 Task: Find connections with filter location Kālāvad with filter topic #Jobvacancywith filter profile language German with filter current company NES Fircroft with filter school North-Eastern Hill University with filter industry Metal Ore Mining with filter service category Filing with filter keywords title Title Researcher
Action: Mouse moved to (168, 245)
Screenshot: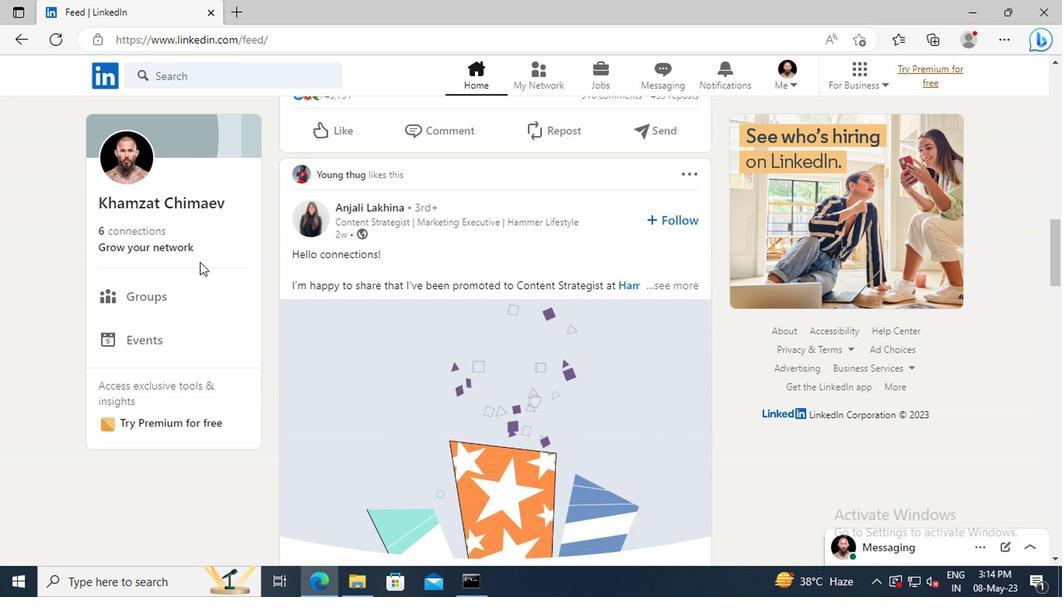 
Action: Mouse pressed left at (168, 245)
Screenshot: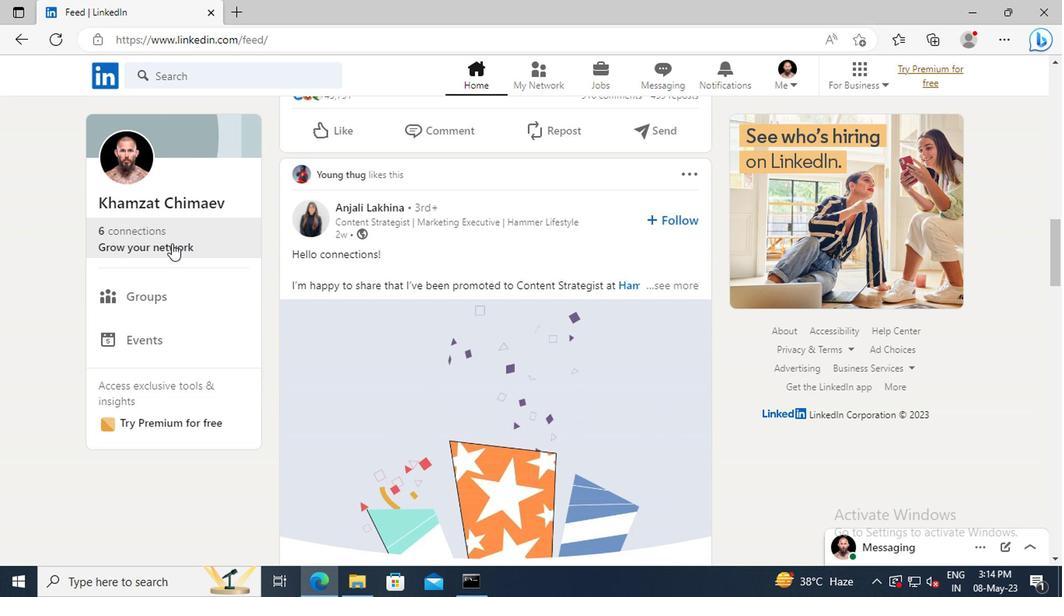 
Action: Mouse moved to (172, 164)
Screenshot: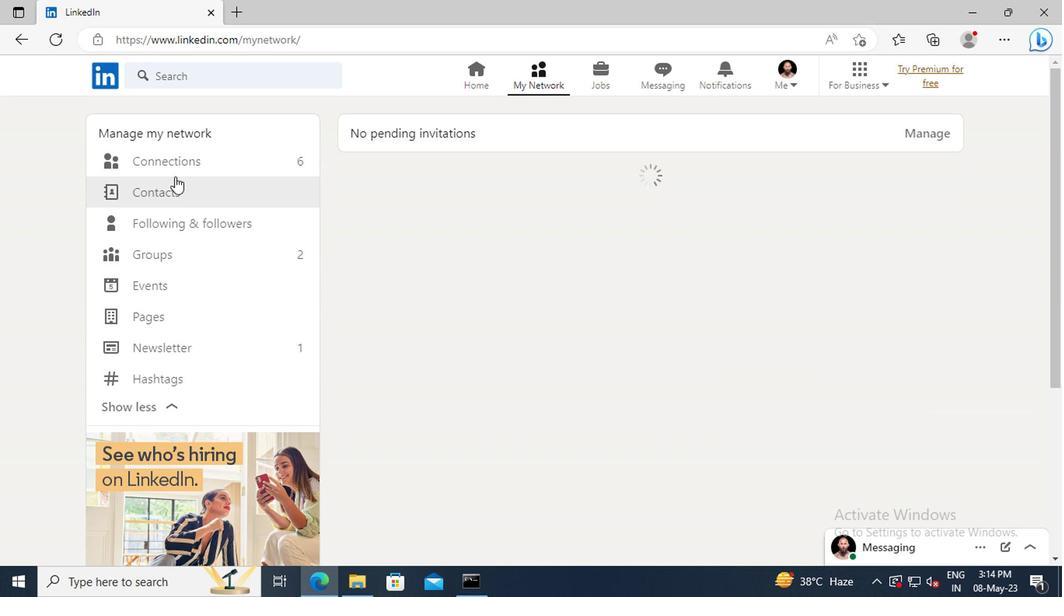 
Action: Mouse pressed left at (172, 164)
Screenshot: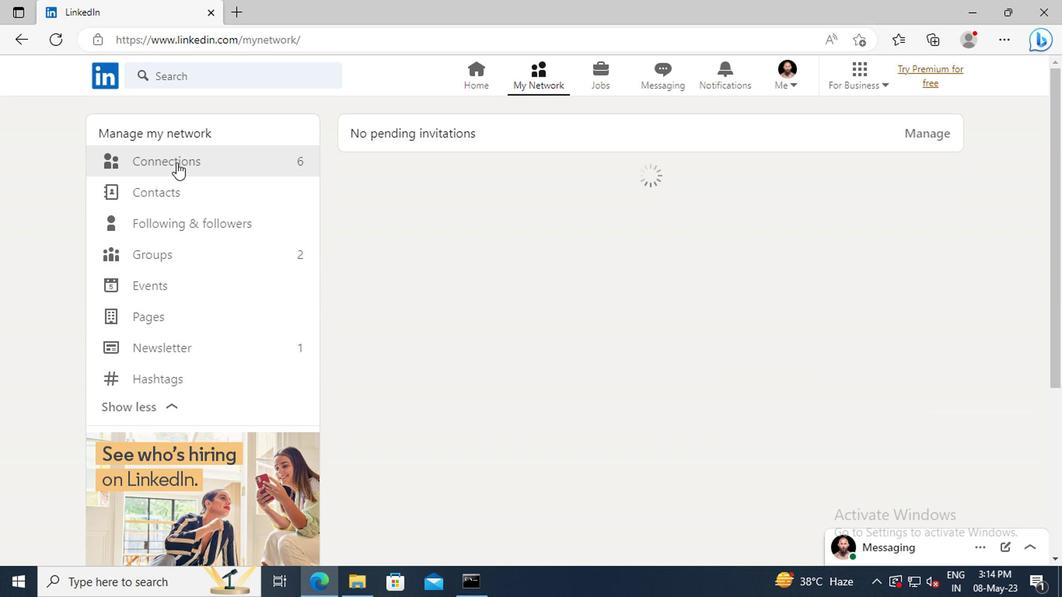 
Action: Mouse moved to (639, 166)
Screenshot: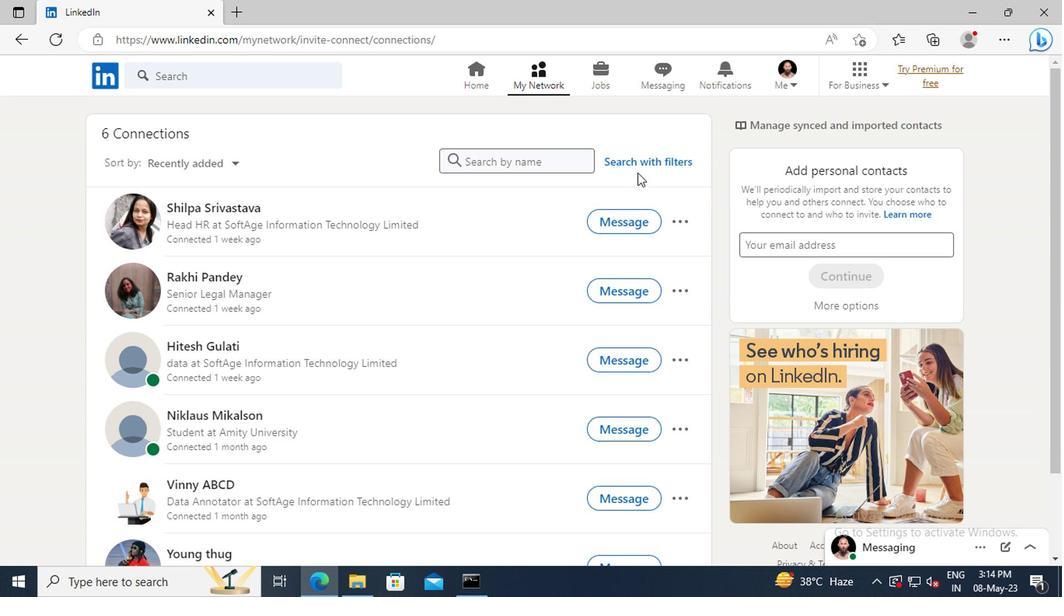 
Action: Mouse pressed left at (639, 166)
Screenshot: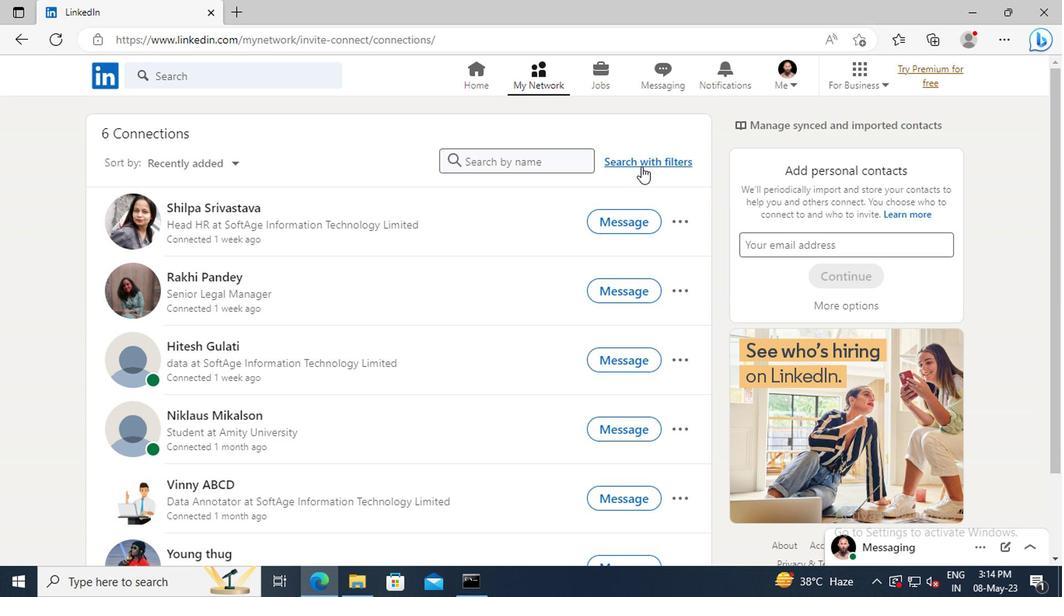 
Action: Mouse moved to (582, 121)
Screenshot: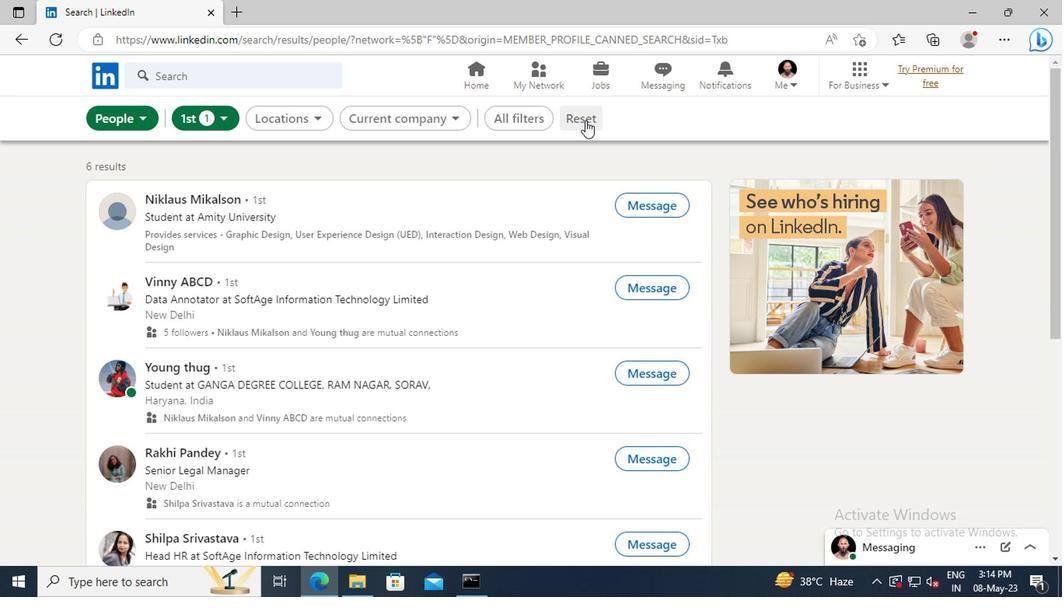 
Action: Mouse pressed left at (582, 121)
Screenshot: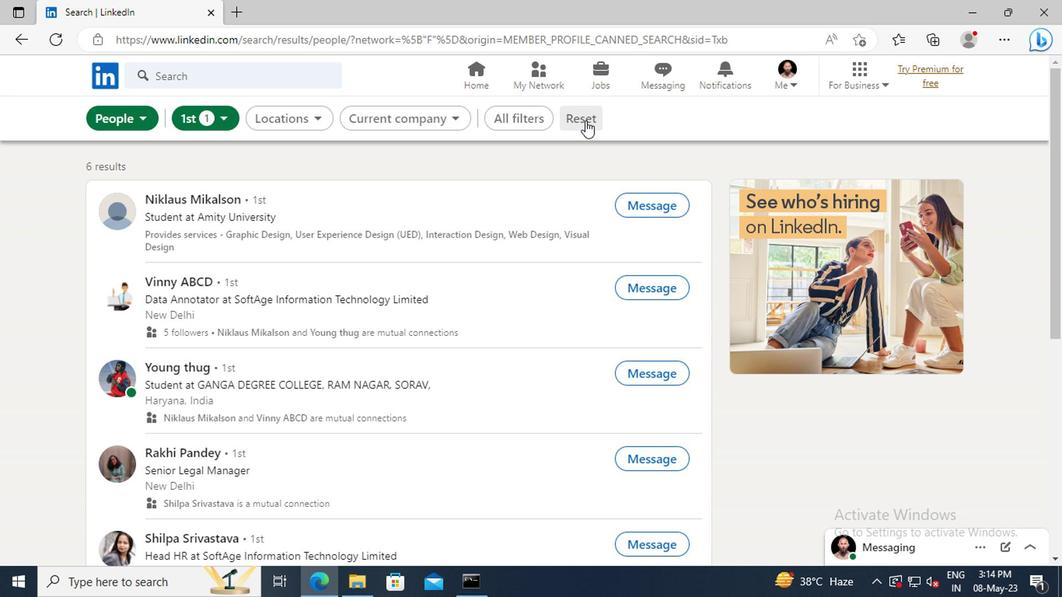 
Action: Mouse moved to (560, 122)
Screenshot: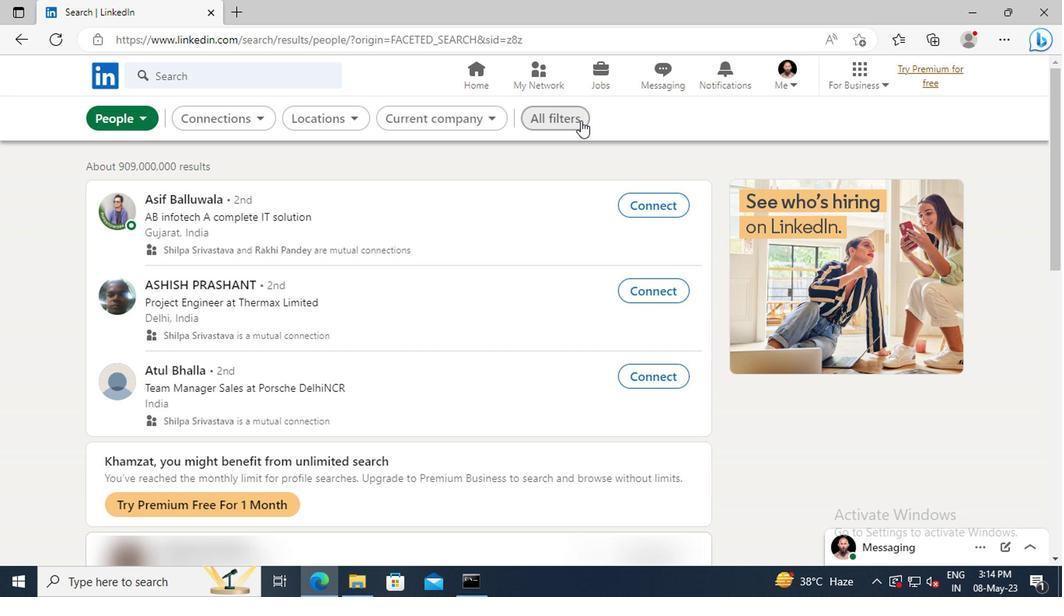 
Action: Mouse pressed left at (560, 122)
Screenshot: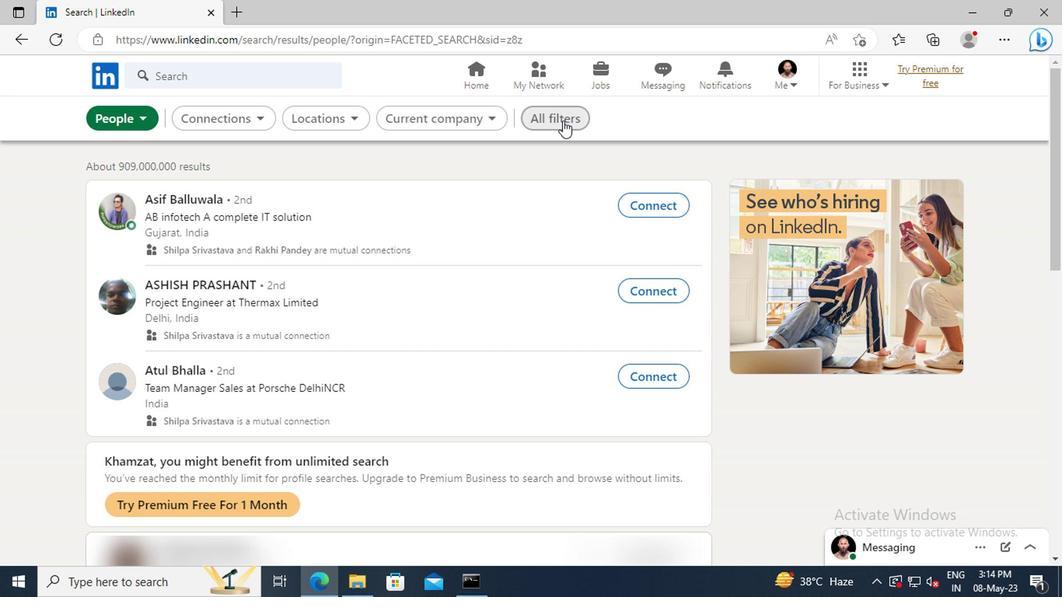 
Action: Mouse moved to (864, 311)
Screenshot: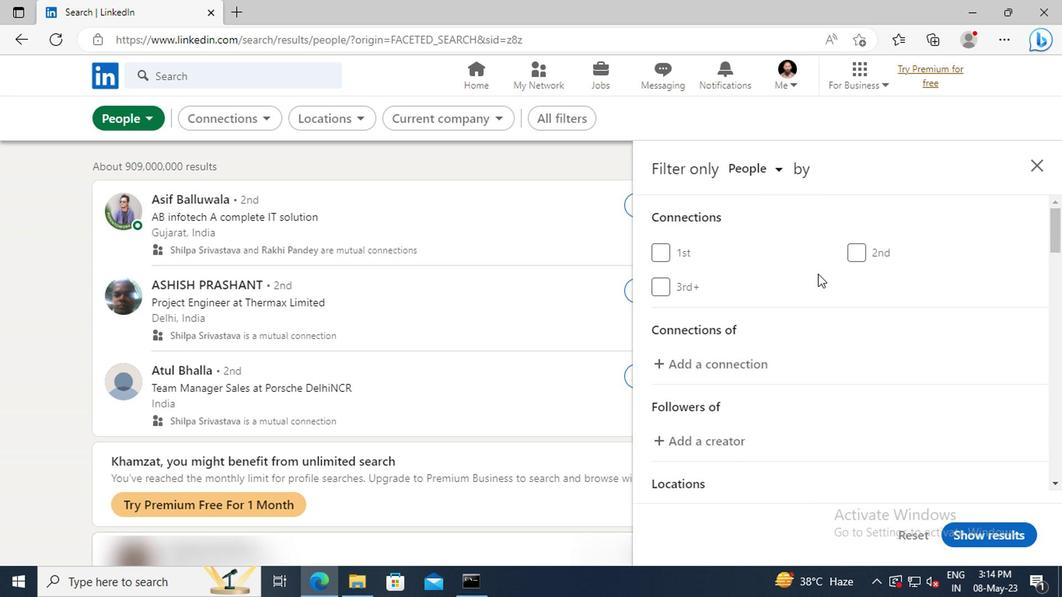 
Action: Mouse scrolled (864, 310) with delta (0, 0)
Screenshot: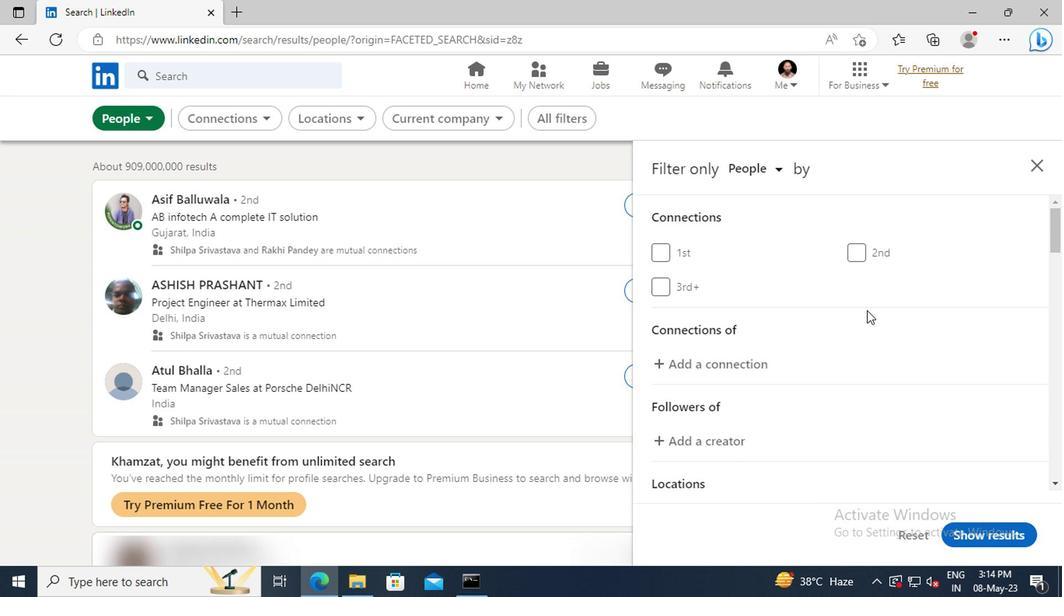 
Action: Mouse scrolled (864, 310) with delta (0, 0)
Screenshot: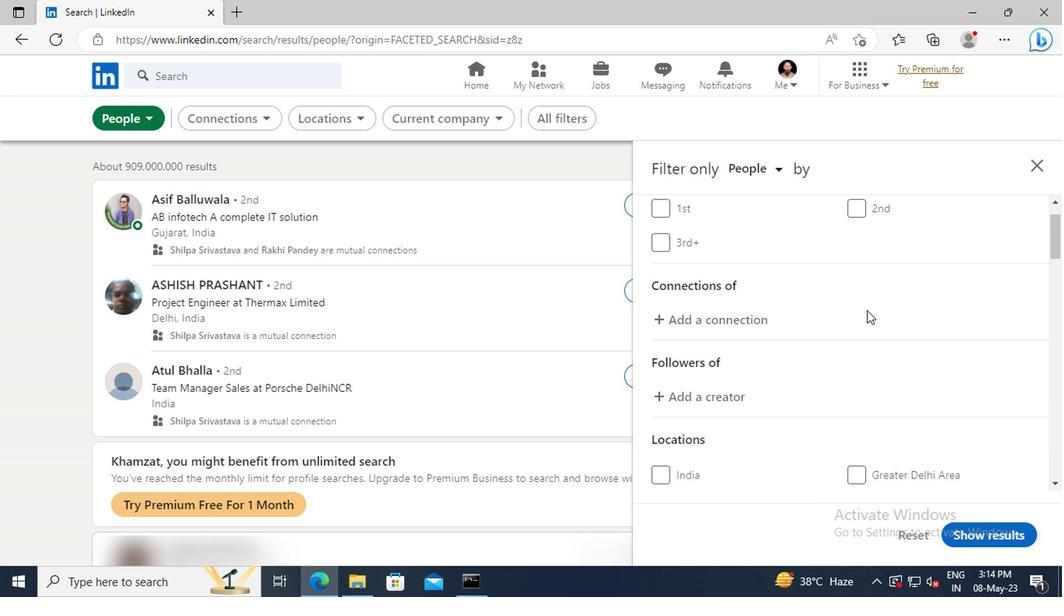 
Action: Mouse scrolled (864, 310) with delta (0, 0)
Screenshot: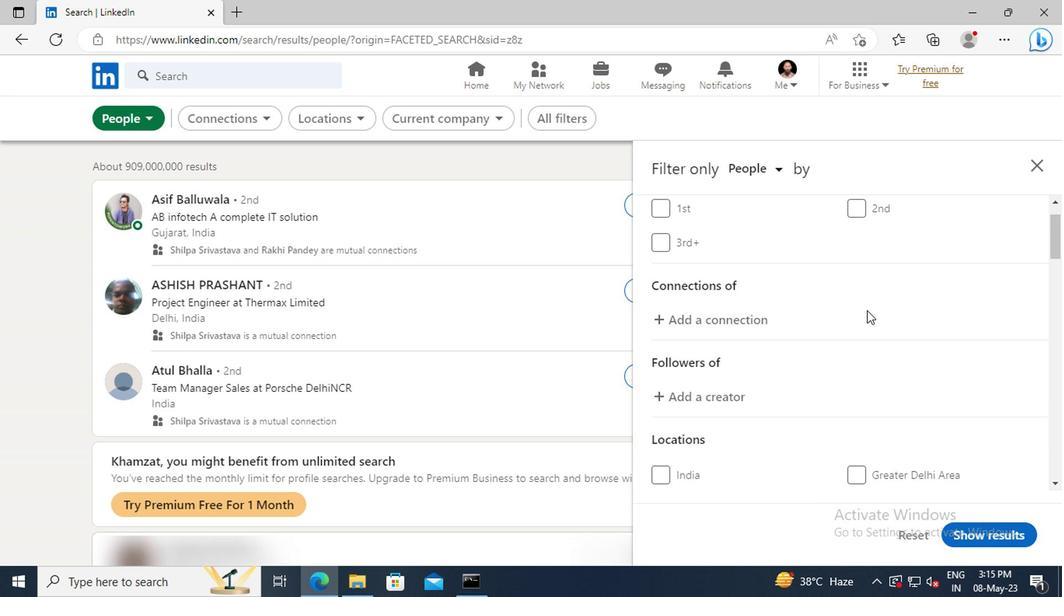 
Action: Mouse scrolled (864, 310) with delta (0, 0)
Screenshot: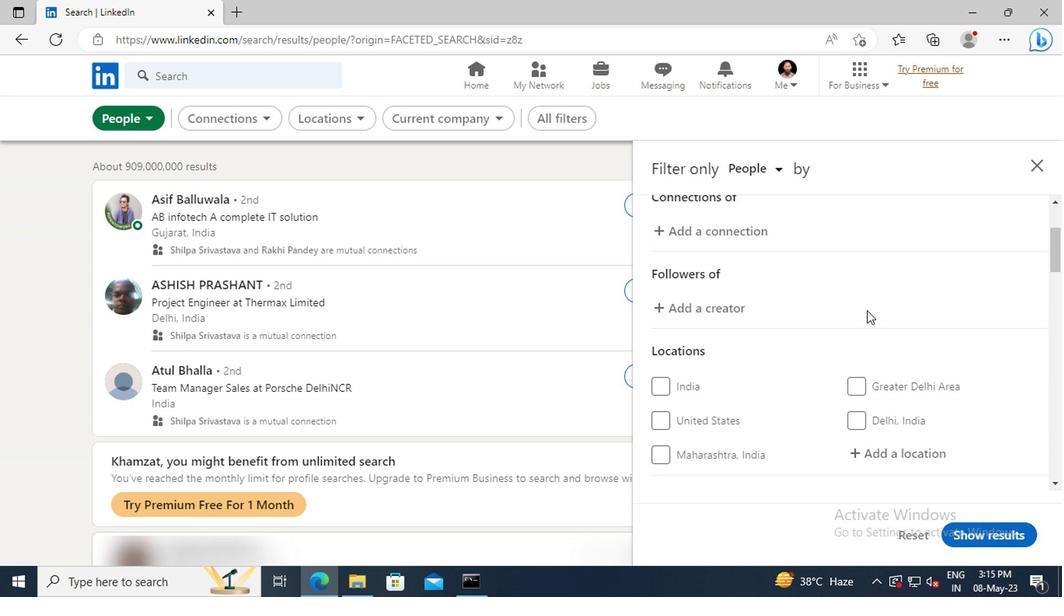 
Action: Mouse scrolled (864, 310) with delta (0, 0)
Screenshot: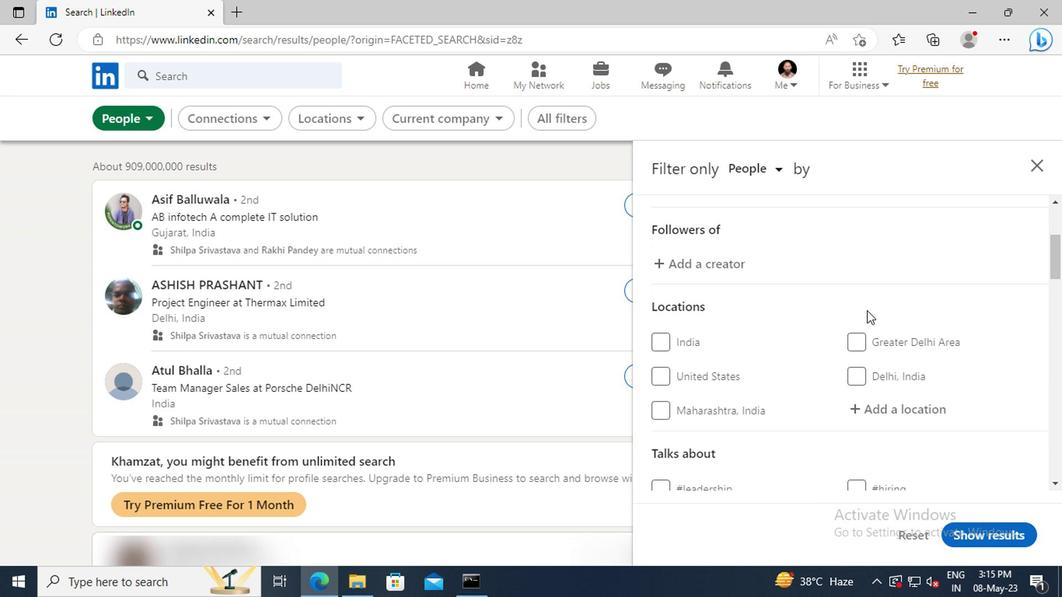 
Action: Mouse scrolled (864, 310) with delta (0, 0)
Screenshot: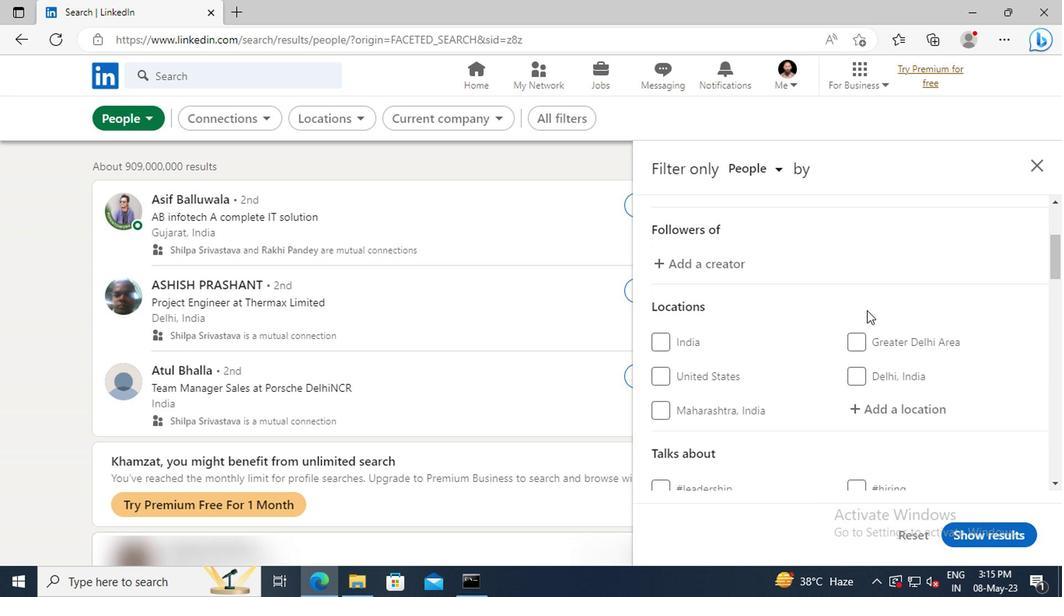 
Action: Mouse moved to (866, 321)
Screenshot: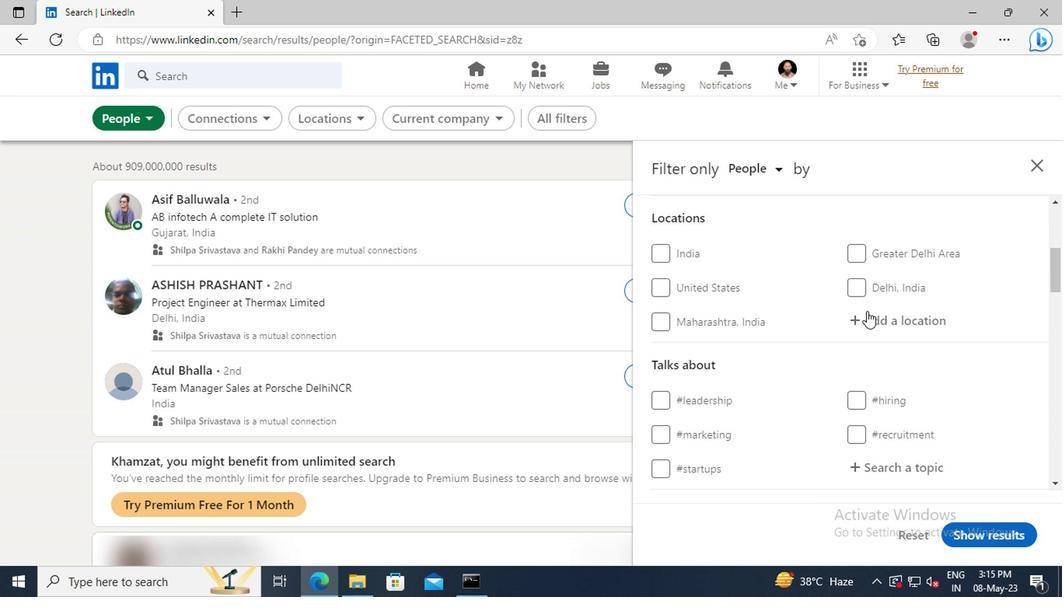 
Action: Mouse pressed left at (866, 321)
Screenshot: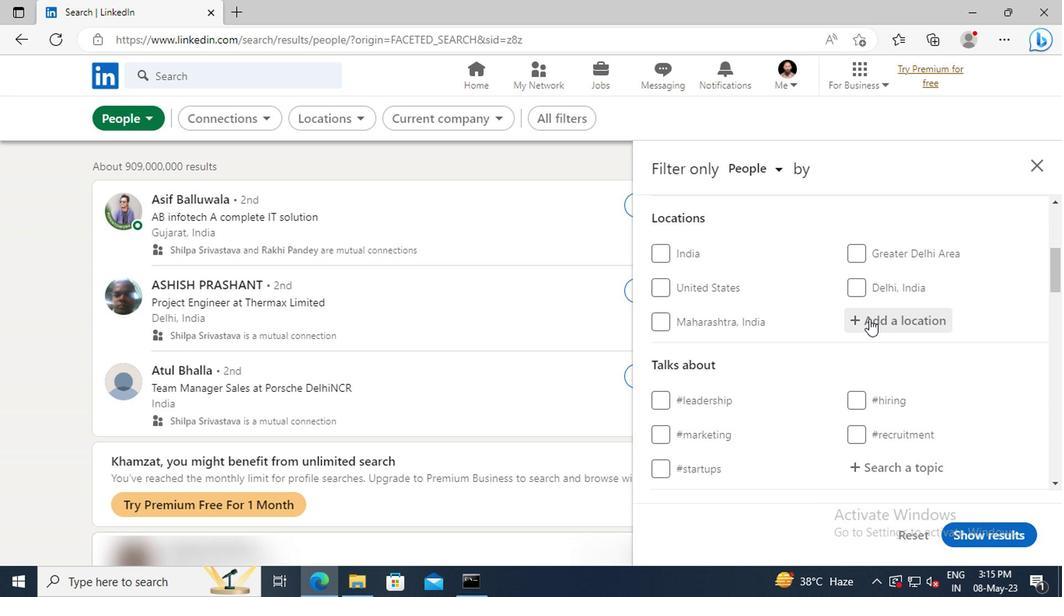 
Action: Key pressed <Key.shift>KALAVAD
Screenshot: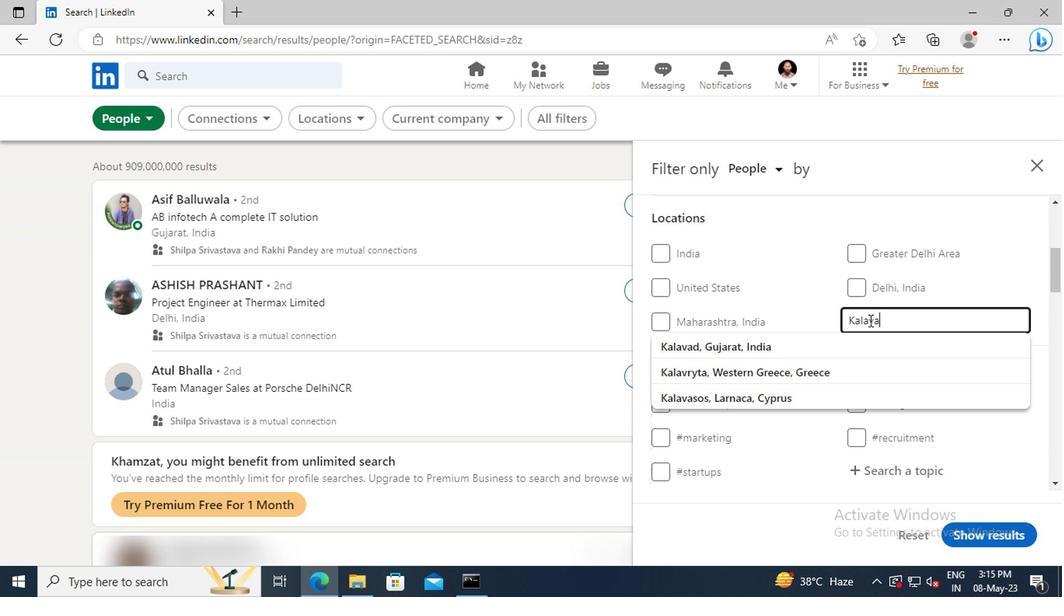 
Action: Mouse moved to (870, 349)
Screenshot: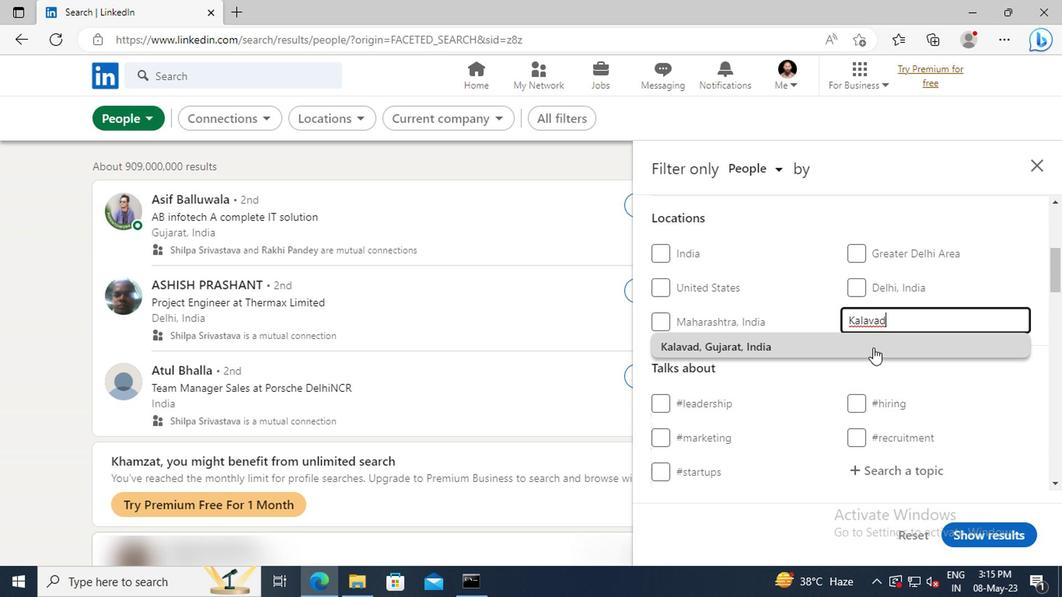 
Action: Mouse pressed left at (870, 349)
Screenshot: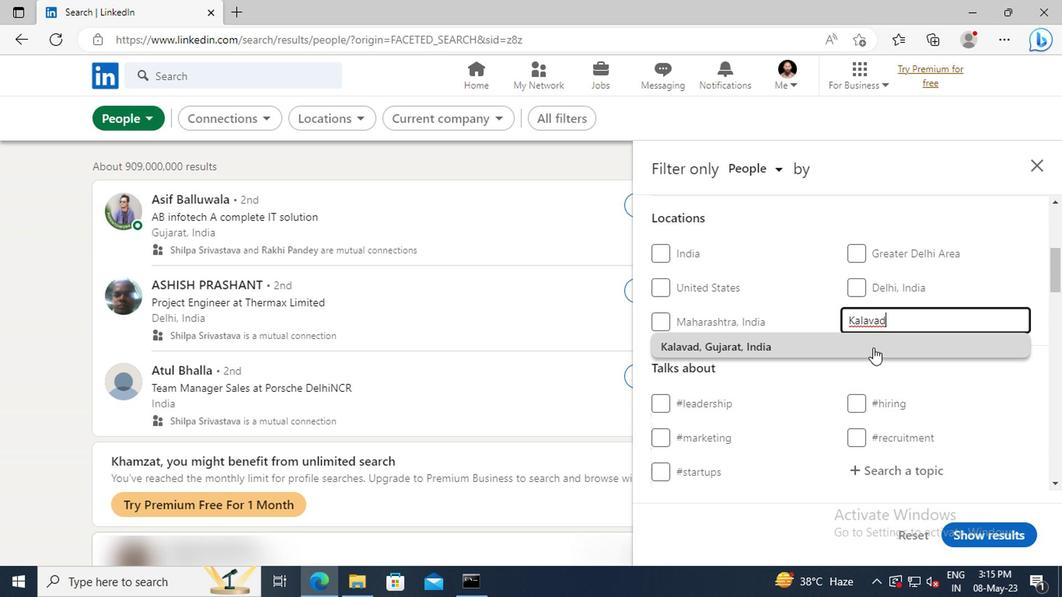 
Action: Mouse scrolled (870, 348) with delta (0, 0)
Screenshot: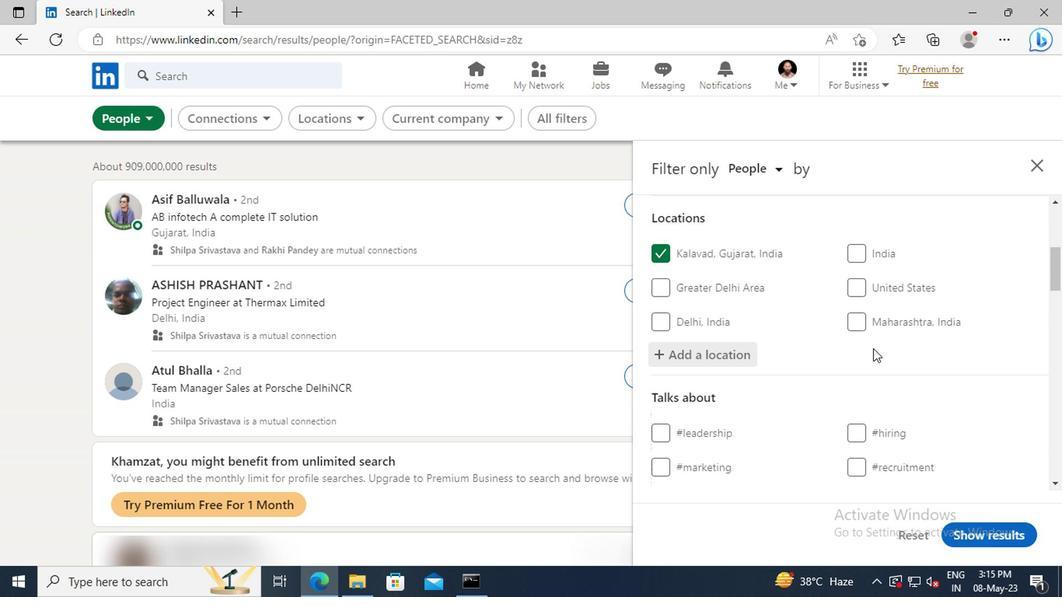 
Action: Mouse scrolled (870, 348) with delta (0, 0)
Screenshot: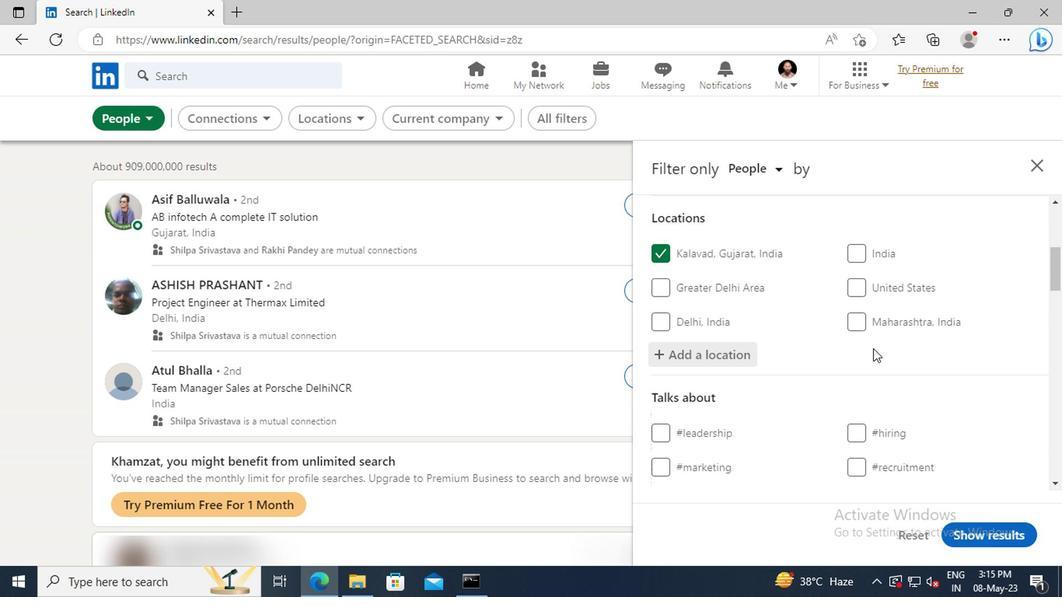 
Action: Mouse scrolled (870, 348) with delta (0, 0)
Screenshot: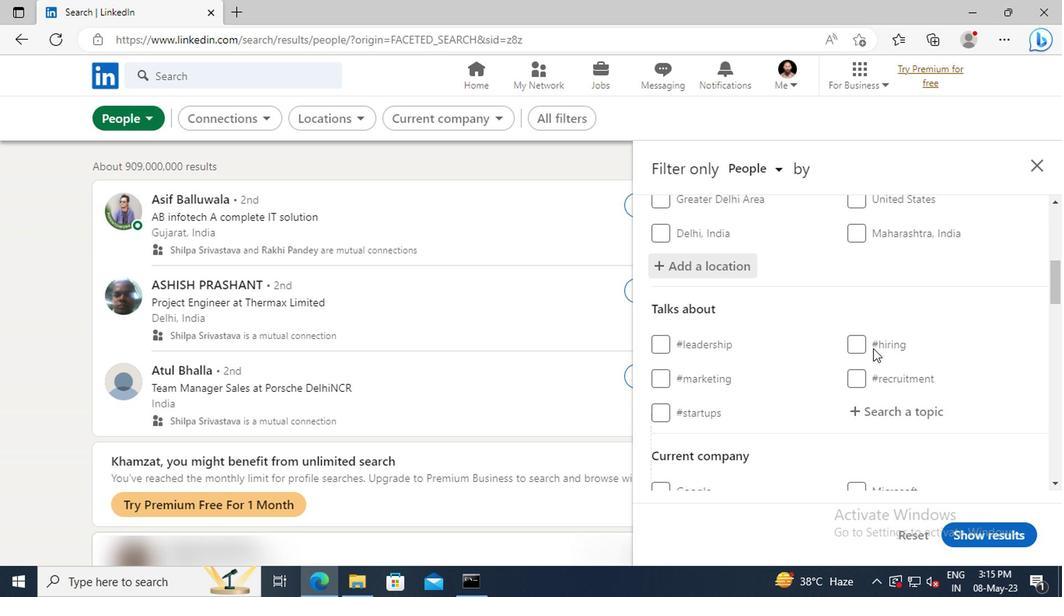 
Action: Mouse moved to (870, 361)
Screenshot: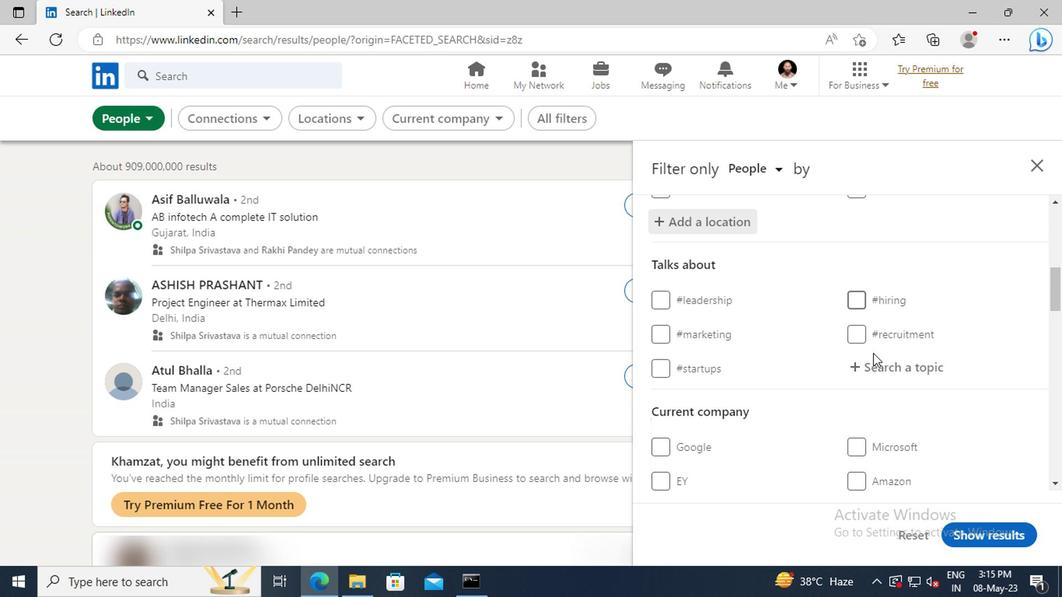 
Action: Mouse pressed left at (870, 361)
Screenshot: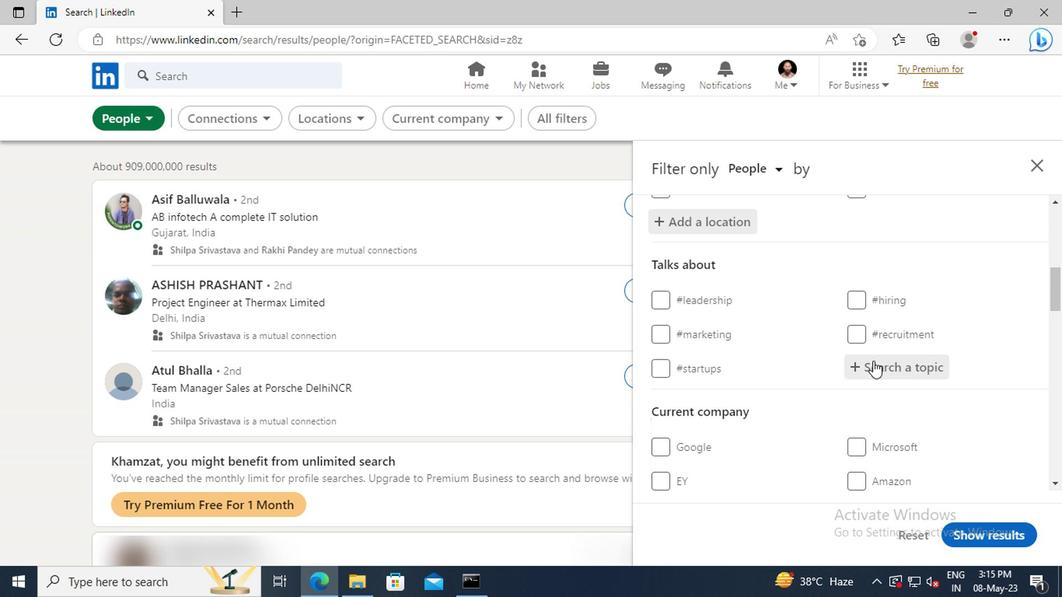 
Action: Key pressed <Key.shift>JOBVAC
Screenshot: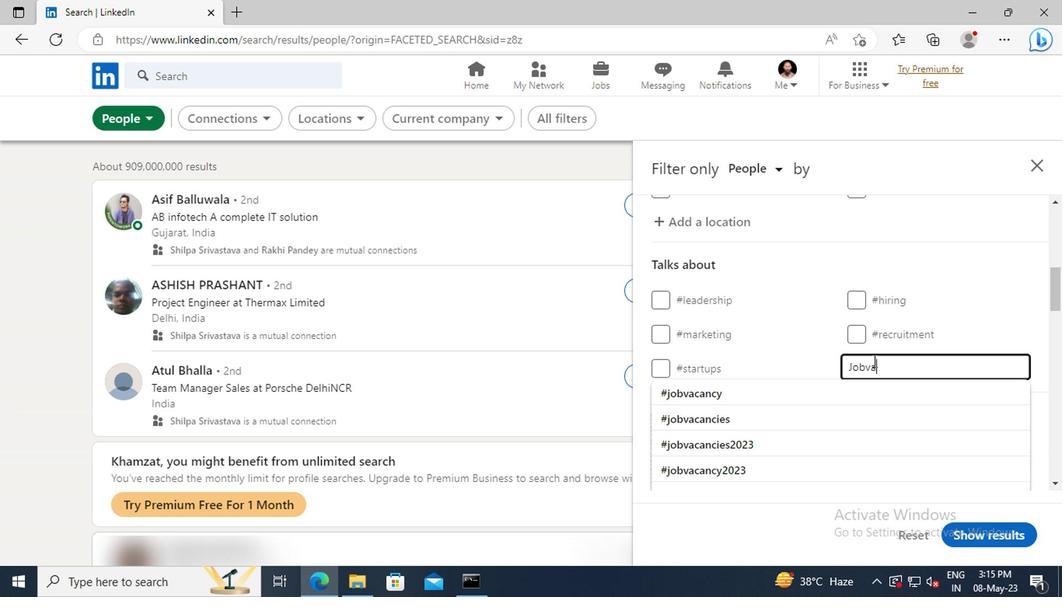 
Action: Mouse moved to (876, 390)
Screenshot: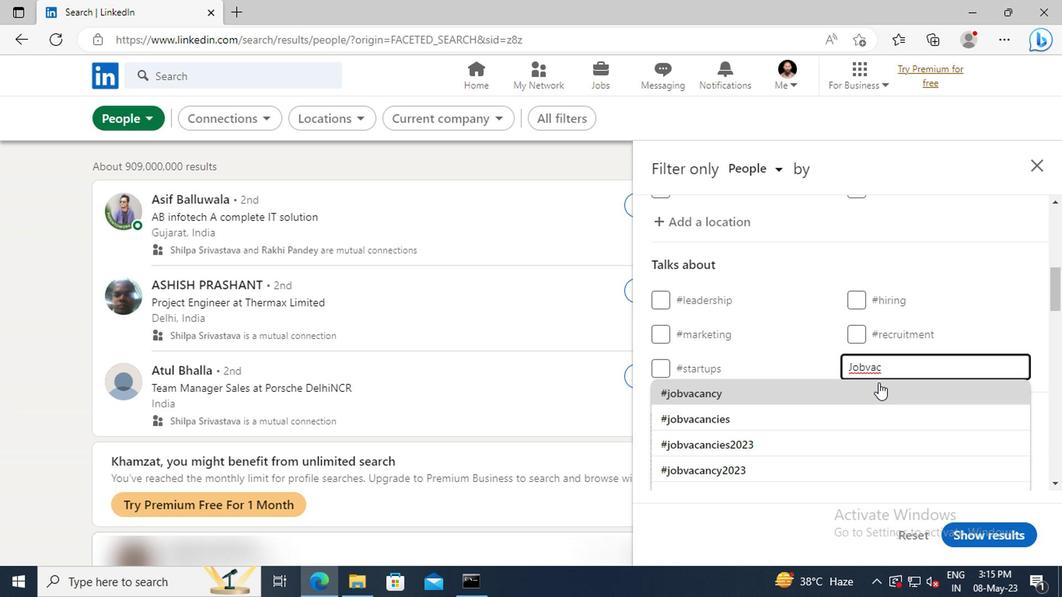
Action: Mouse pressed left at (876, 390)
Screenshot: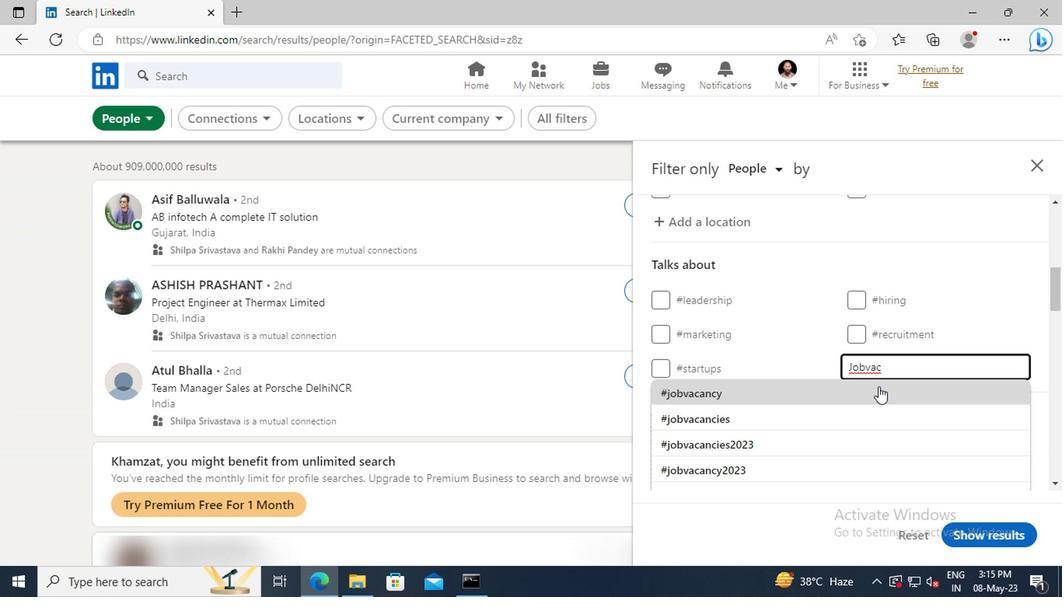 
Action: Mouse scrolled (876, 389) with delta (0, -1)
Screenshot: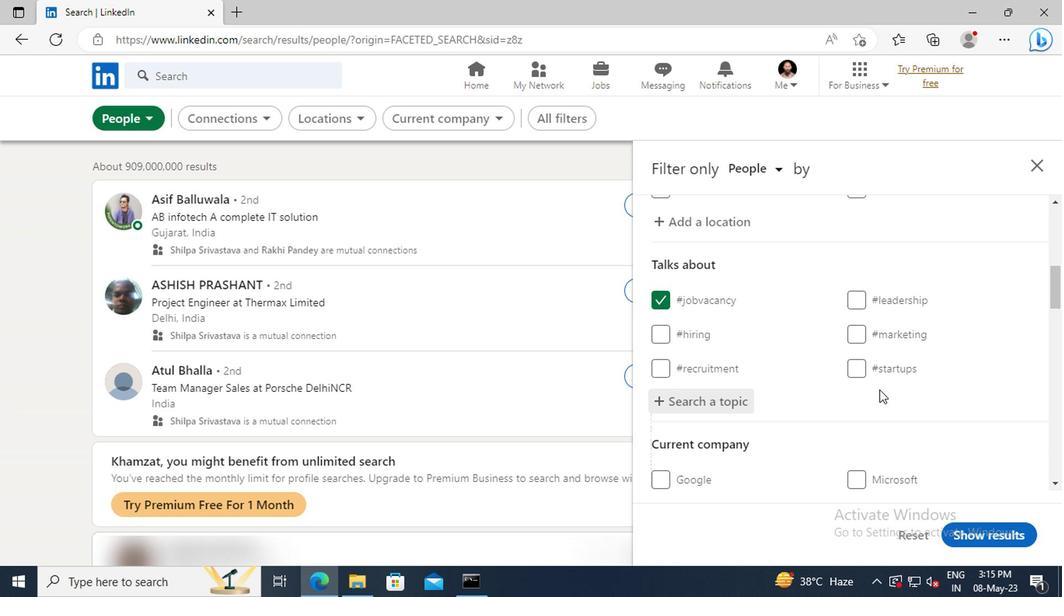 
Action: Mouse scrolled (876, 389) with delta (0, -1)
Screenshot: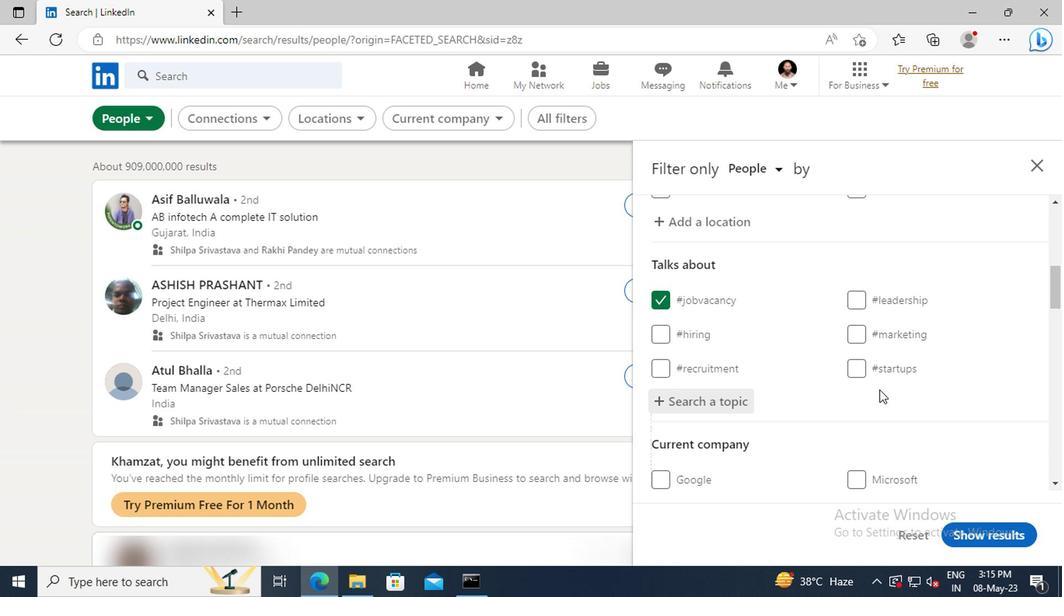 
Action: Mouse scrolled (876, 389) with delta (0, -1)
Screenshot: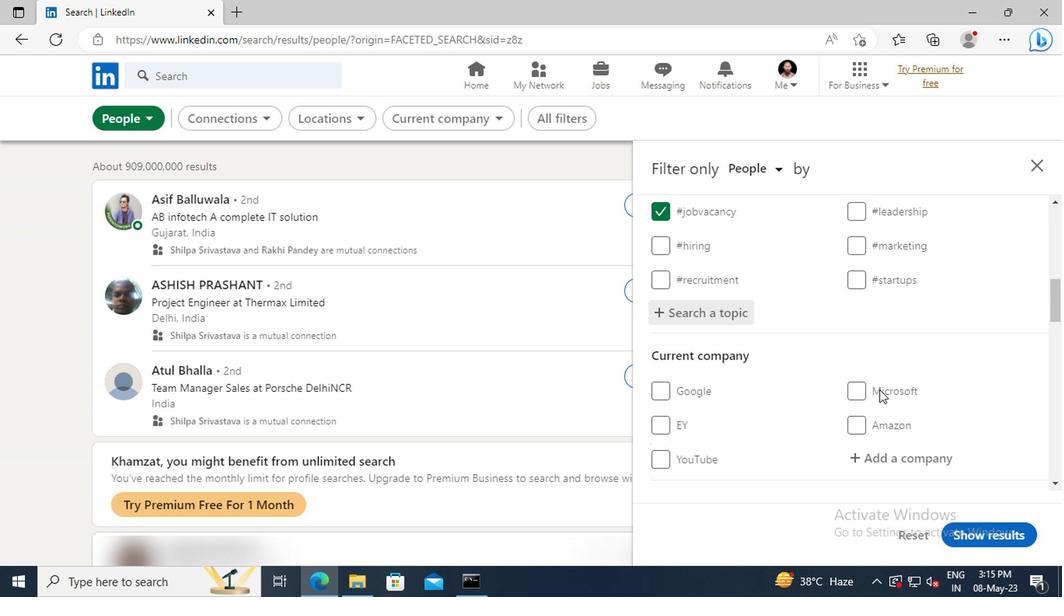 
Action: Mouse scrolled (876, 389) with delta (0, -1)
Screenshot: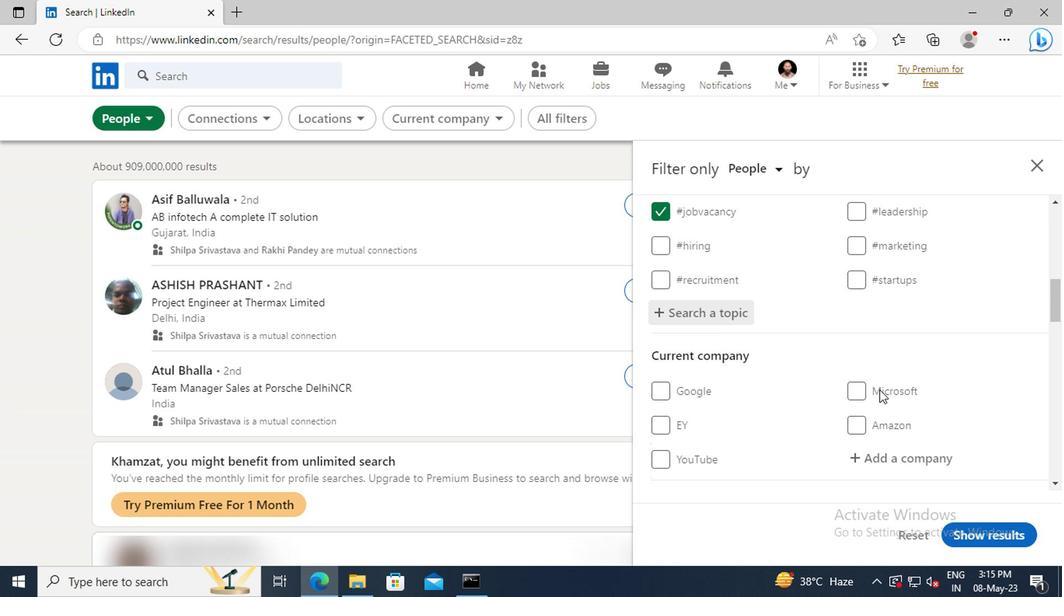 
Action: Mouse scrolled (876, 389) with delta (0, -1)
Screenshot: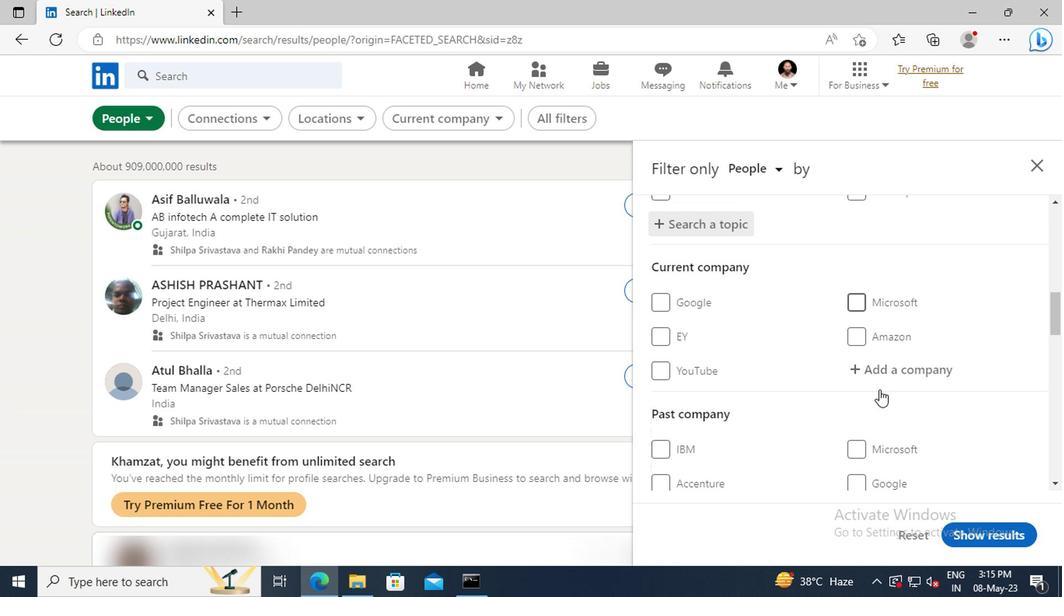 
Action: Mouse scrolled (876, 389) with delta (0, -1)
Screenshot: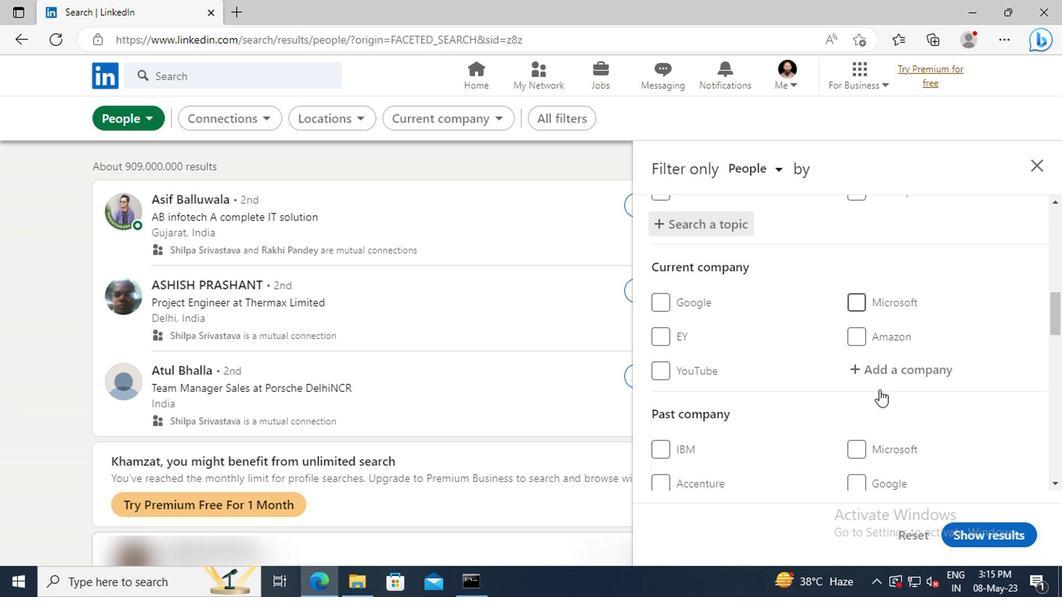 
Action: Mouse scrolled (876, 389) with delta (0, -1)
Screenshot: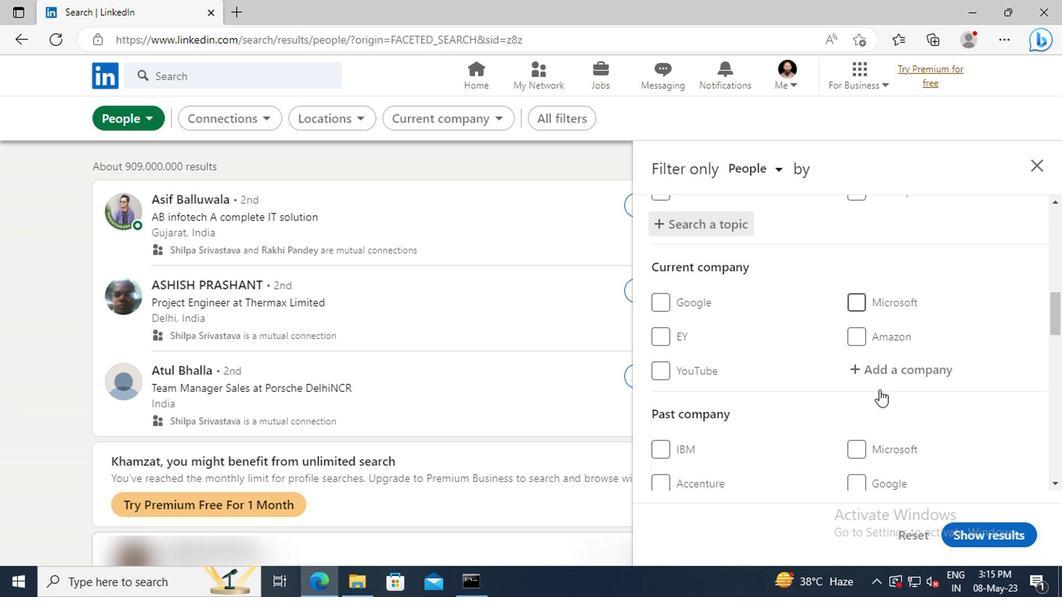 
Action: Mouse scrolled (876, 389) with delta (0, -1)
Screenshot: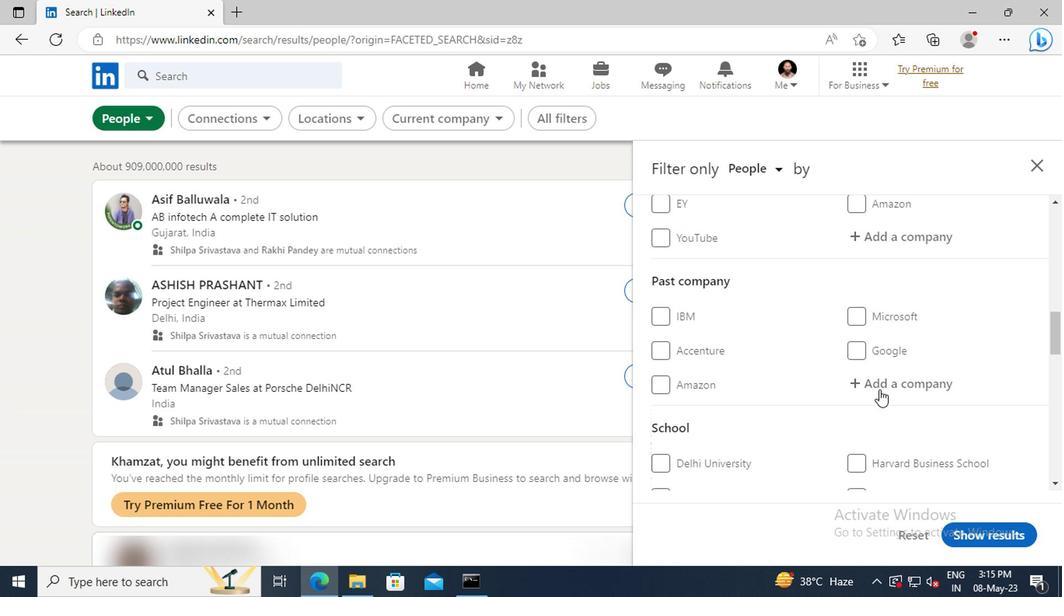 
Action: Mouse scrolled (876, 389) with delta (0, -1)
Screenshot: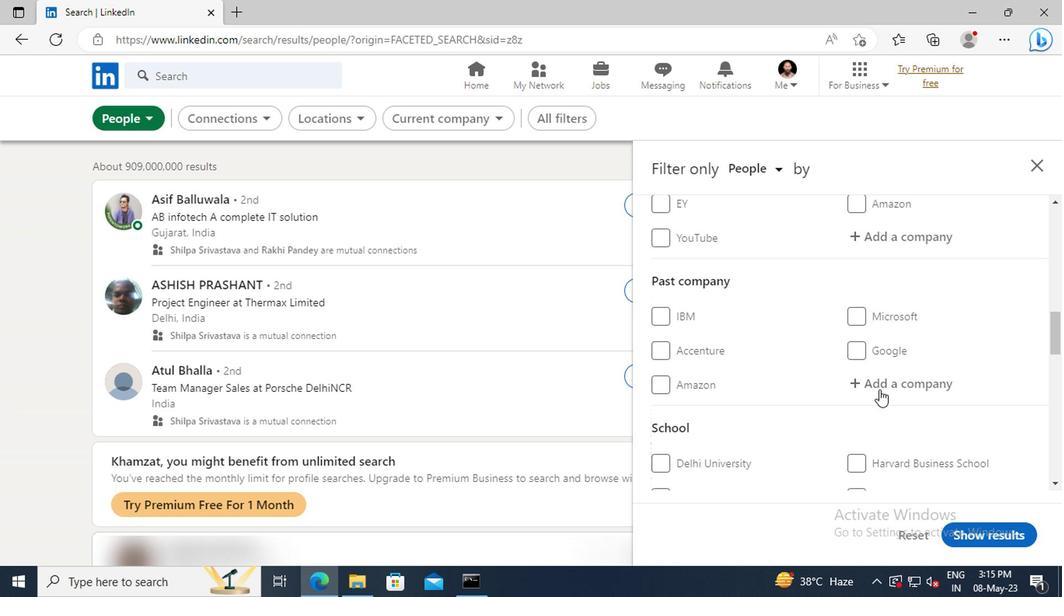 
Action: Mouse scrolled (876, 389) with delta (0, -1)
Screenshot: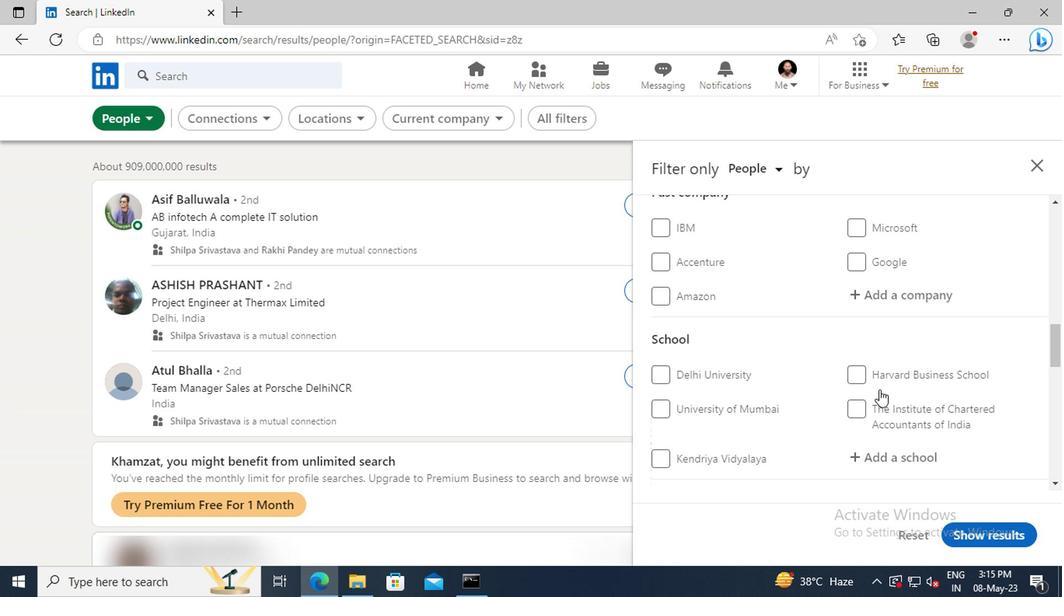 
Action: Mouse scrolled (876, 389) with delta (0, -1)
Screenshot: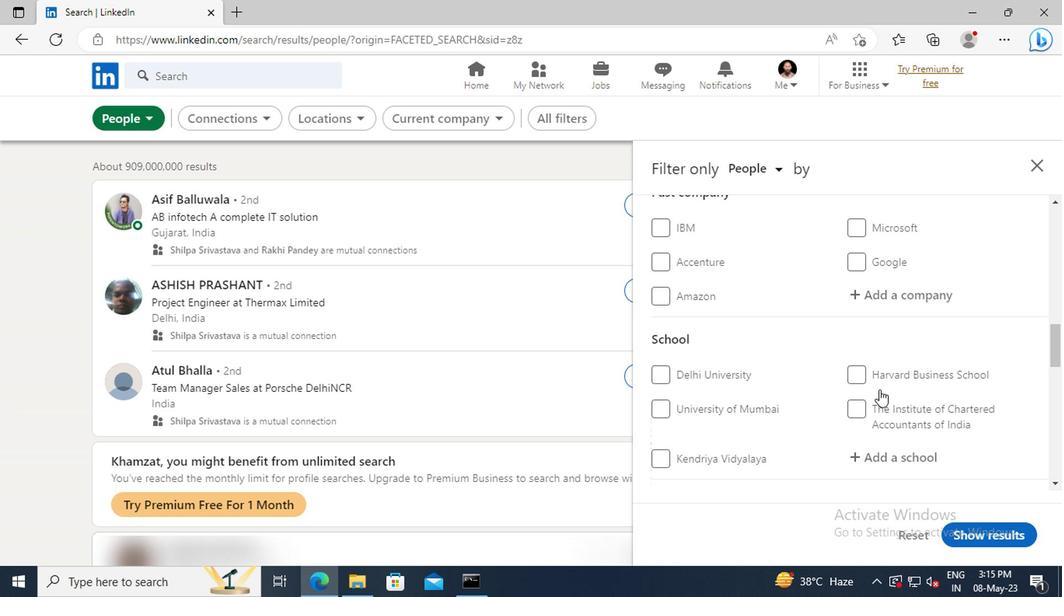 
Action: Mouse scrolled (876, 389) with delta (0, -1)
Screenshot: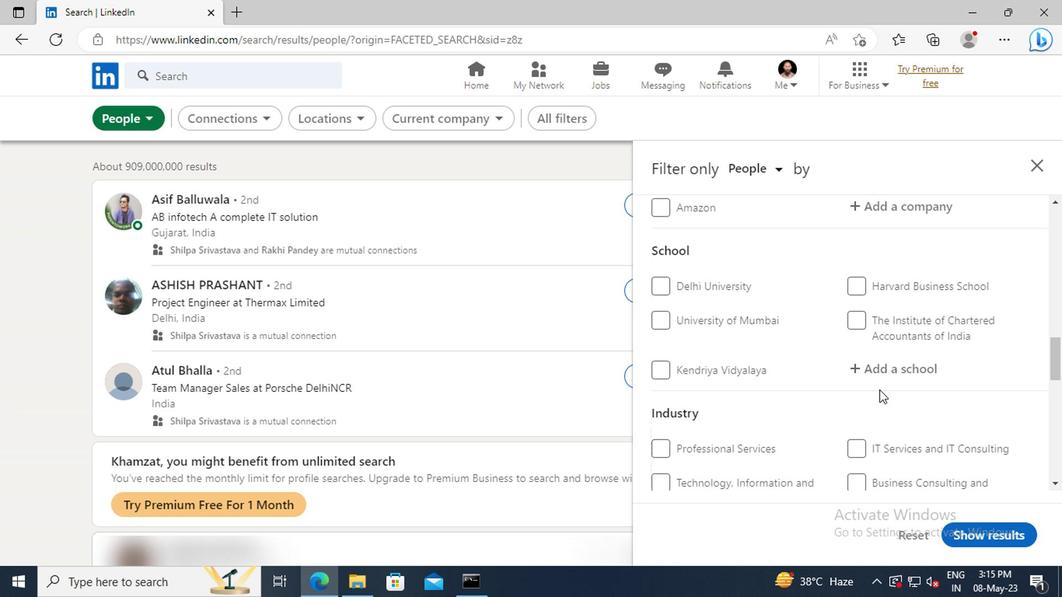 
Action: Mouse scrolled (876, 389) with delta (0, -1)
Screenshot: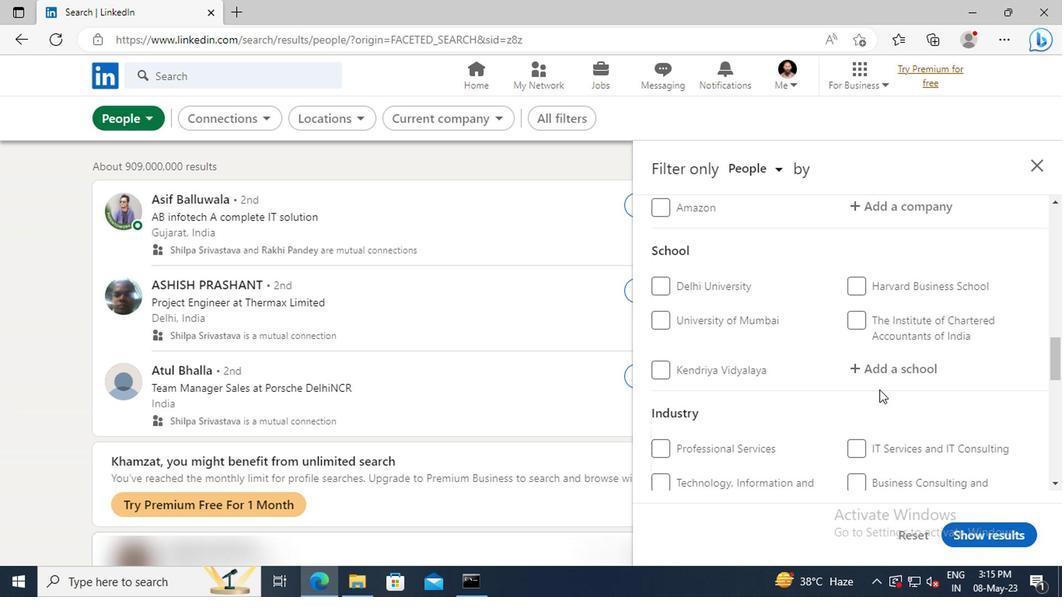 
Action: Mouse scrolled (876, 389) with delta (0, -1)
Screenshot: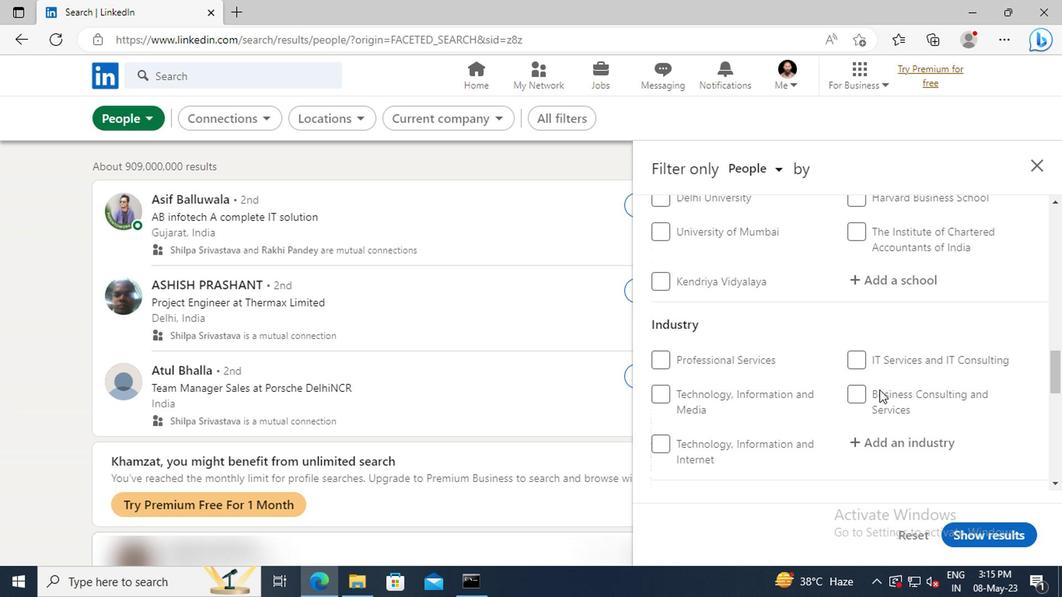 
Action: Mouse scrolled (876, 389) with delta (0, -1)
Screenshot: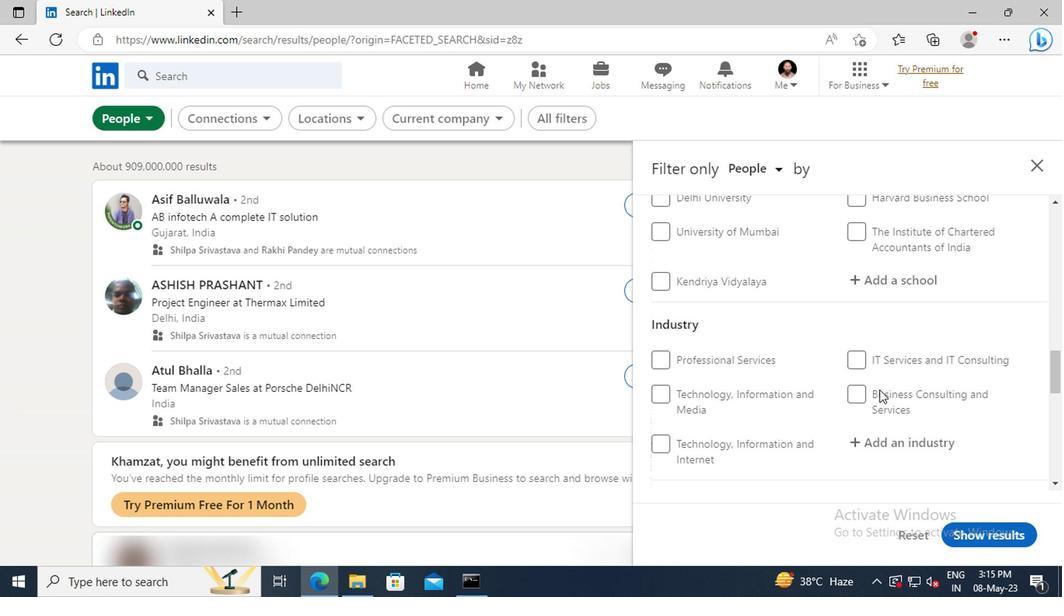 
Action: Mouse scrolled (876, 389) with delta (0, -1)
Screenshot: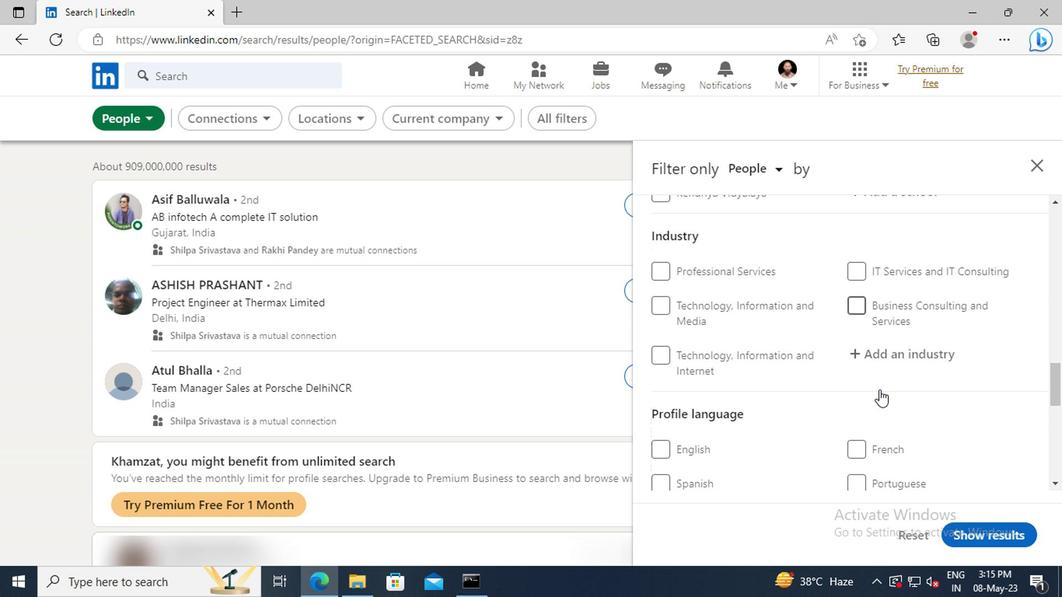 
Action: Mouse scrolled (876, 389) with delta (0, -1)
Screenshot: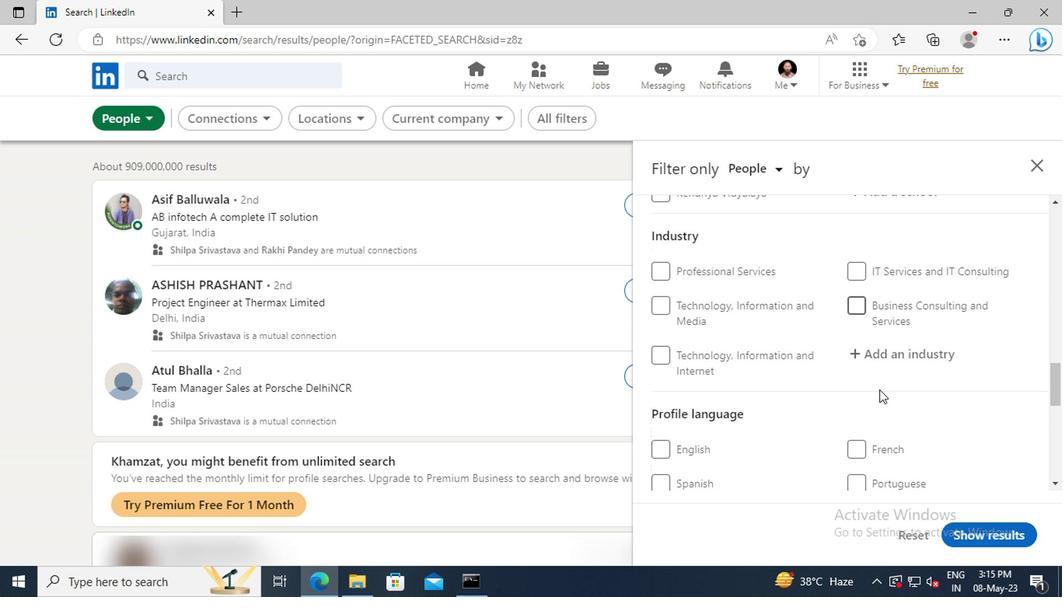 
Action: Mouse moved to (661, 430)
Screenshot: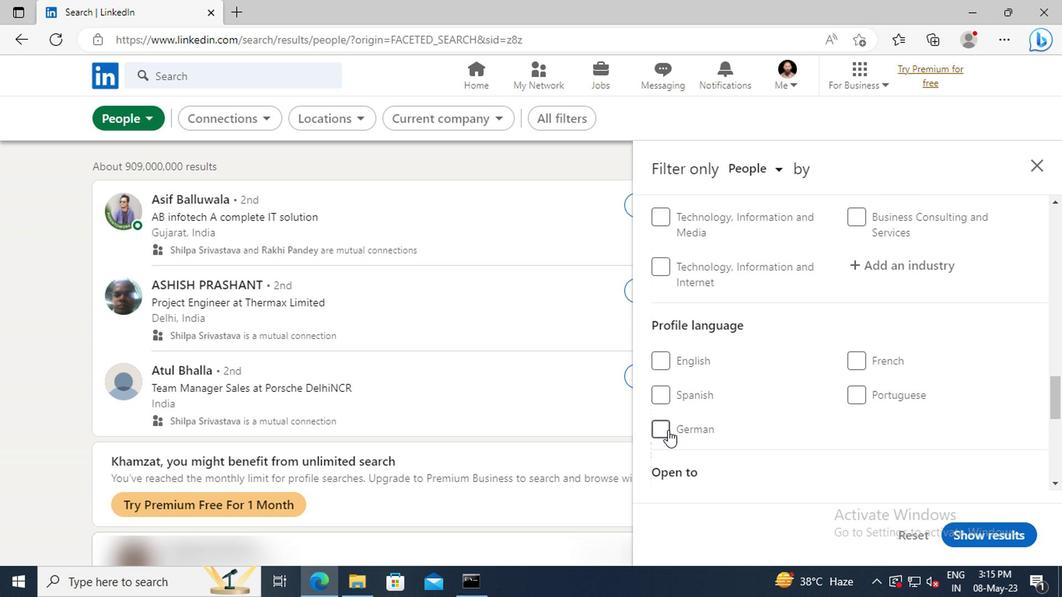 
Action: Mouse pressed left at (661, 430)
Screenshot: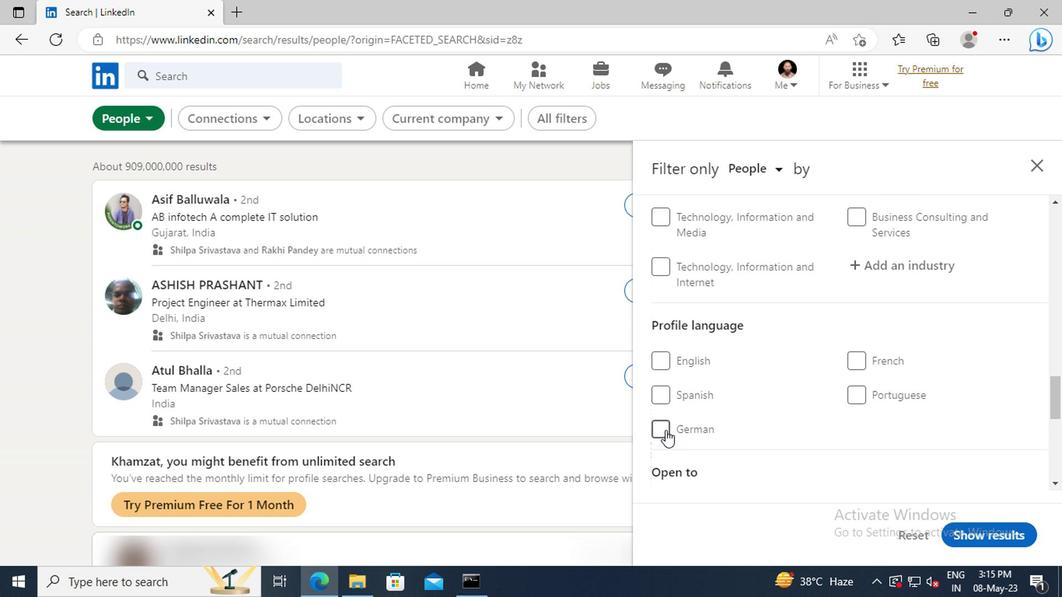 
Action: Mouse moved to (868, 394)
Screenshot: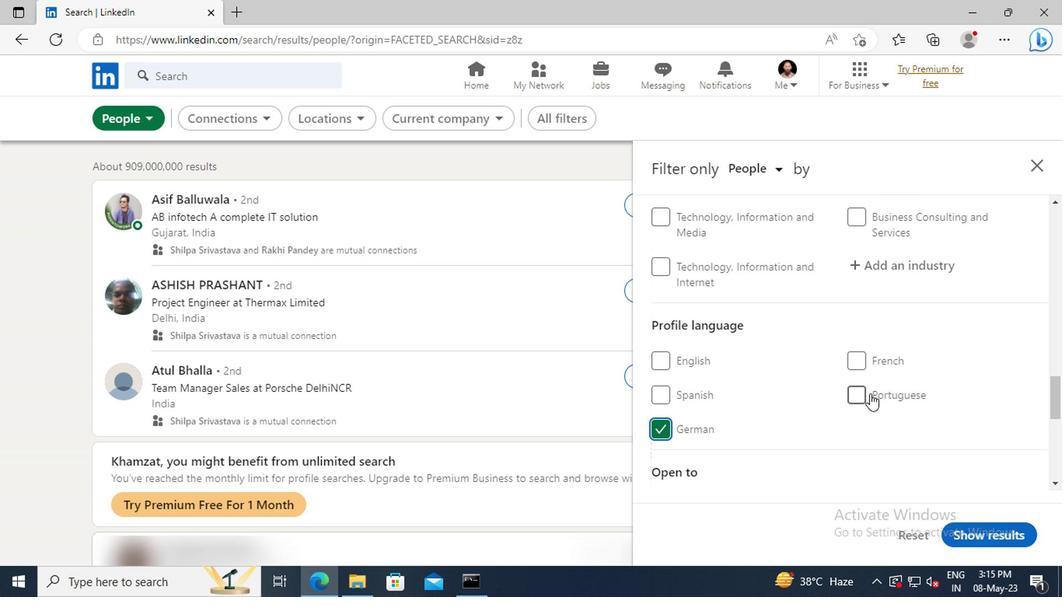 
Action: Mouse scrolled (868, 395) with delta (0, 1)
Screenshot: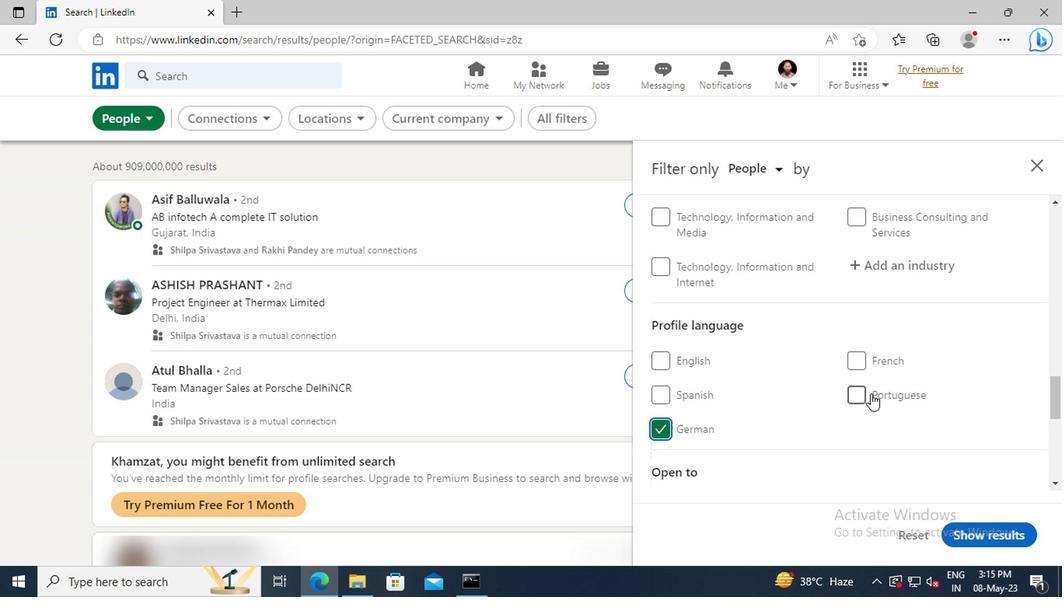 
Action: Mouse scrolled (868, 395) with delta (0, 1)
Screenshot: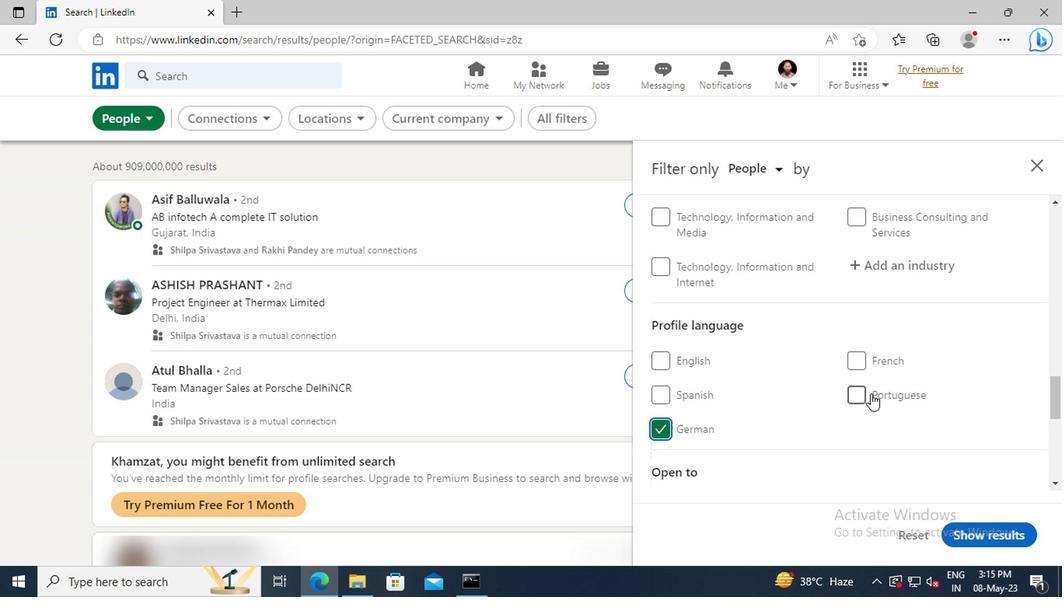 
Action: Mouse scrolled (868, 395) with delta (0, 1)
Screenshot: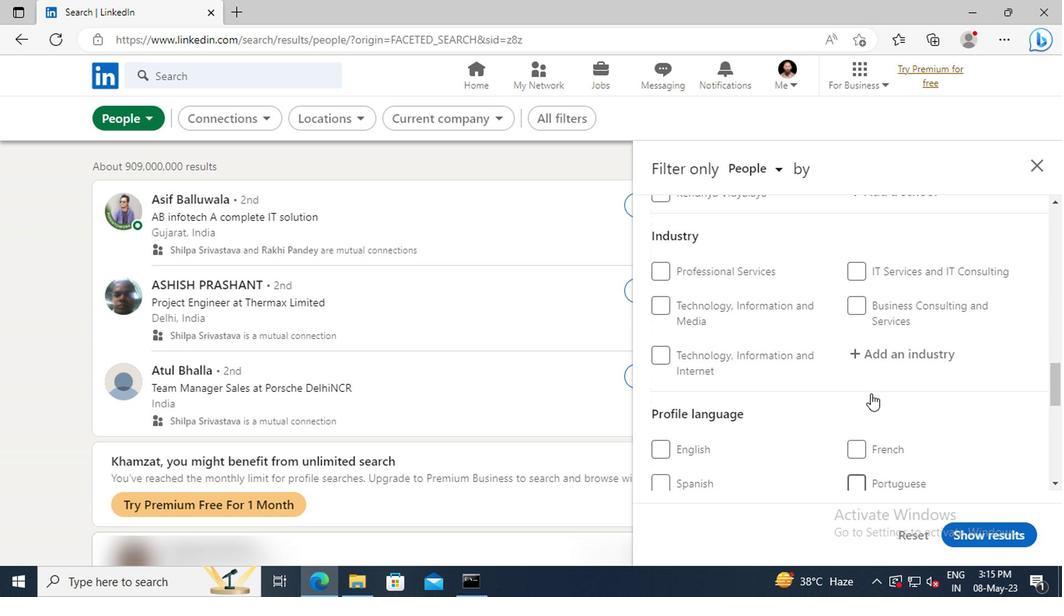 
Action: Mouse scrolled (868, 395) with delta (0, 1)
Screenshot: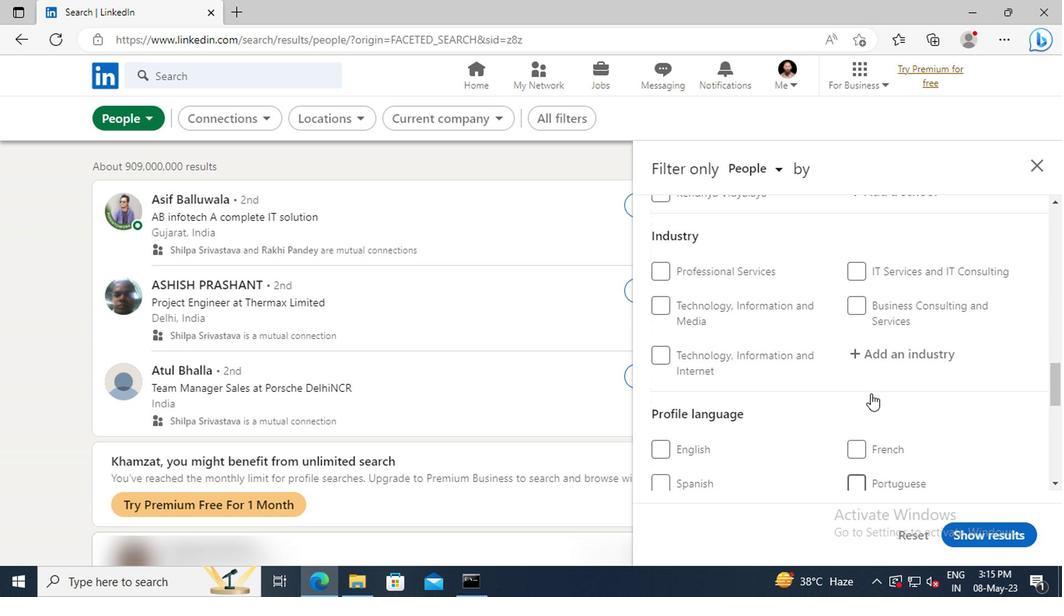 
Action: Mouse scrolled (868, 395) with delta (0, 1)
Screenshot: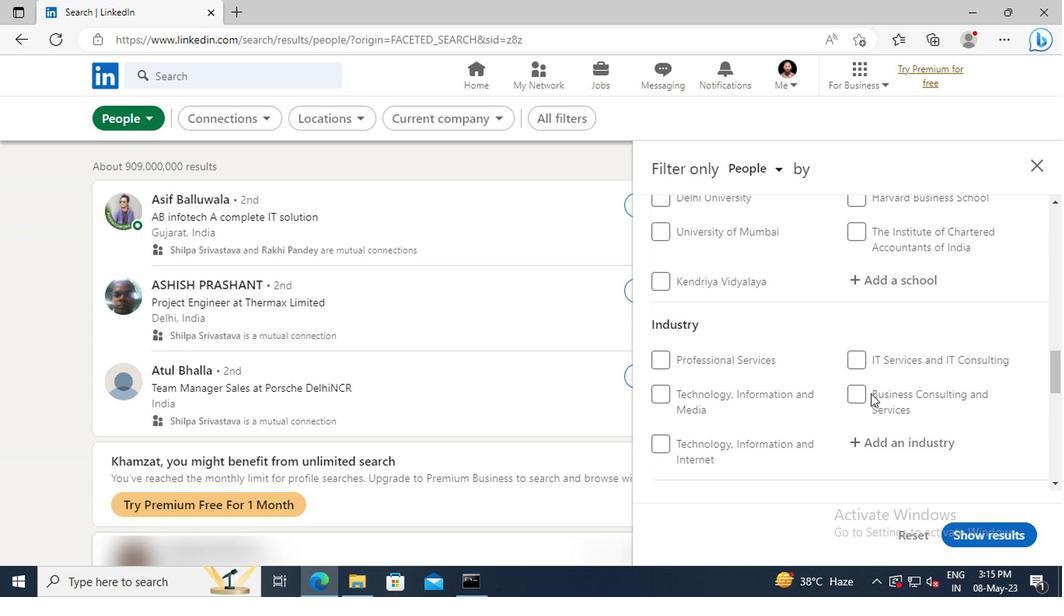 
Action: Mouse scrolled (868, 395) with delta (0, 1)
Screenshot: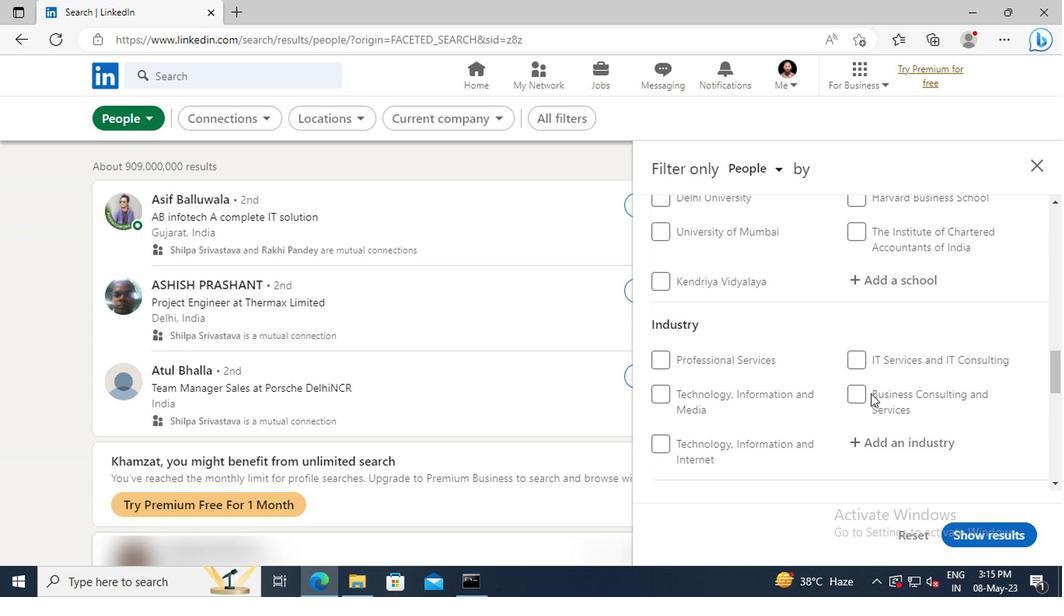 
Action: Mouse scrolled (868, 395) with delta (0, 1)
Screenshot: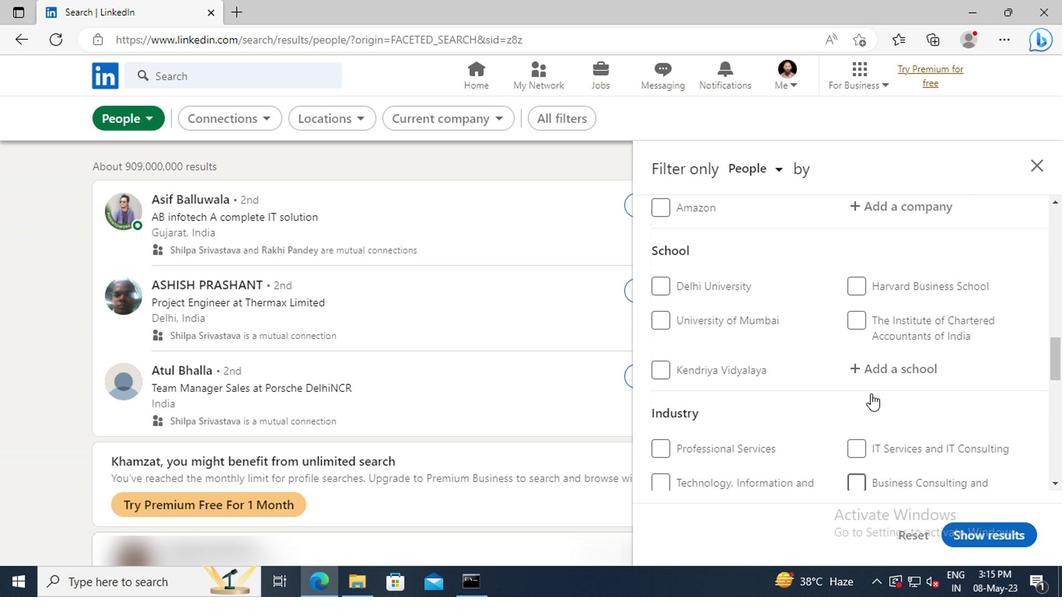 
Action: Mouse scrolled (868, 395) with delta (0, 1)
Screenshot: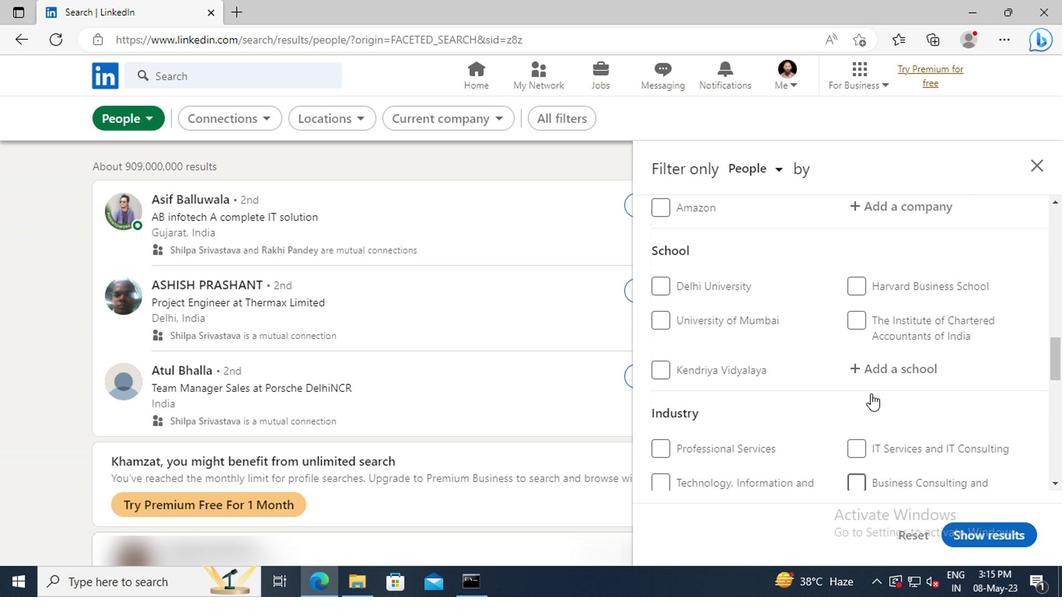 
Action: Mouse scrolled (868, 395) with delta (0, 1)
Screenshot: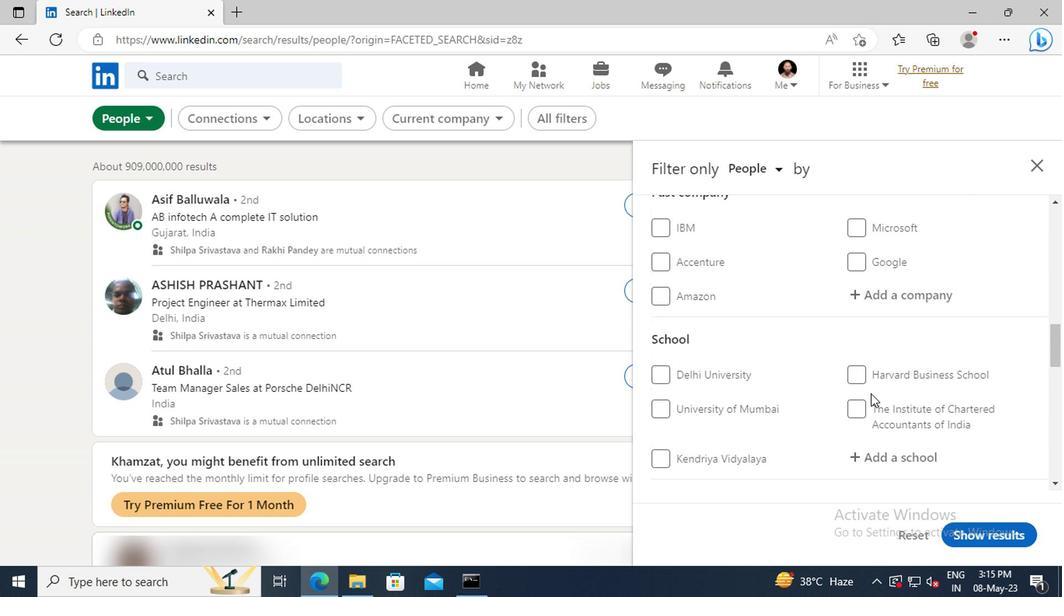 
Action: Mouse scrolled (868, 395) with delta (0, 1)
Screenshot: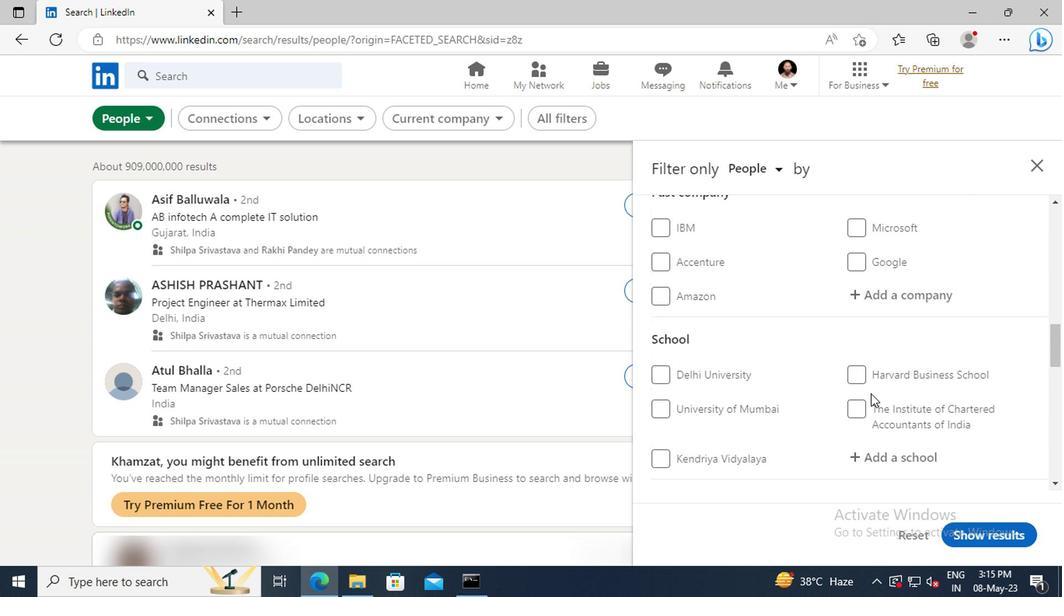 
Action: Mouse moved to (868, 393)
Screenshot: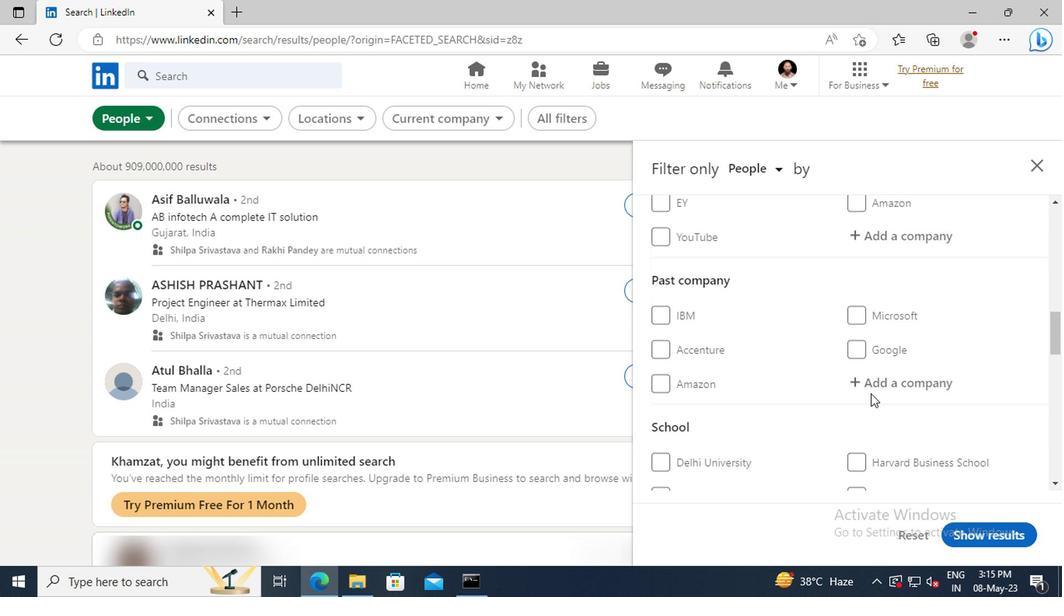 
Action: Mouse scrolled (868, 394) with delta (0, 0)
Screenshot: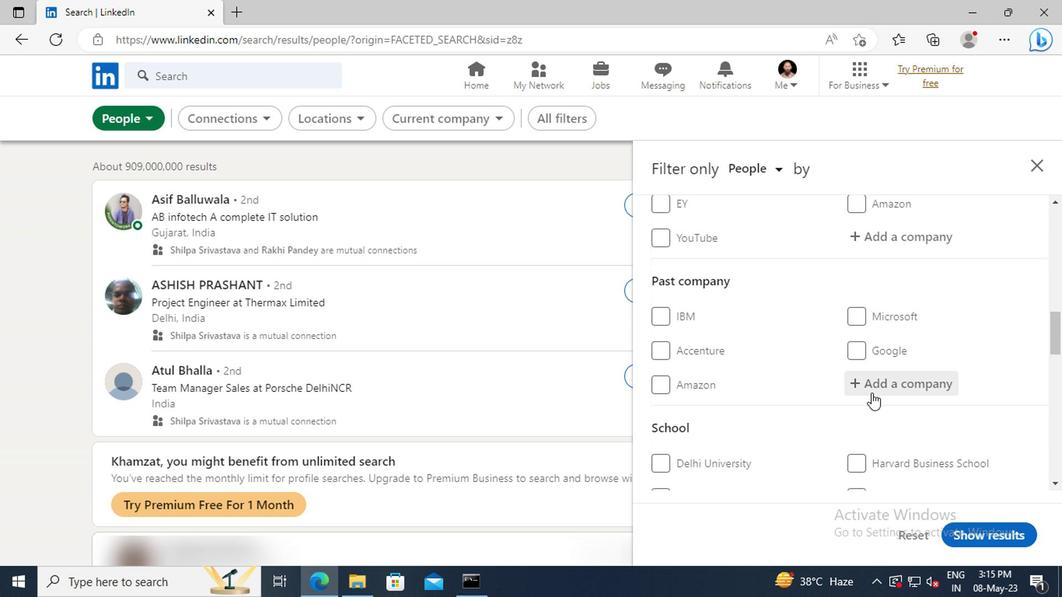 
Action: Mouse scrolled (868, 394) with delta (0, 0)
Screenshot: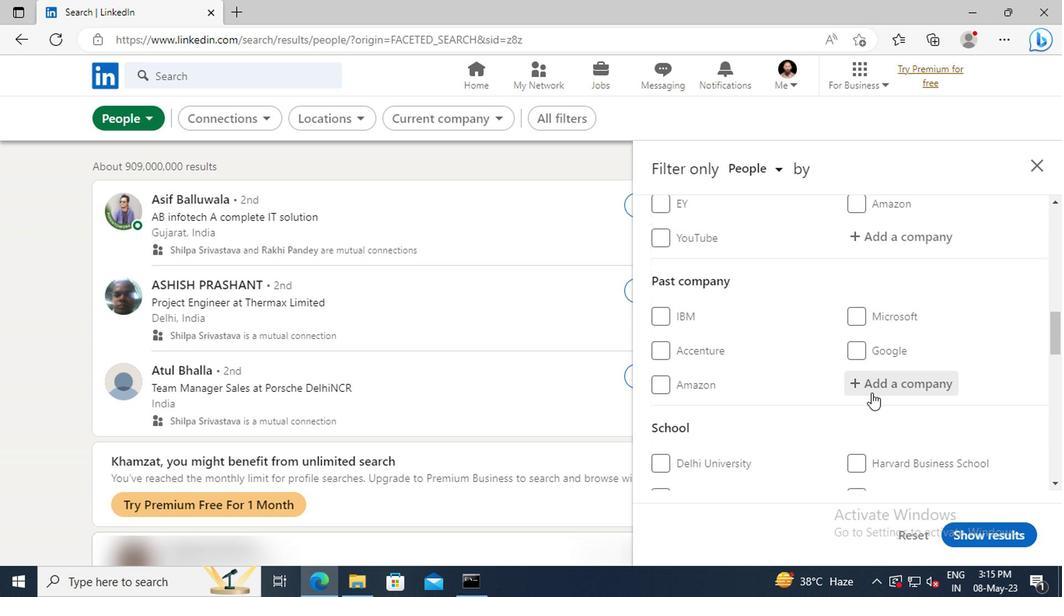 
Action: Mouse scrolled (868, 394) with delta (0, 0)
Screenshot: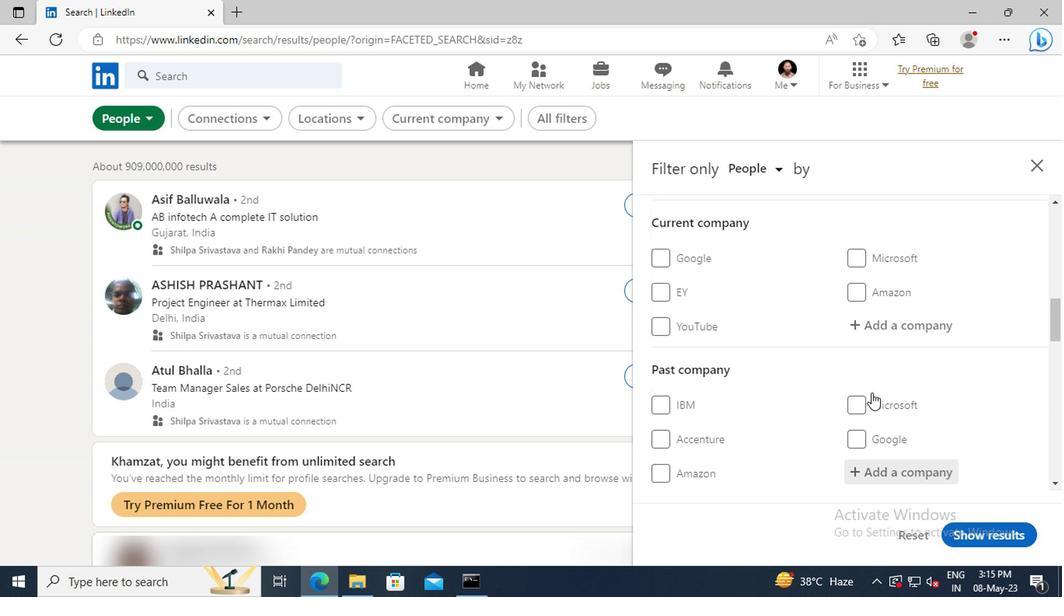 
Action: Mouse moved to (871, 373)
Screenshot: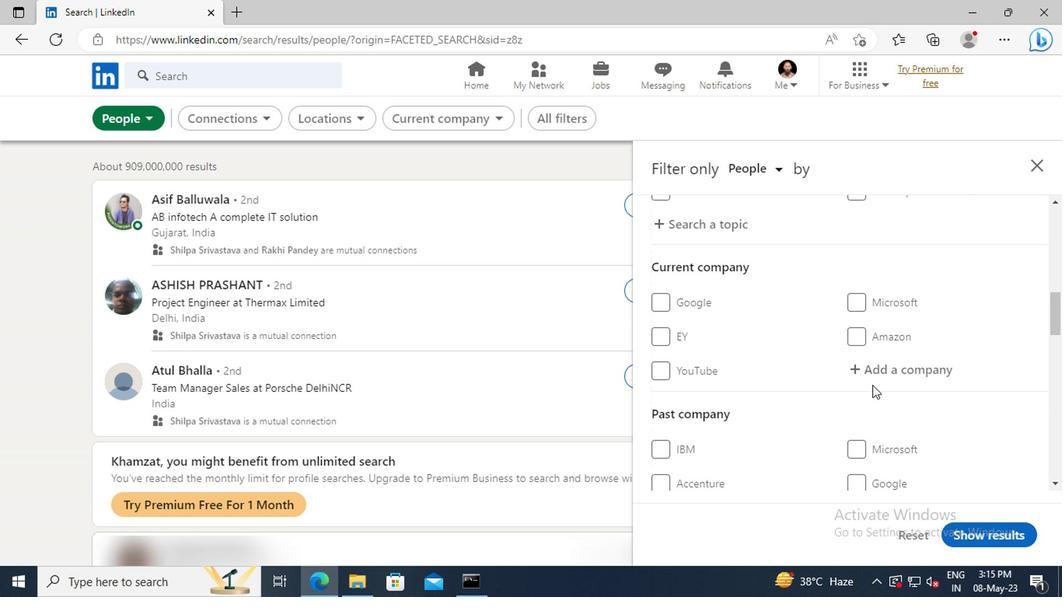 
Action: Mouse pressed left at (871, 373)
Screenshot: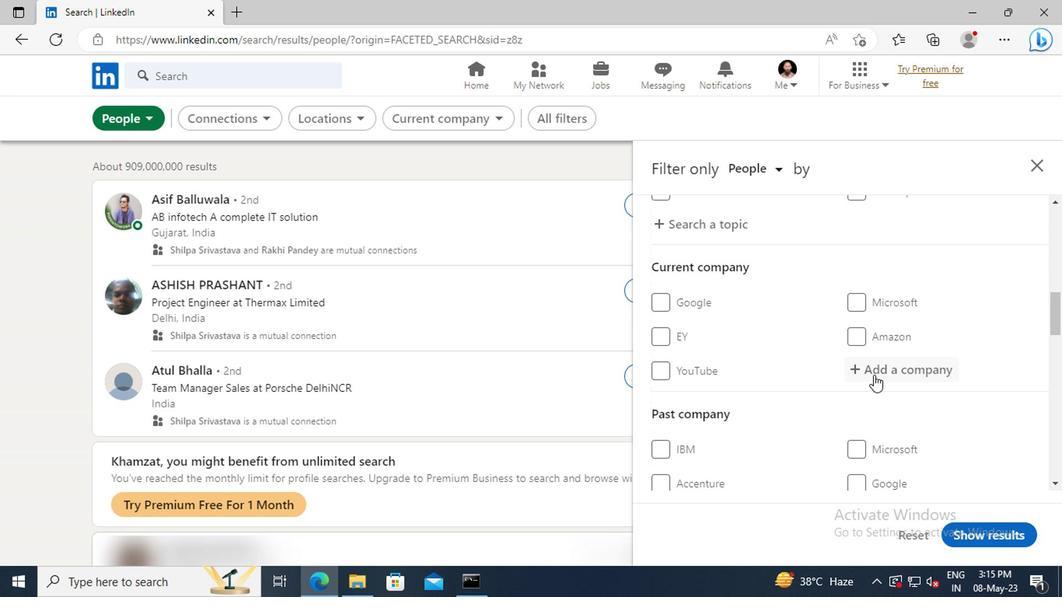 
Action: Key pressed <Key.shift>NES<Key.space><Key.shift>FIRC
Screenshot: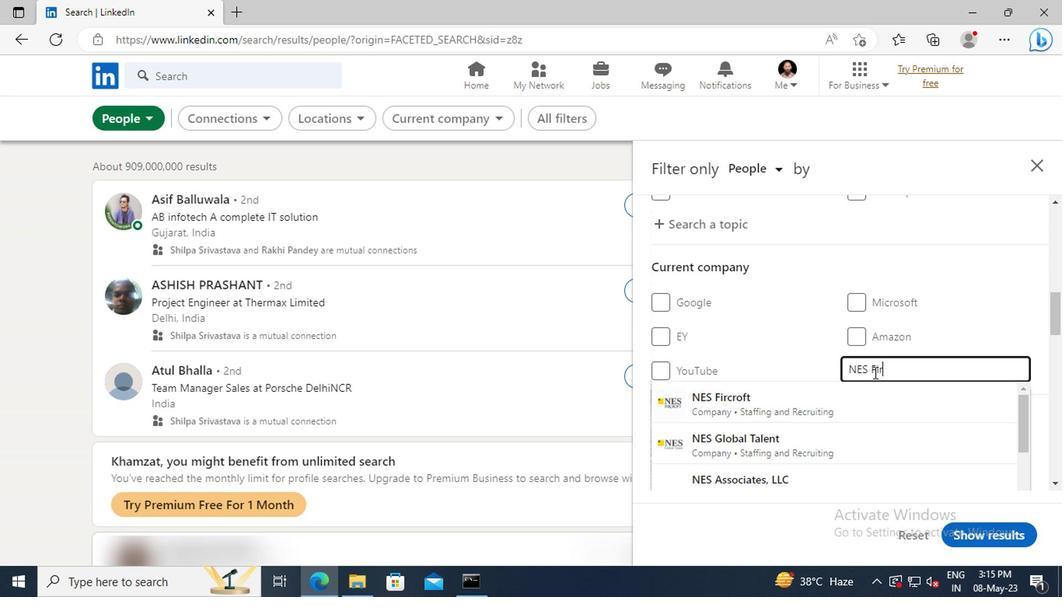 
Action: Mouse moved to (879, 394)
Screenshot: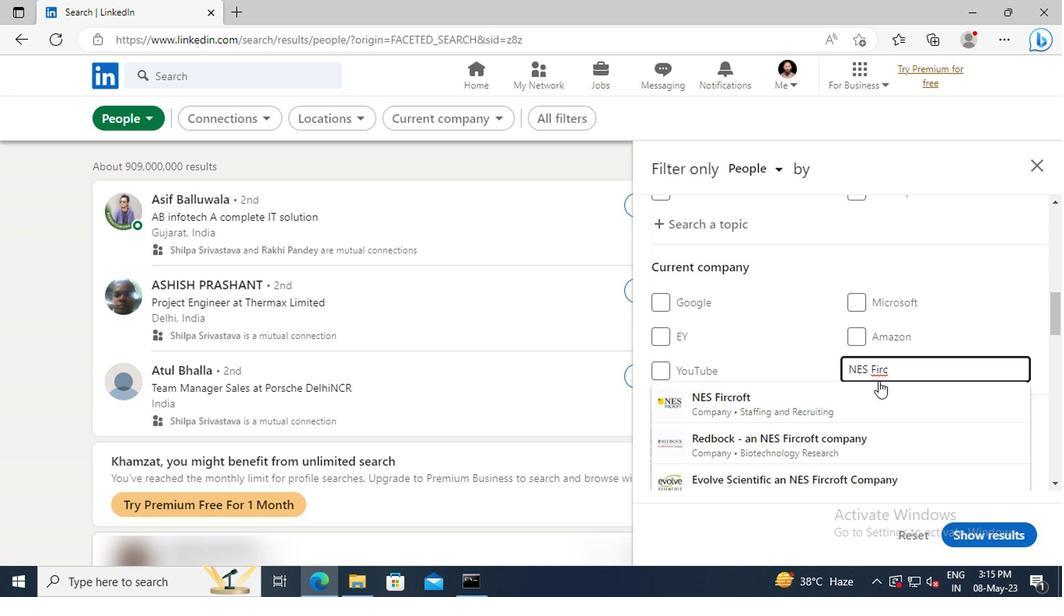 
Action: Mouse pressed left at (879, 394)
Screenshot: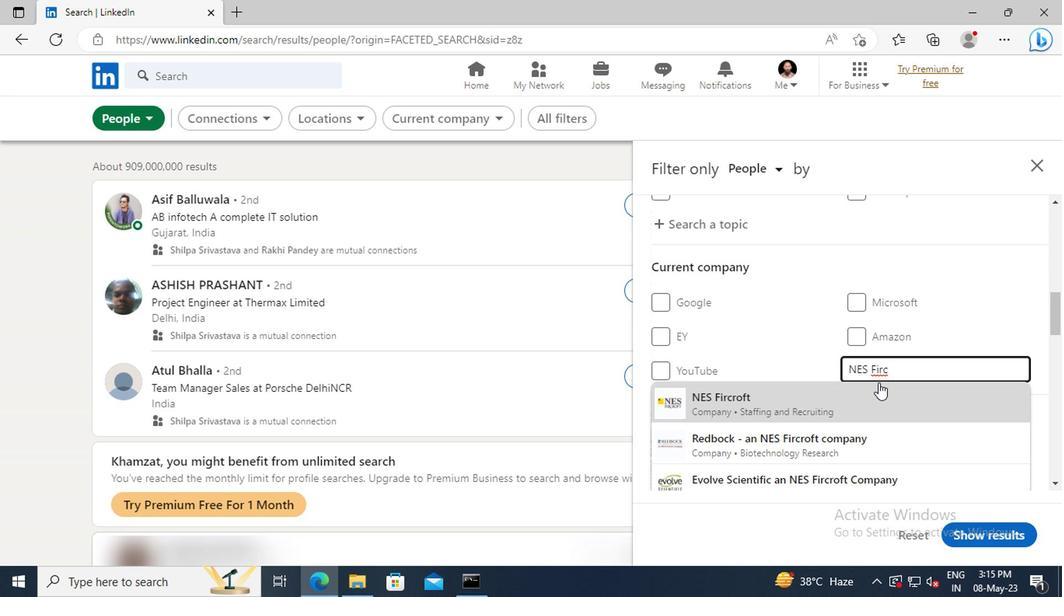 
Action: Mouse scrolled (879, 393) with delta (0, 0)
Screenshot: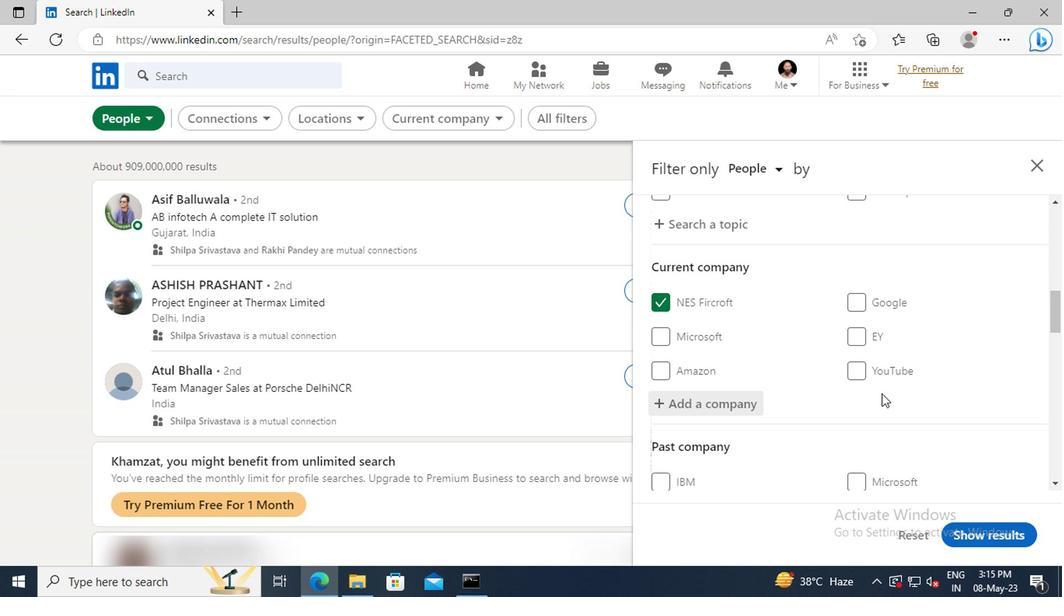 
Action: Mouse scrolled (879, 393) with delta (0, 0)
Screenshot: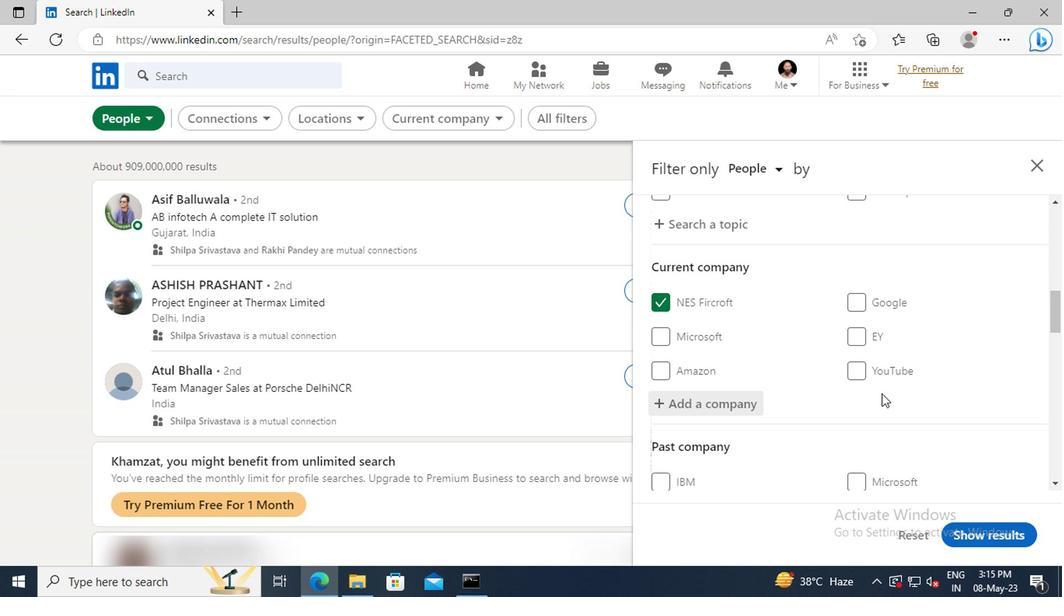 
Action: Mouse moved to (862, 376)
Screenshot: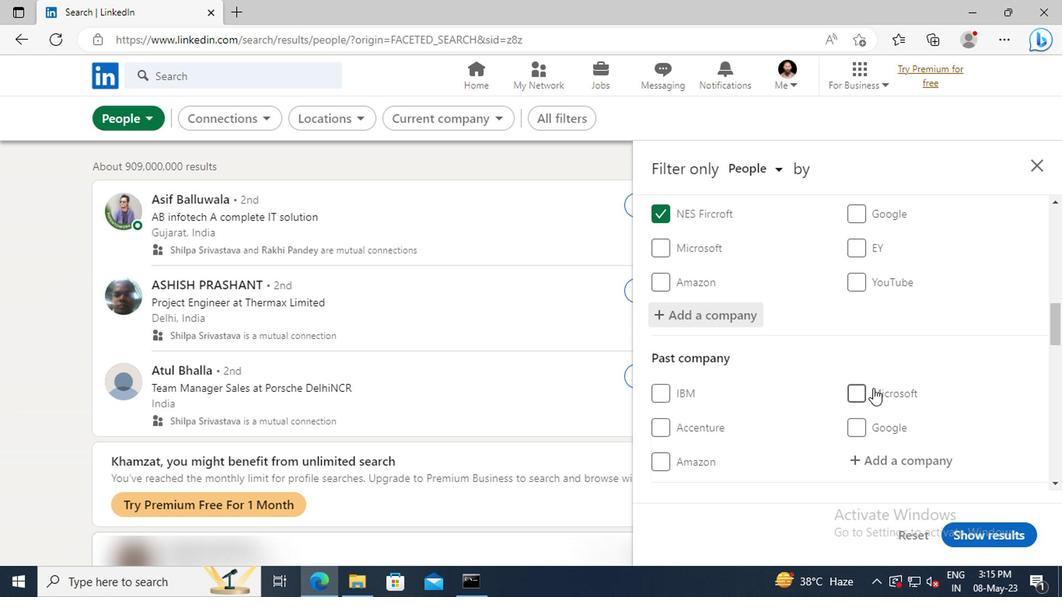 
Action: Mouse scrolled (862, 375) with delta (0, 0)
Screenshot: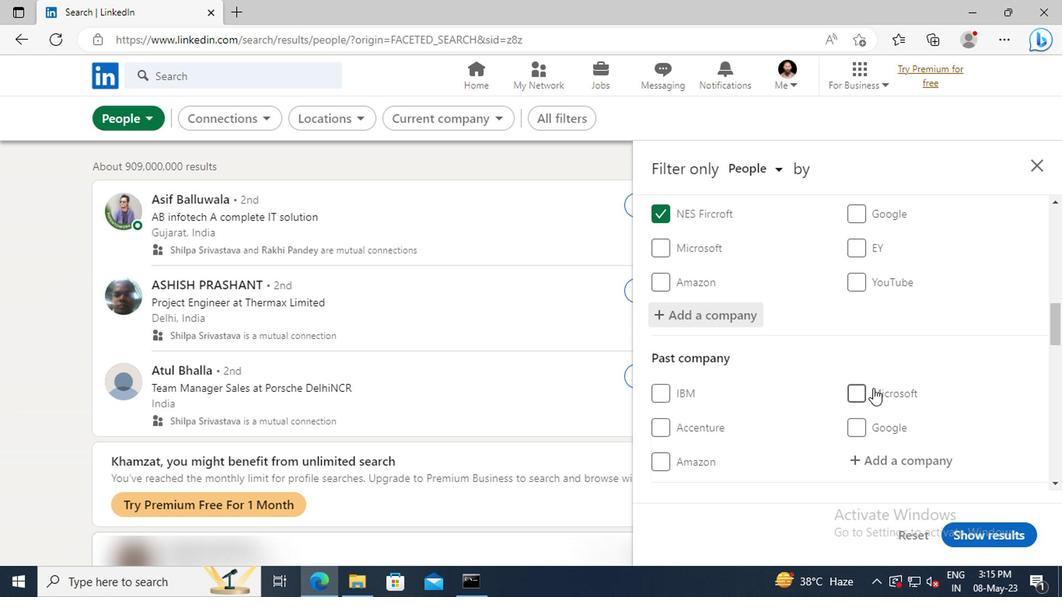 
Action: Mouse moved to (862, 375)
Screenshot: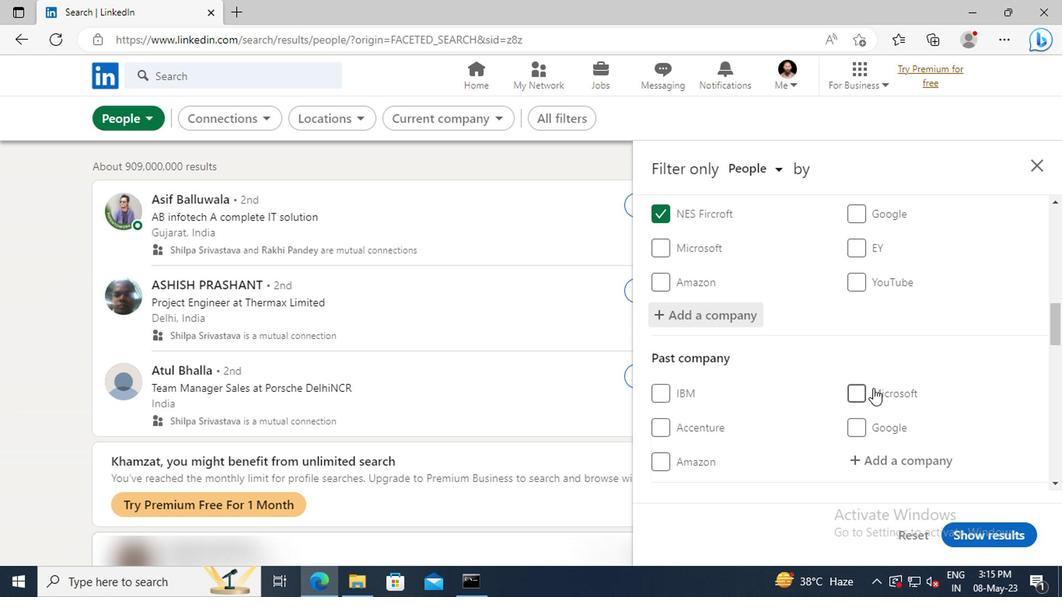 
Action: Mouse scrolled (862, 375) with delta (0, 0)
Screenshot: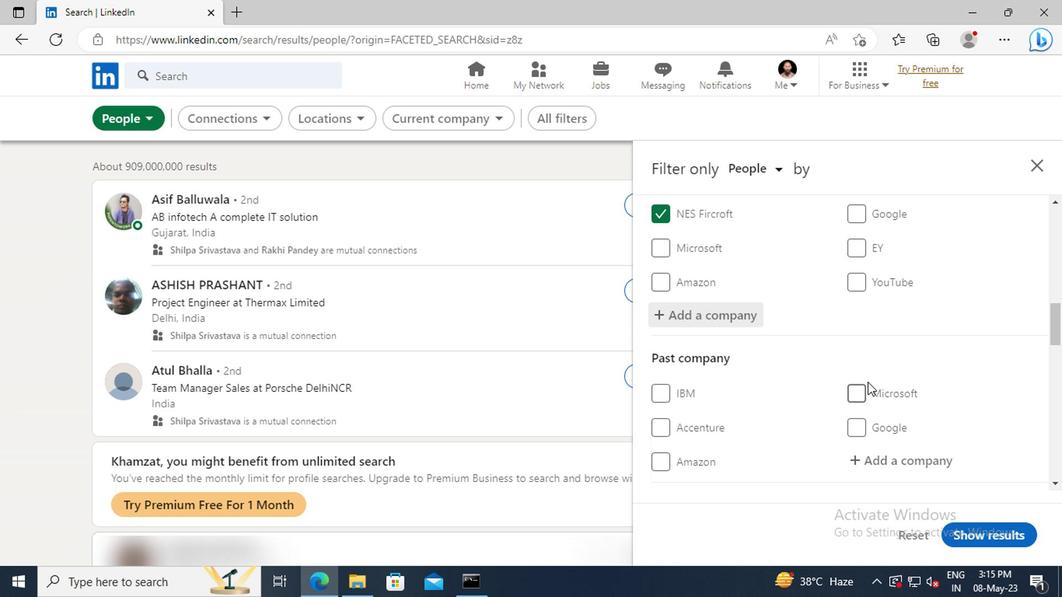 
Action: Mouse moved to (862, 372)
Screenshot: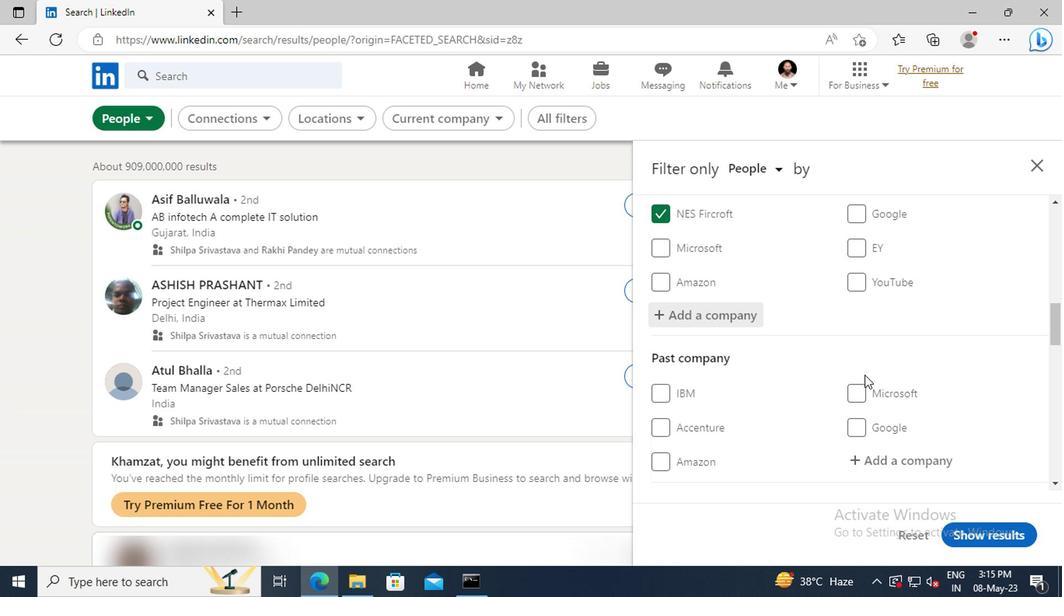
Action: Mouse scrolled (862, 371) with delta (0, 0)
Screenshot: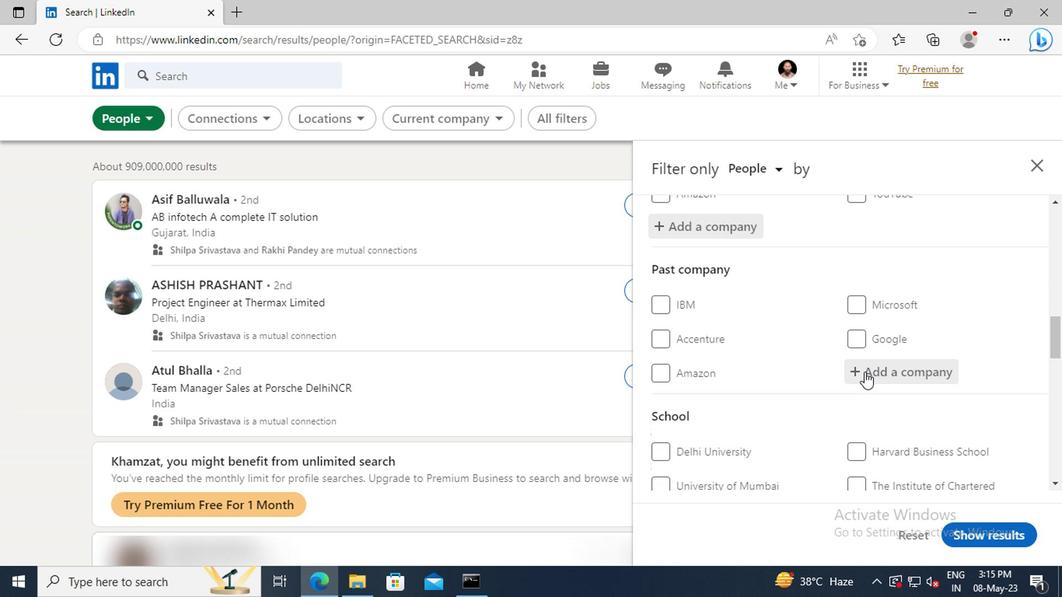 
Action: Mouse scrolled (862, 371) with delta (0, 0)
Screenshot: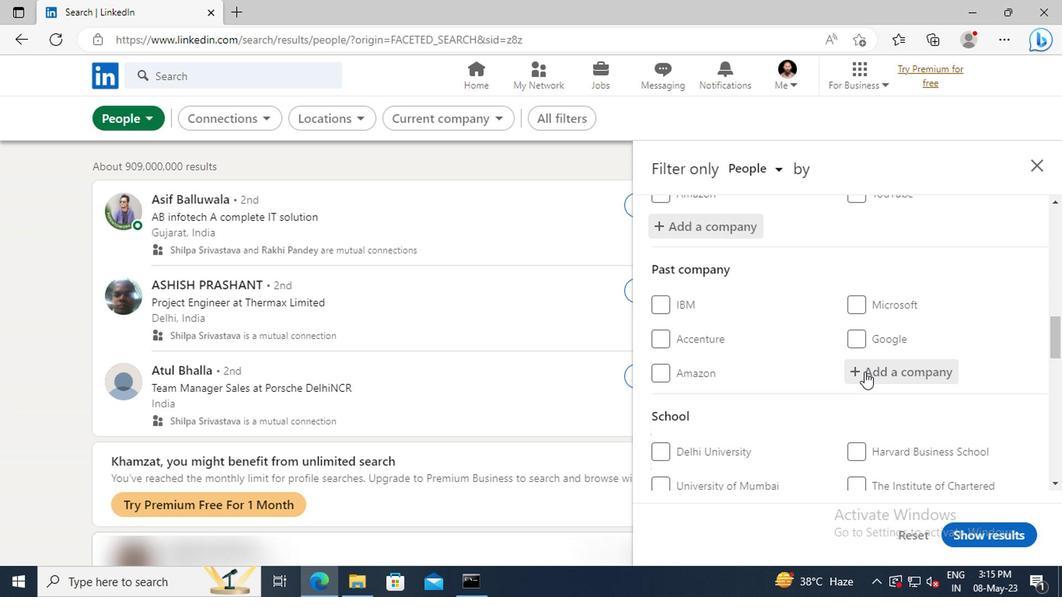 
Action: Mouse scrolled (862, 371) with delta (0, 0)
Screenshot: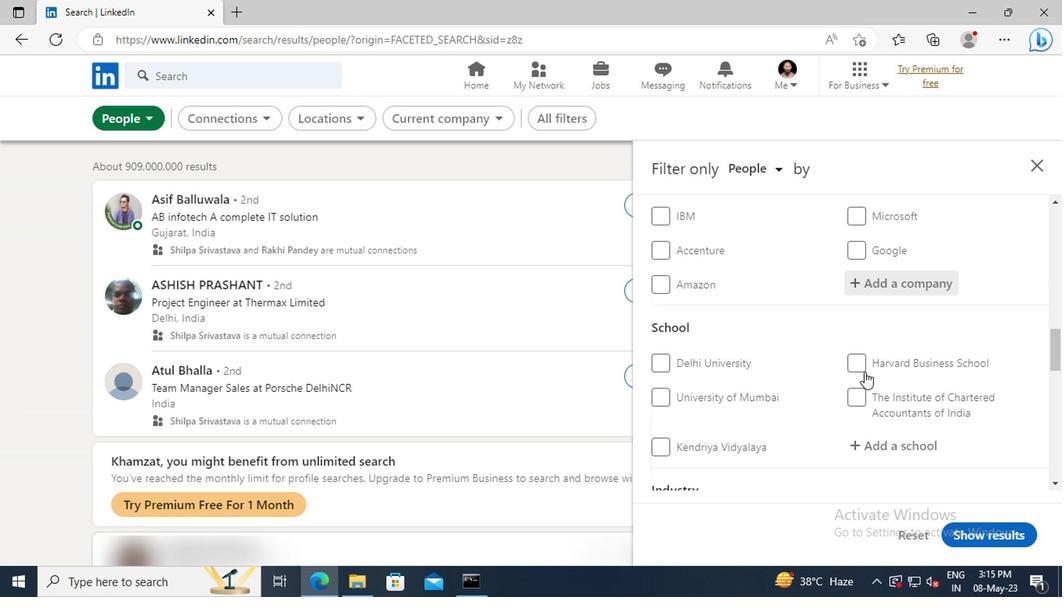 
Action: Mouse scrolled (862, 371) with delta (0, 0)
Screenshot: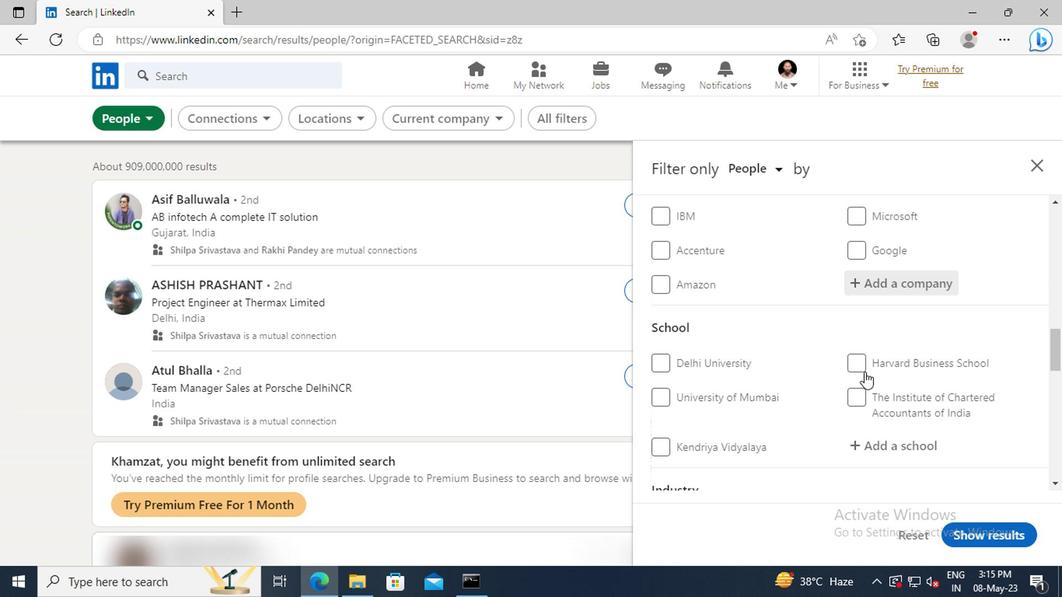 
Action: Mouse moved to (866, 365)
Screenshot: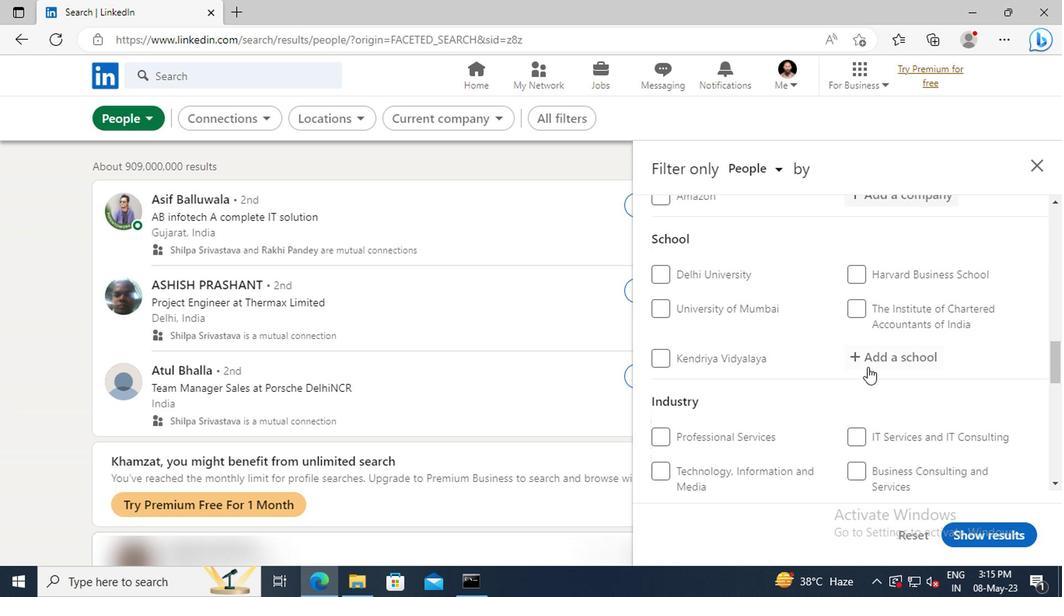 
Action: Mouse pressed left at (866, 365)
Screenshot: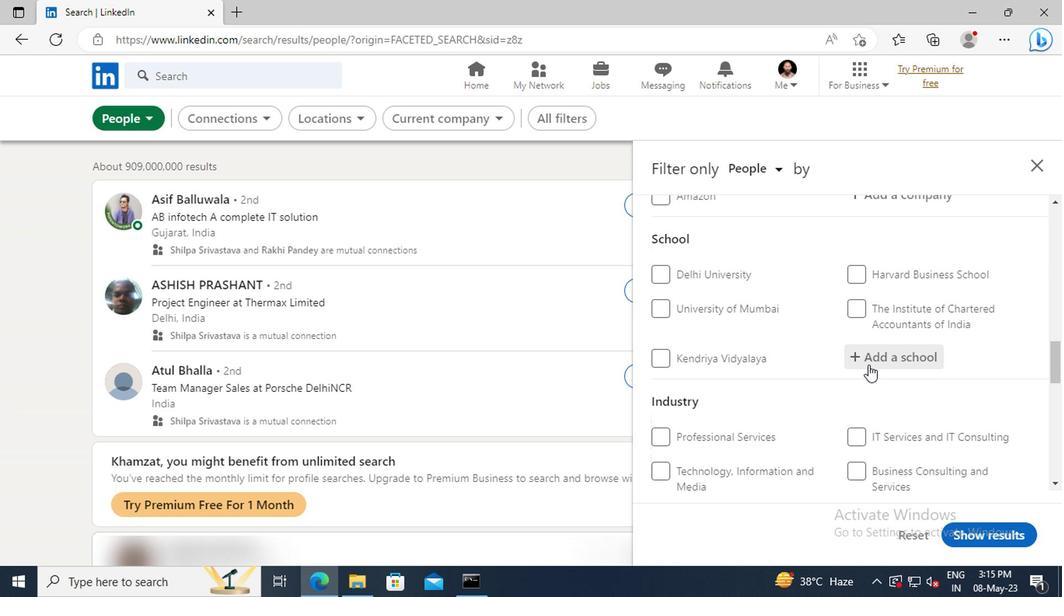 
Action: Key pressed <Key.shift>NORTH-<Key.shift>EAS
Screenshot: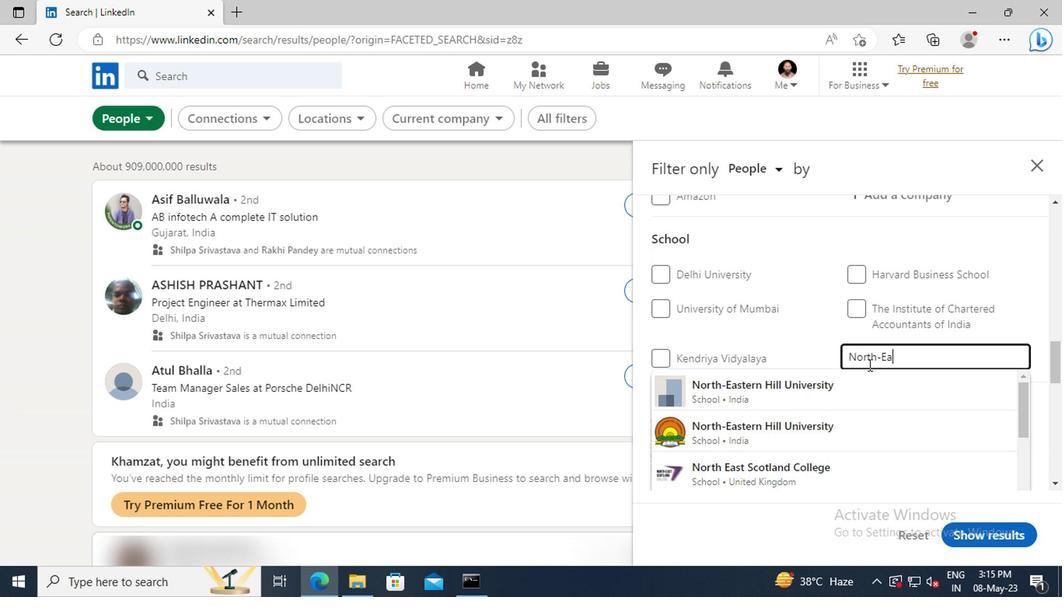 
Action: Mouse moved to (871, 379)
Screenshot: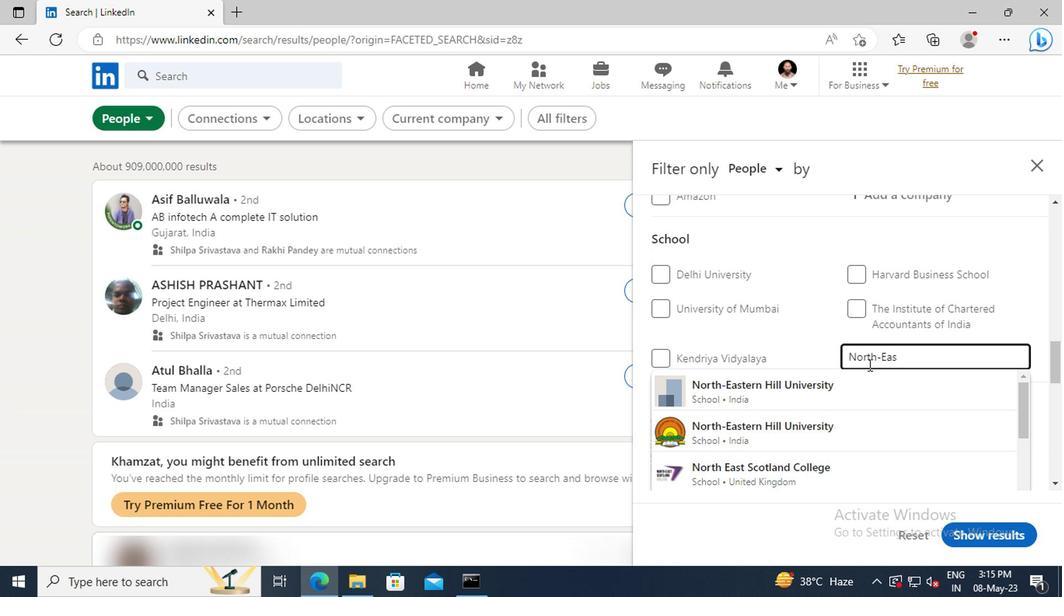 
Action: Mouse pressed left at (871, 379)
Screenshot: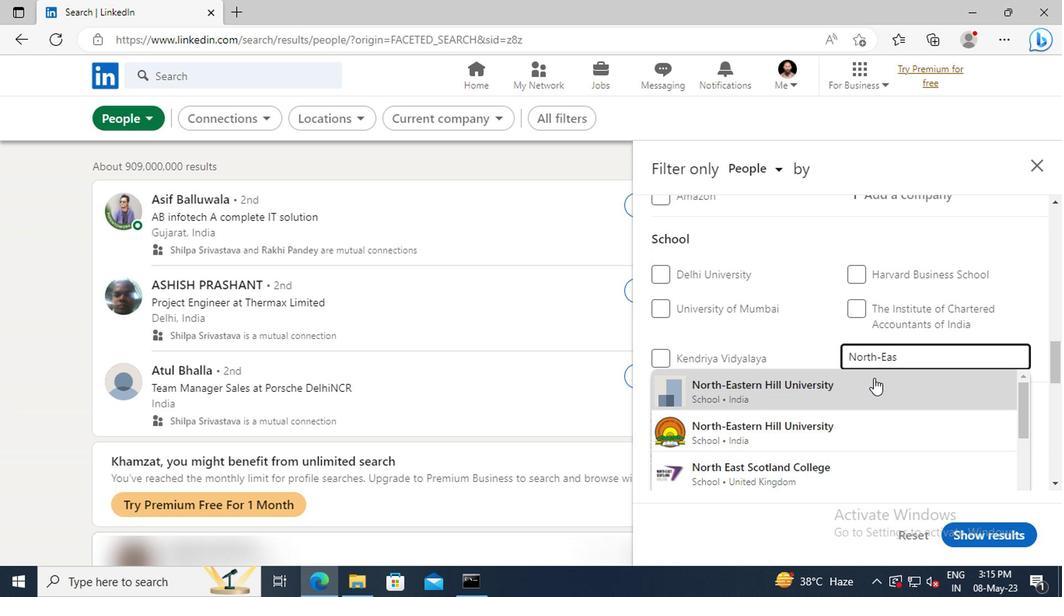 
Action: Mouse scrolled (871, 377) with delta (0, -1)
Screenshot: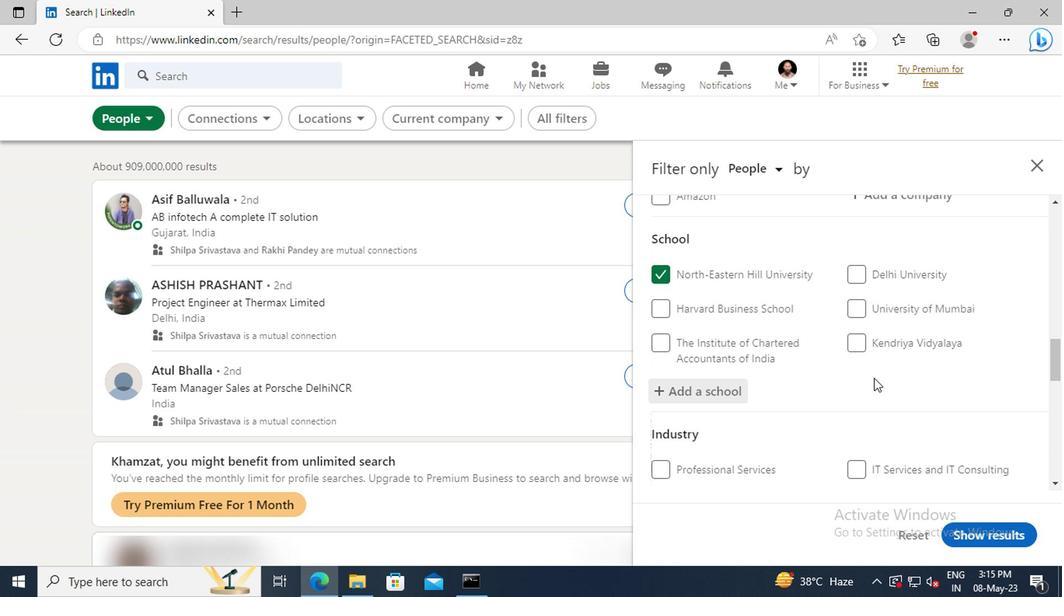 
Action: Mouse scrolled (871, 377) with delta (0, -1)
Screenshot: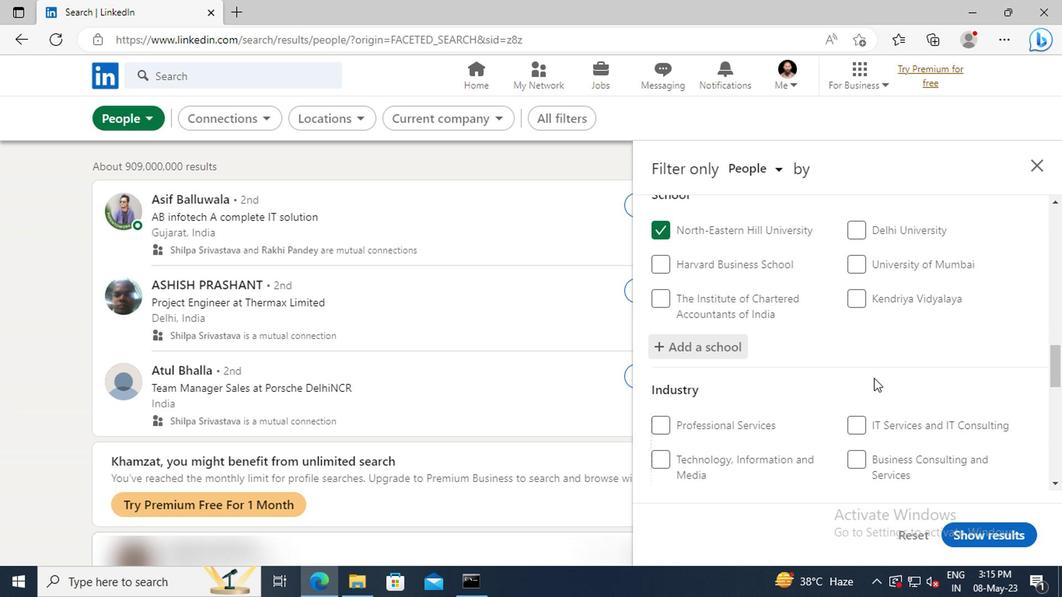 
Action: Mouse scrolled (871, 377) with delta (0, -1)
Screenshot: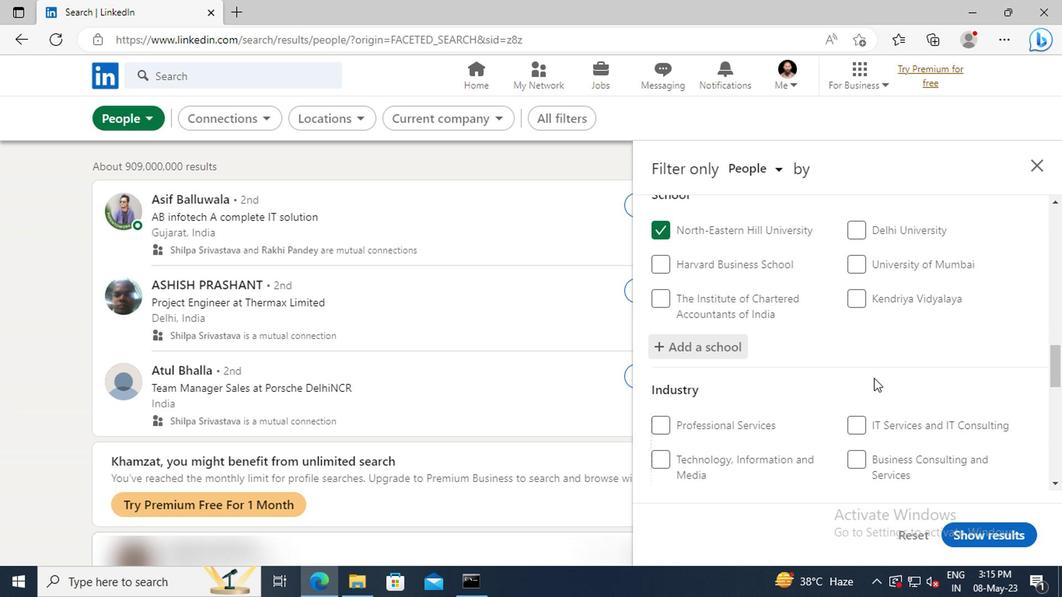 
Action: Mouse scrolled (871, 377) with delta (0, -1)
Screenshot: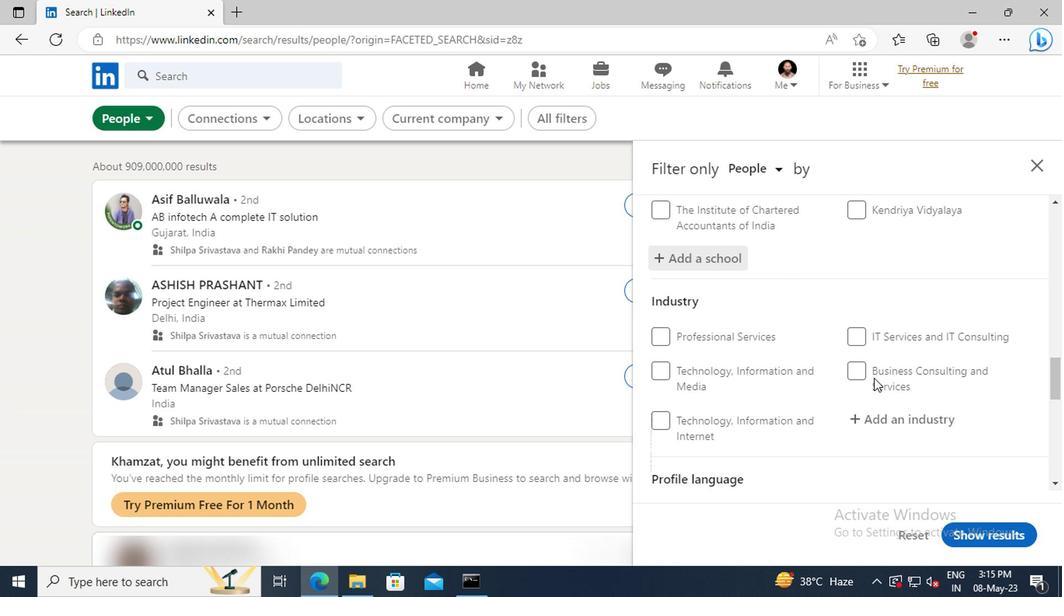 
Action: Mouse pressed left at (871, 379)
Screenshot: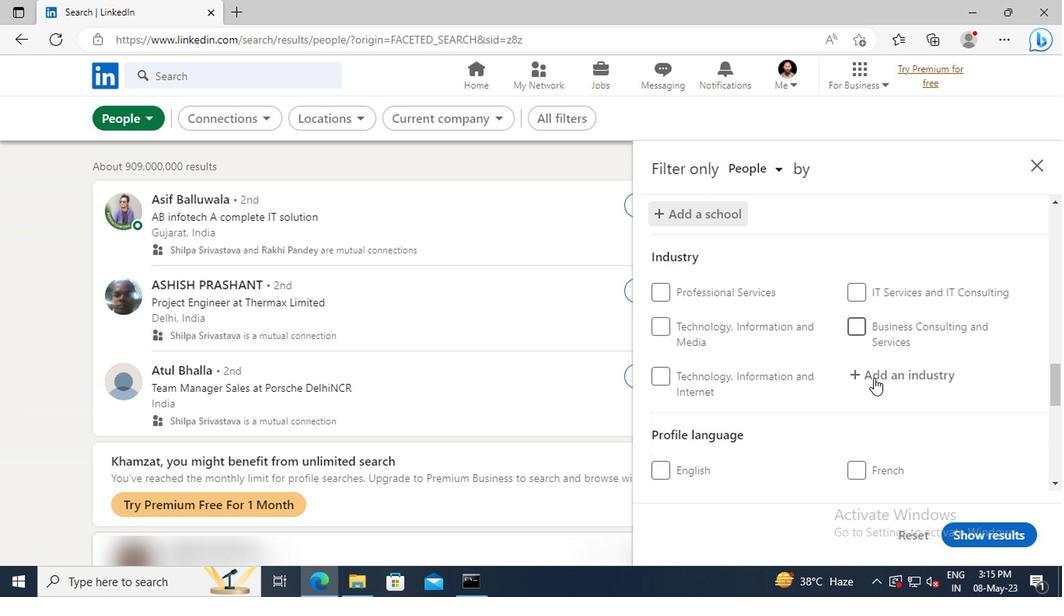 
Action: Key pressed <Key.shift>METAL<Key.space><Key.shift>ORE
Screenshot: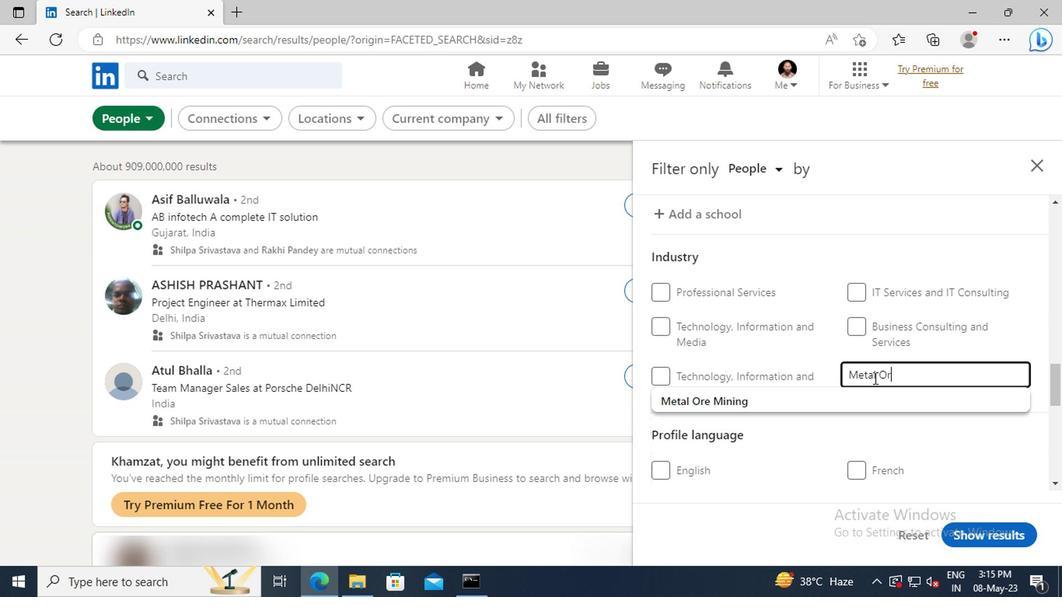
Action: Mouse moved to (878, 395)
Screenshot: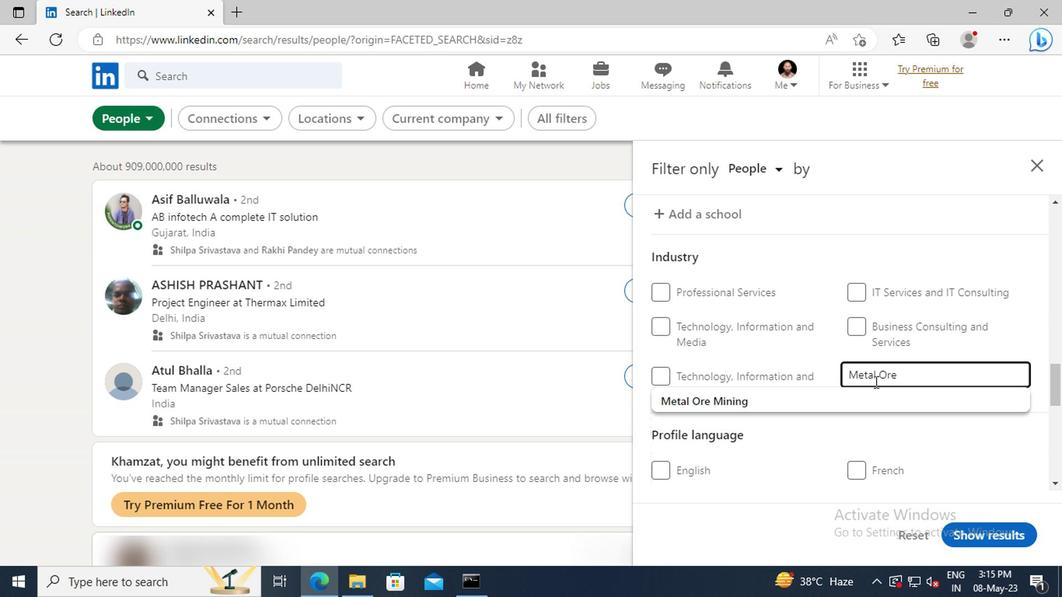 
Action: Mouse pressed left at (878, 395)
Screenshot: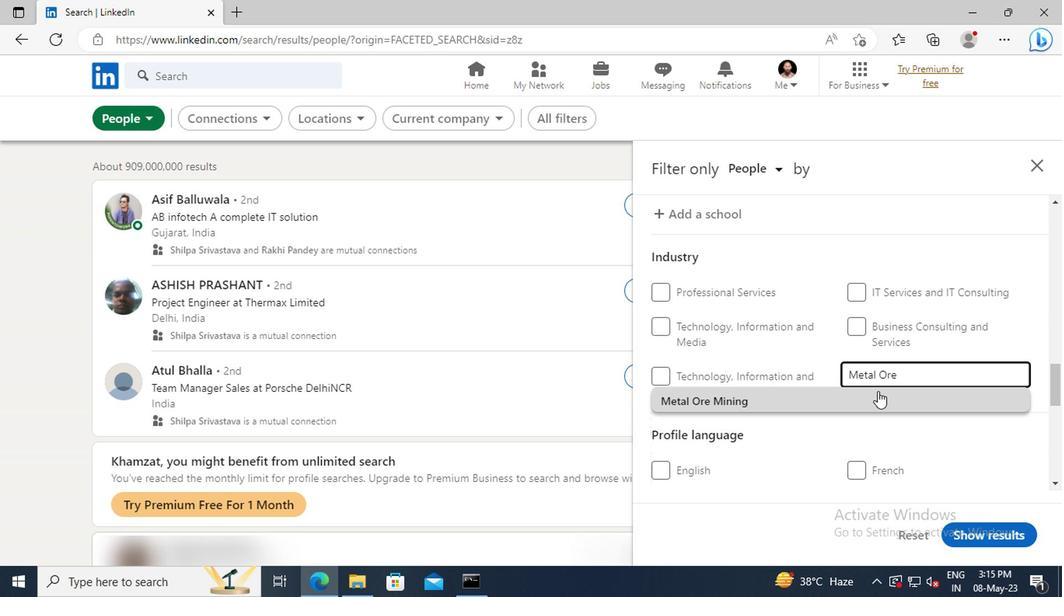 
Action: Mouse moved to (879, 396)
Screenshot: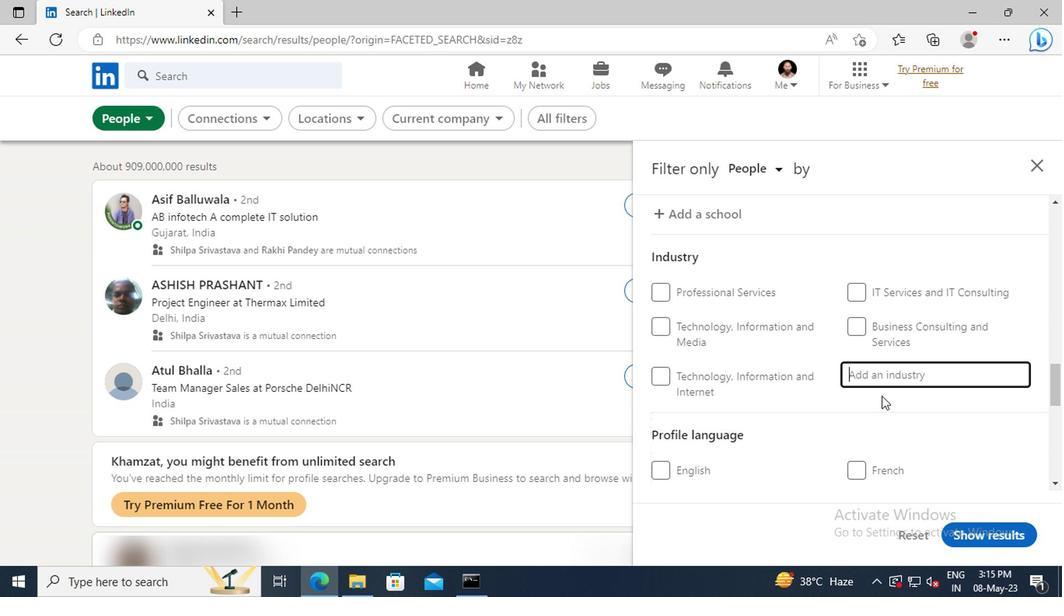 
Action: Mouse scrolled (879, 395) with delta (0, -1)
Screenshot: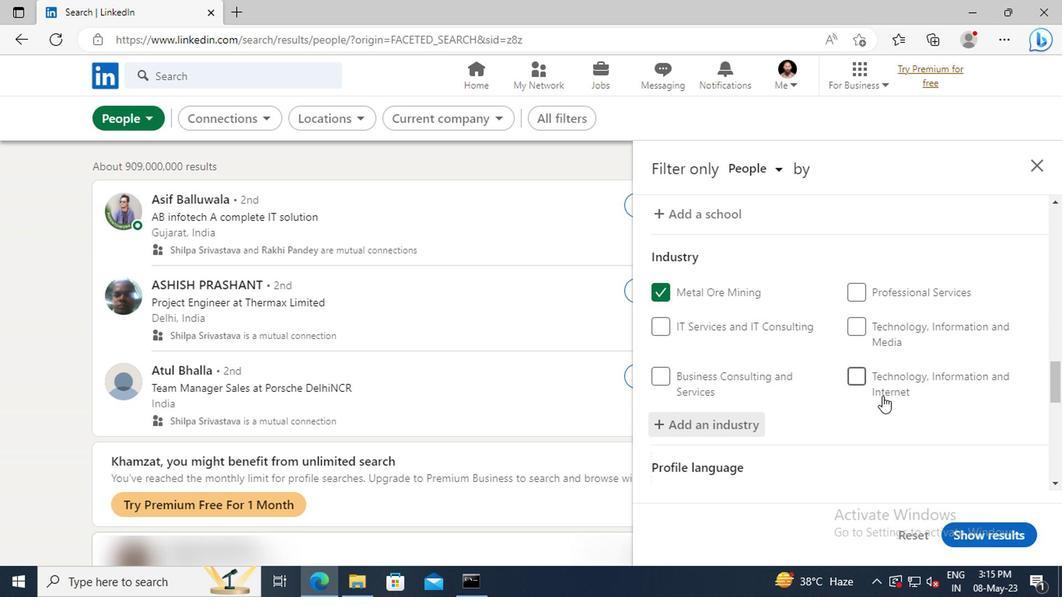 
Action: Mouse scrolled (879, 395) with delta (0, -1)
Screenshot: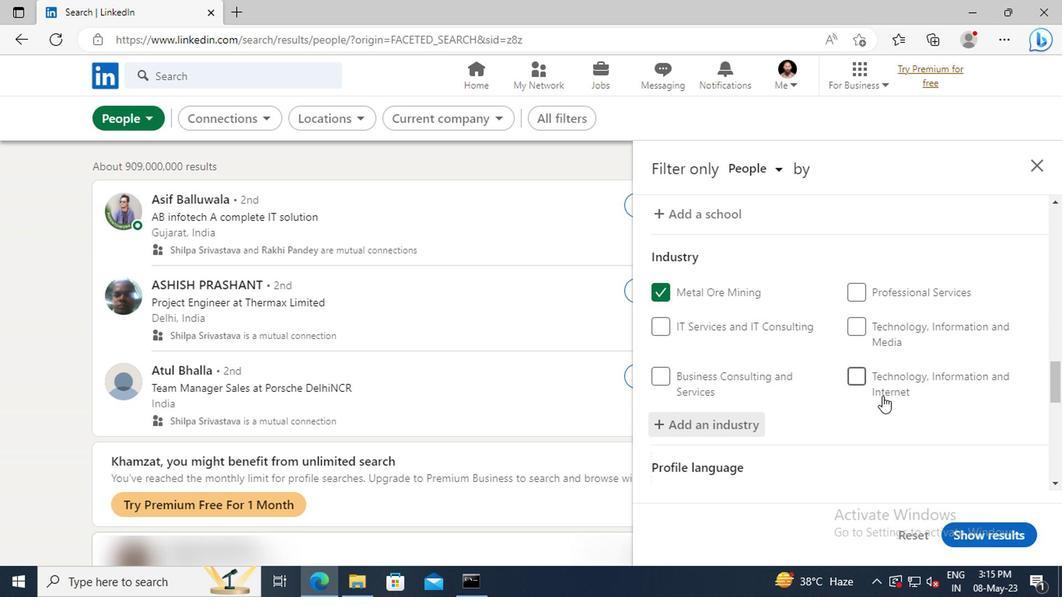 
Action: Mouse moved to (881, 395)
Screenshot: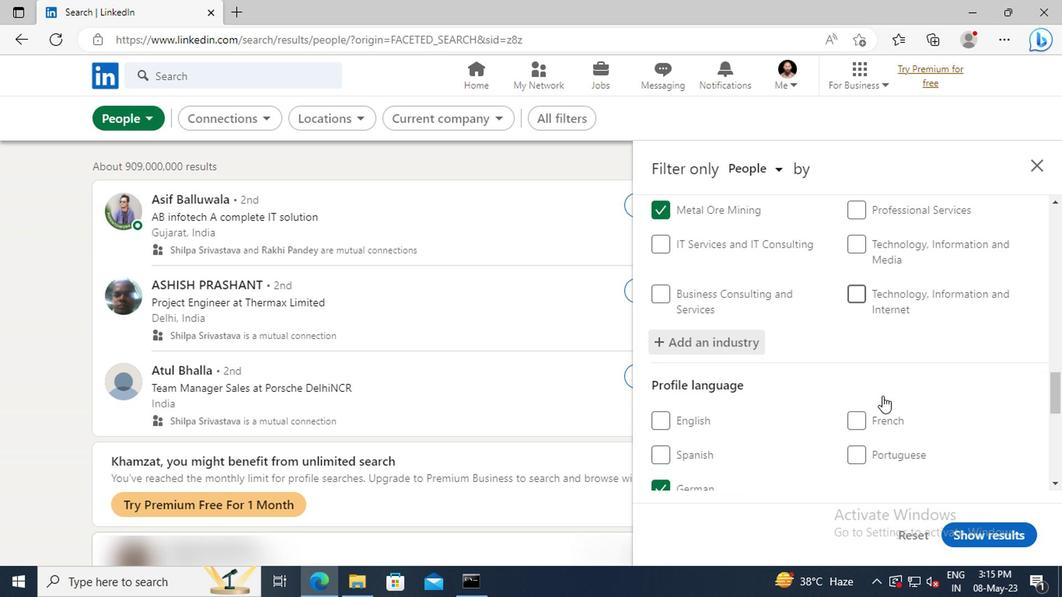 
Action: Mouse scrolled (881, 394) with delta (0, -1)
Screenshot: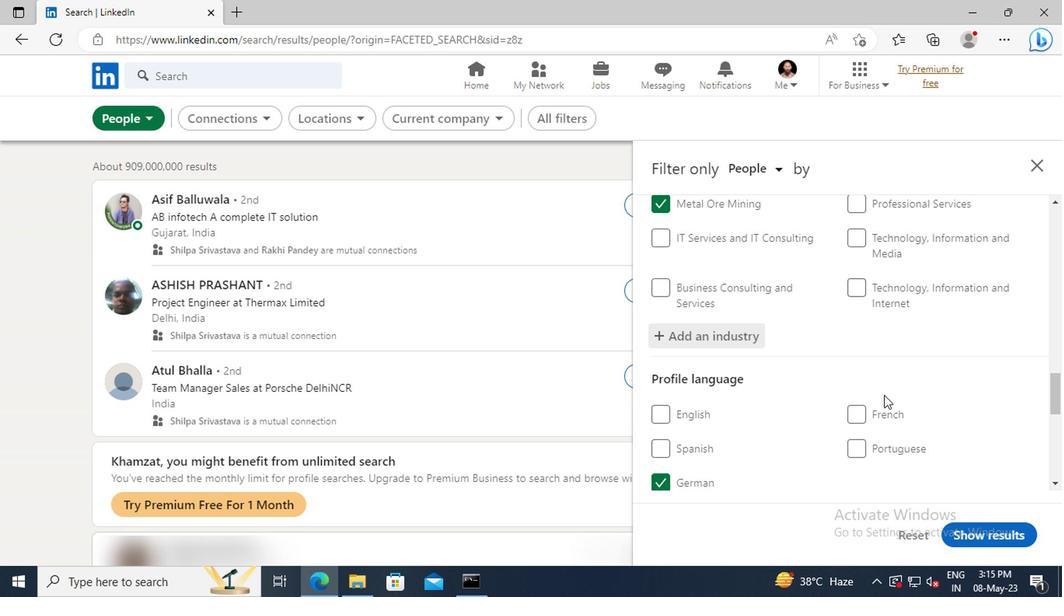 
Action: Mouse moved to (881, 391)
Screenshot: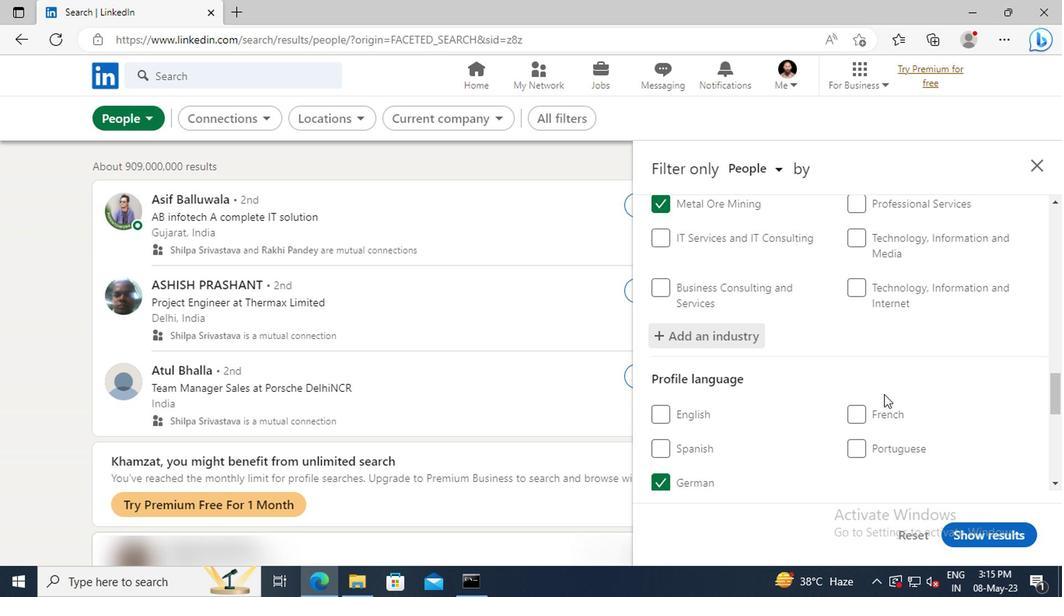 
Action: Mouse scrolled (881, 390) with delta (0, 0)
Screenshot: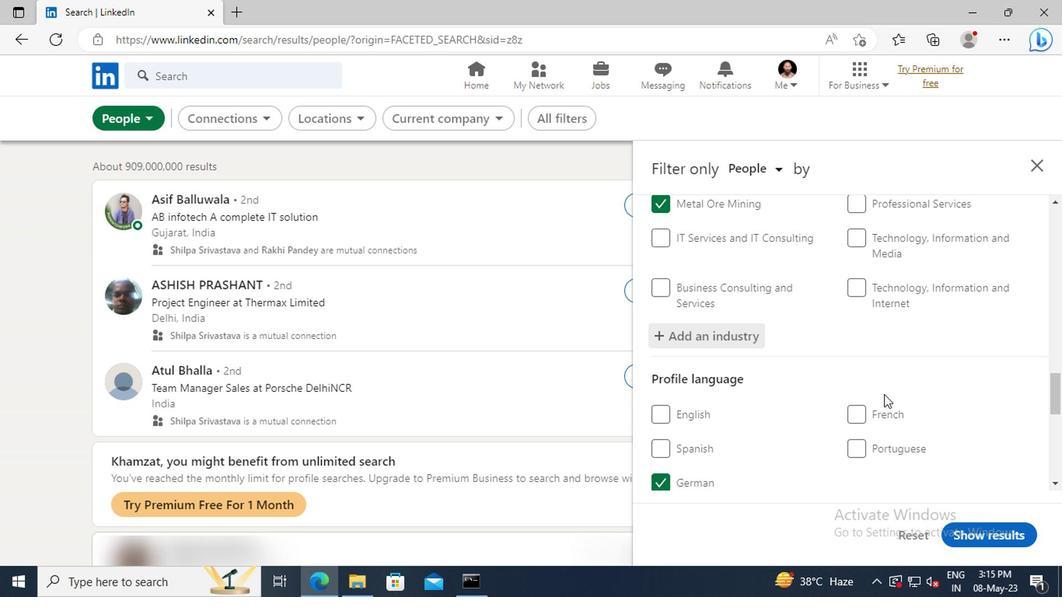 
Action: Mouse moved to (872, 371)
Screenshot: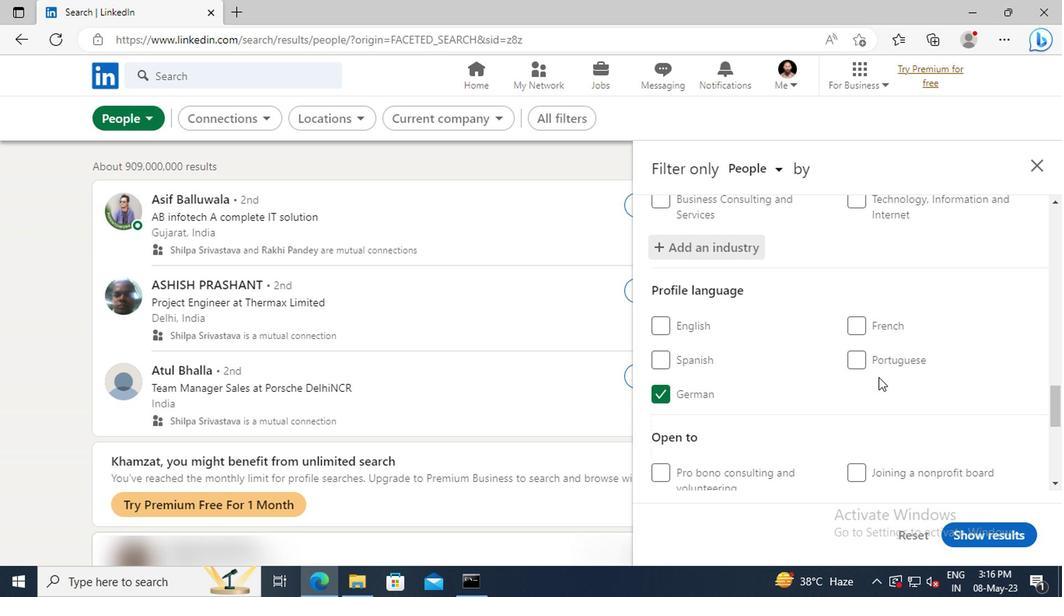 
Action: Mouse scrolled (872, 371) with delta (0, 0)
Screenshot: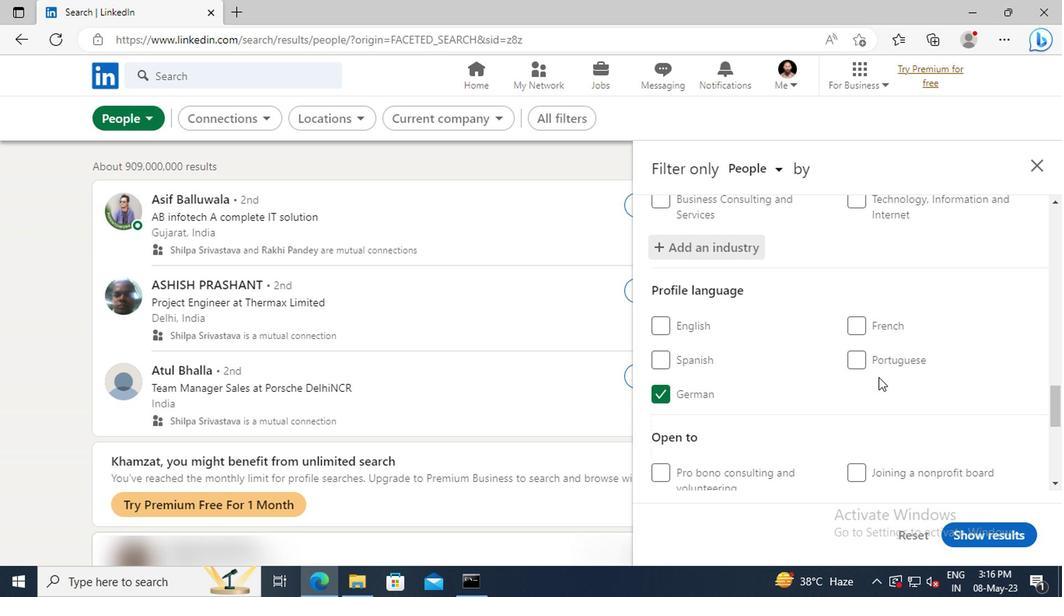 
Action: Mouse moved to (870, 368)
Screenshot: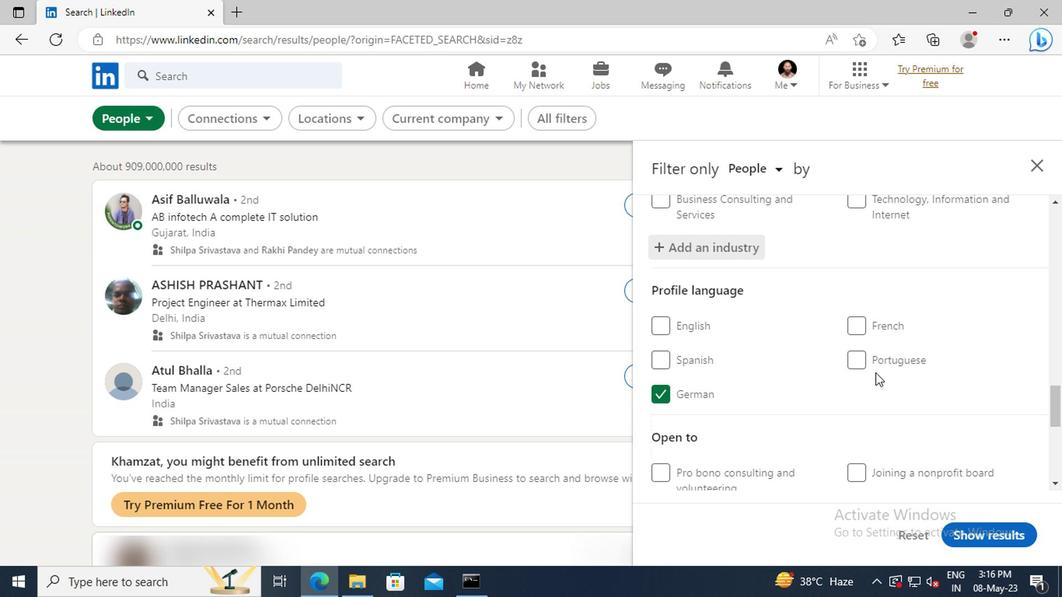 
Action: Mouse scrolled (870, 367) with delta (0, 0)
Screenshot: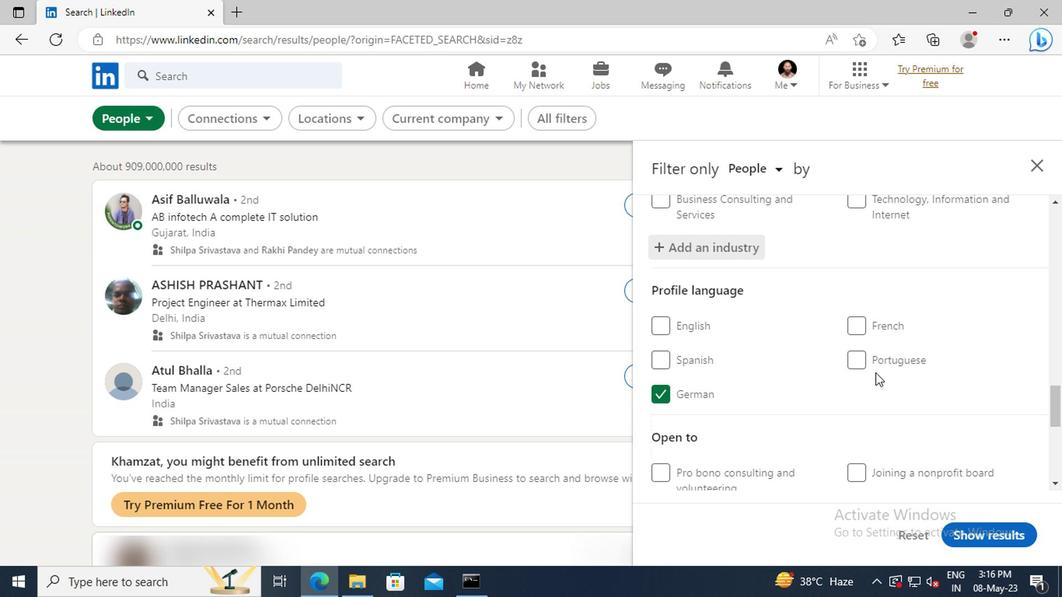 
Action: Mouse moved to (862, 349)
Screenshot: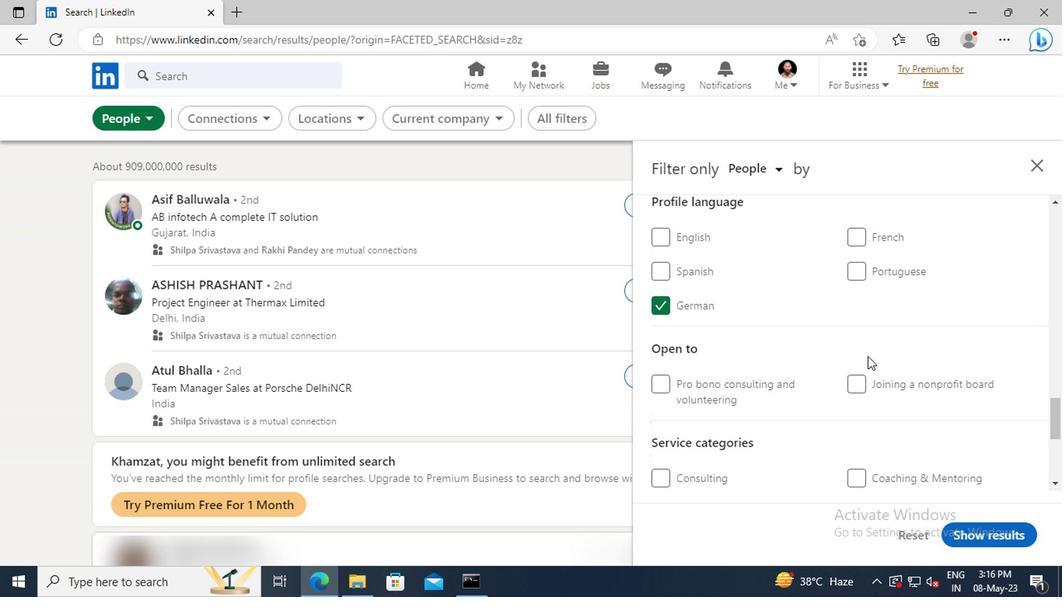 
Action: Mouse scrolled (862, 348) with delta (0, 0)
Screenshot: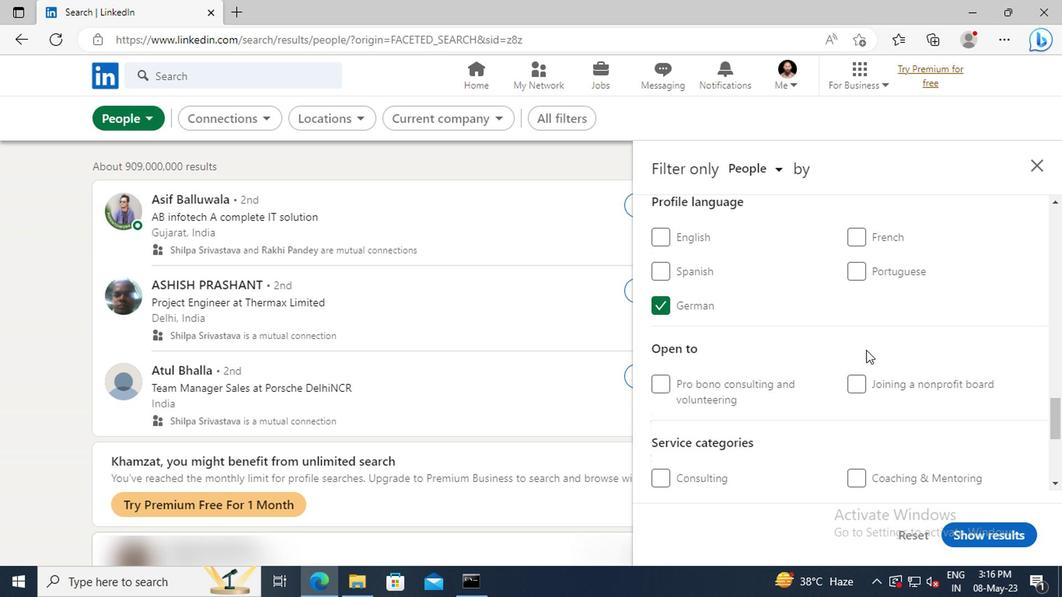 
Action: Mouse scrolled (862, 348) with delta (0, 0)
Screenshot: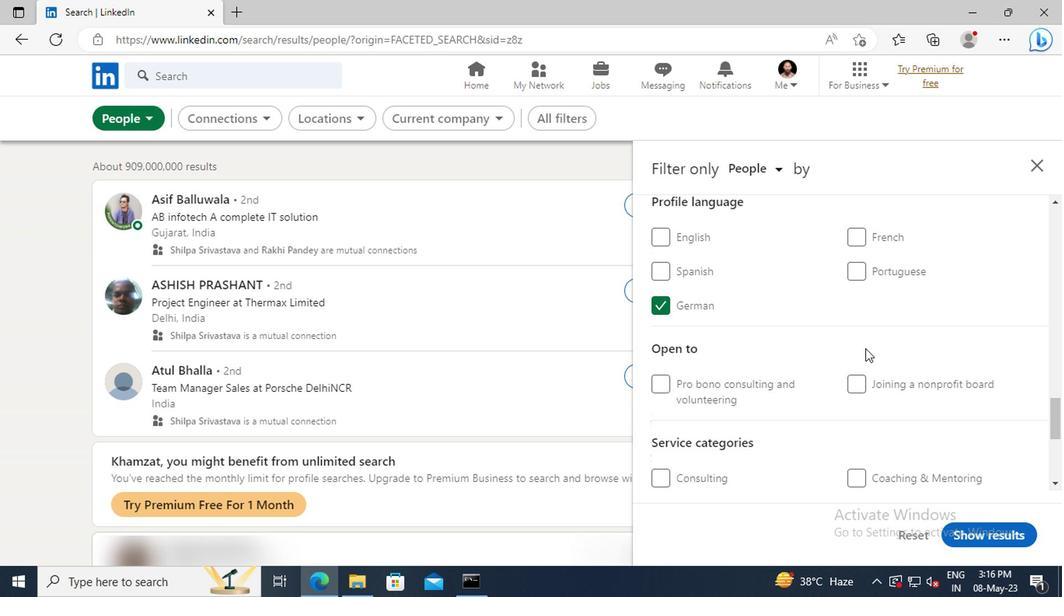 
Action: Mouse scrolled (862, 348) with delta (0, 0)
Screenshot: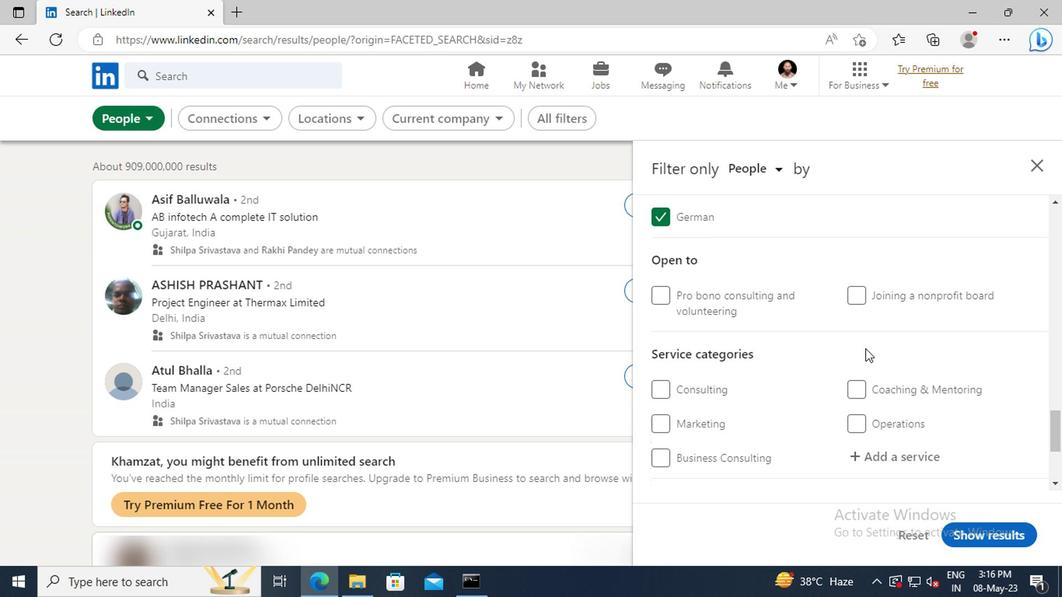 
Action: Mouse scrolled (862, 348) with delta (0, 0)
Screenshot: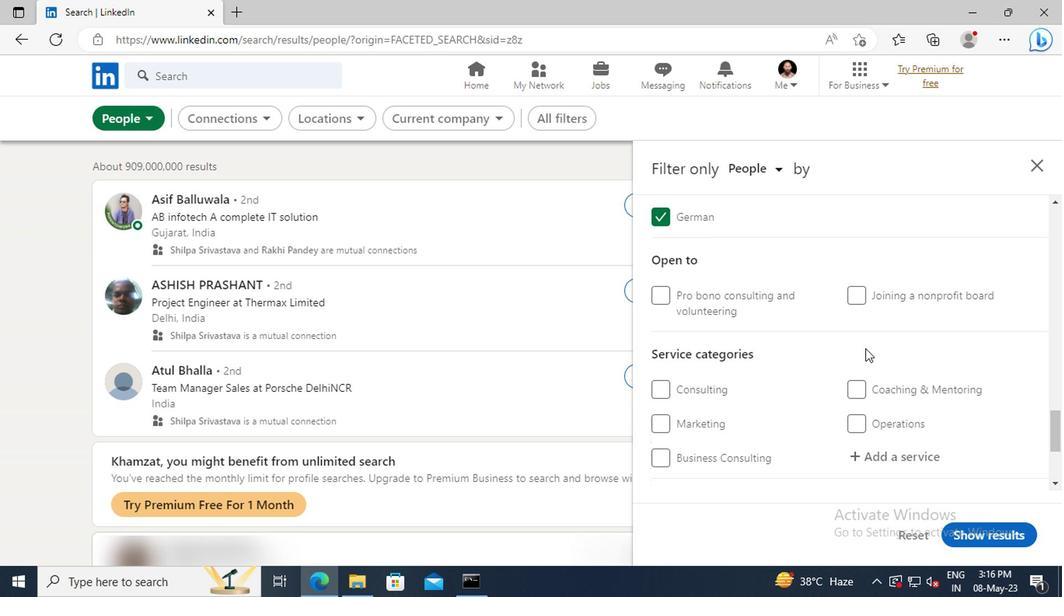 
Action: Mouse moved to (864, 364)
Screenshot: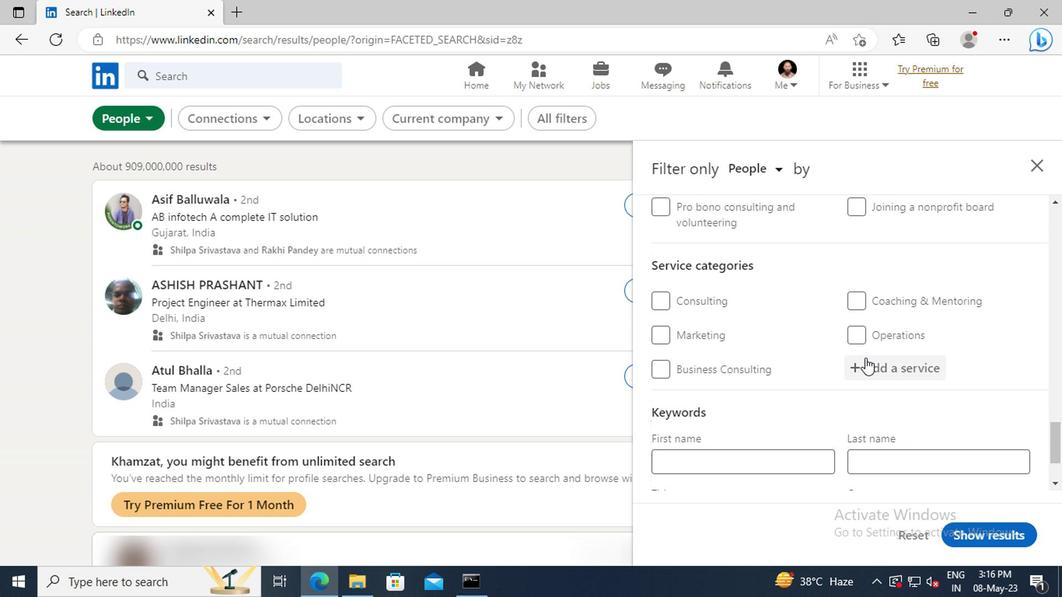 
Action: Mouse pressed left at (864, 364)
Screenshot: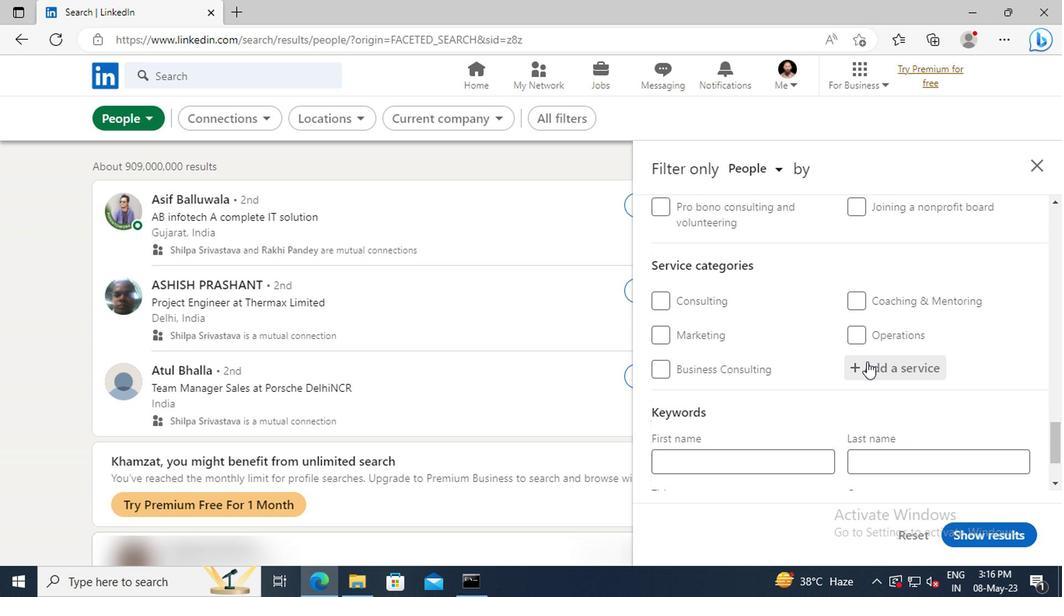 
Action: Mouse moved to (866, 365)
Screenshot: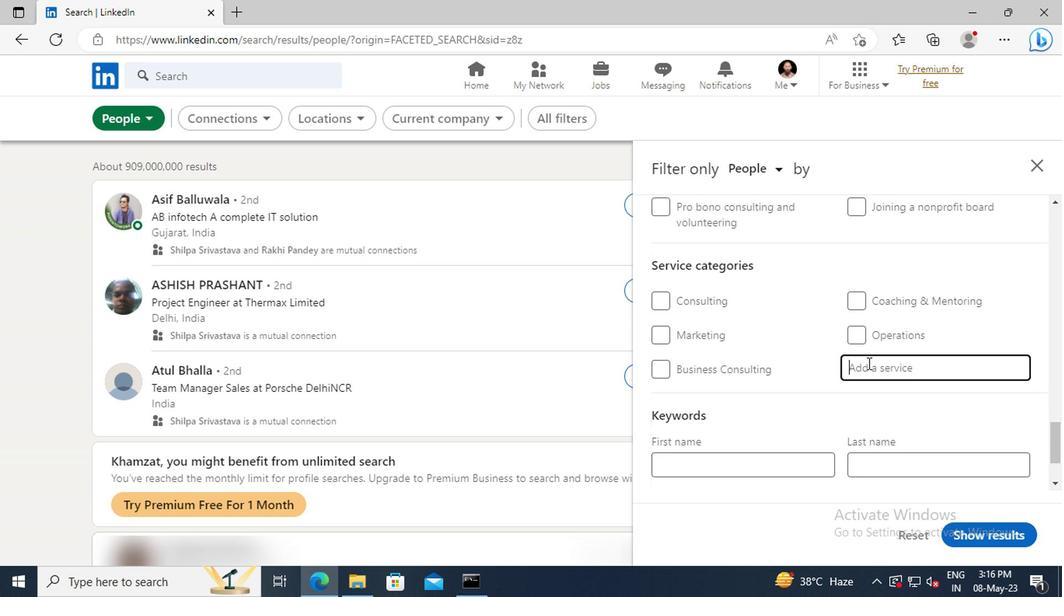 
Action: Key pressed <Key.shift>
Screenshot: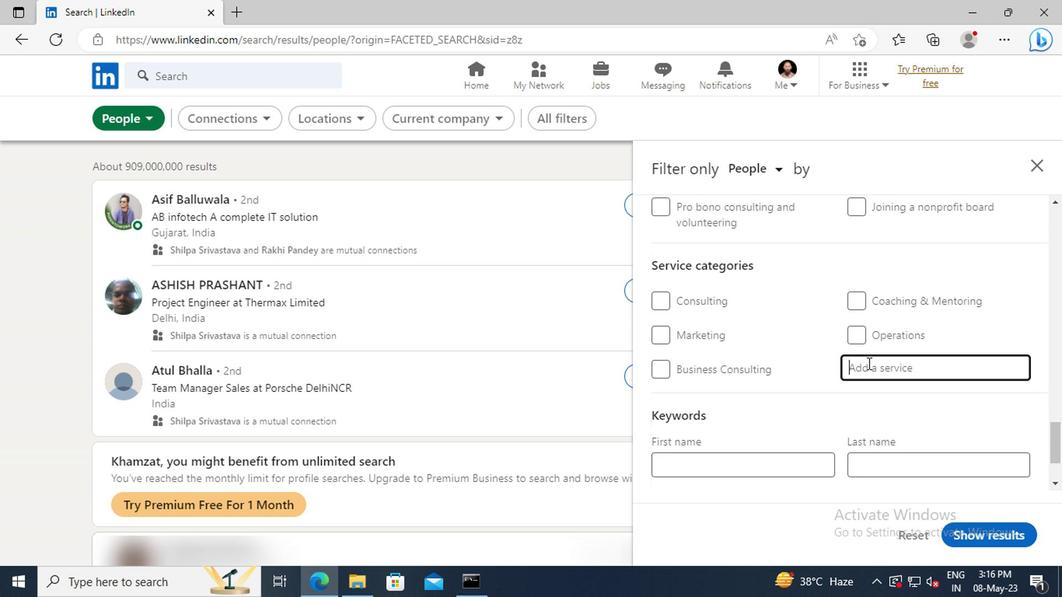 
Action: Mouse moved to (867, 366)
Screenshot: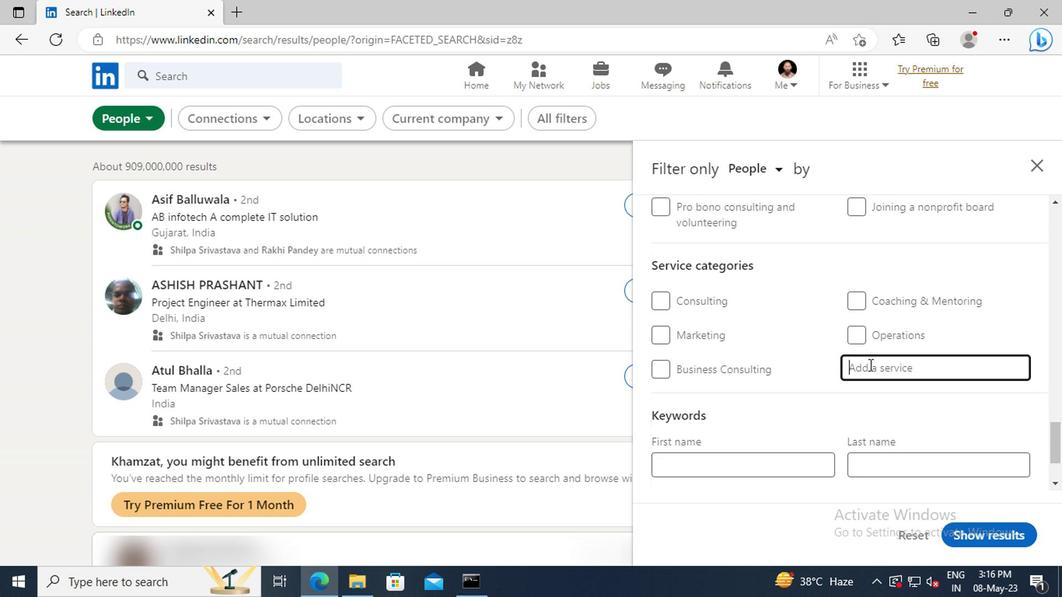 
Action: Key pressed <Key.shift><Key.shift><Key.shift><Key.shift>FILING
Screenshot: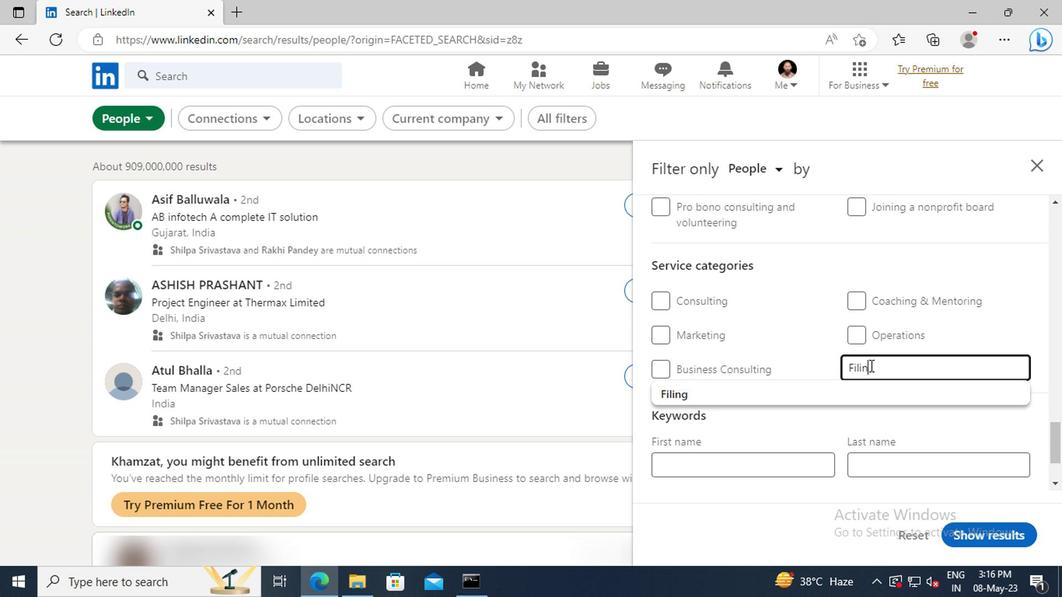
Action: Mouse moved to (869, 392)
Screenshot: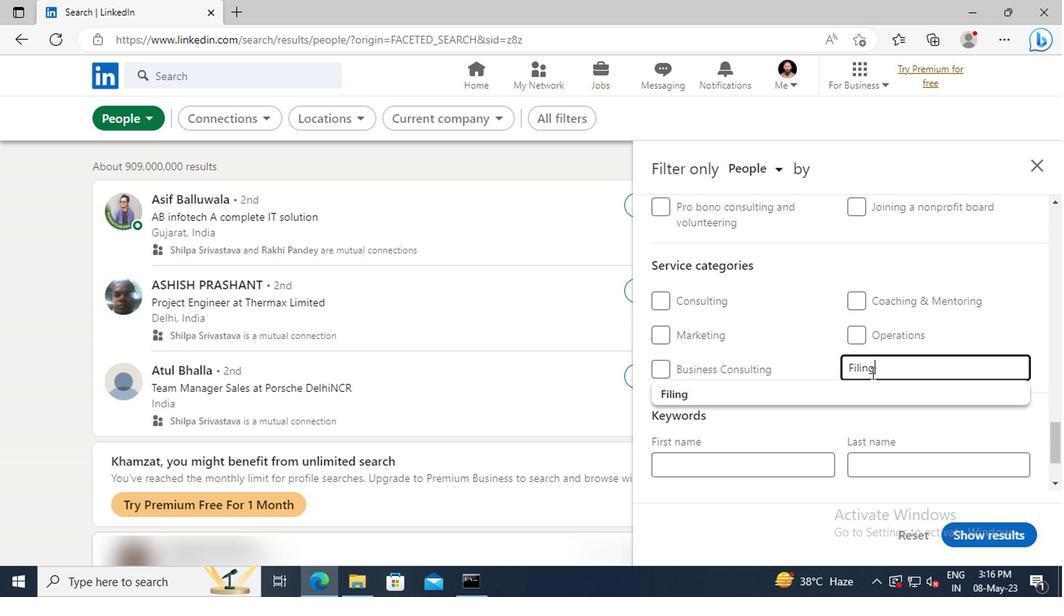 
Action: Mouse pressed left at (869, 392)
Screenshot: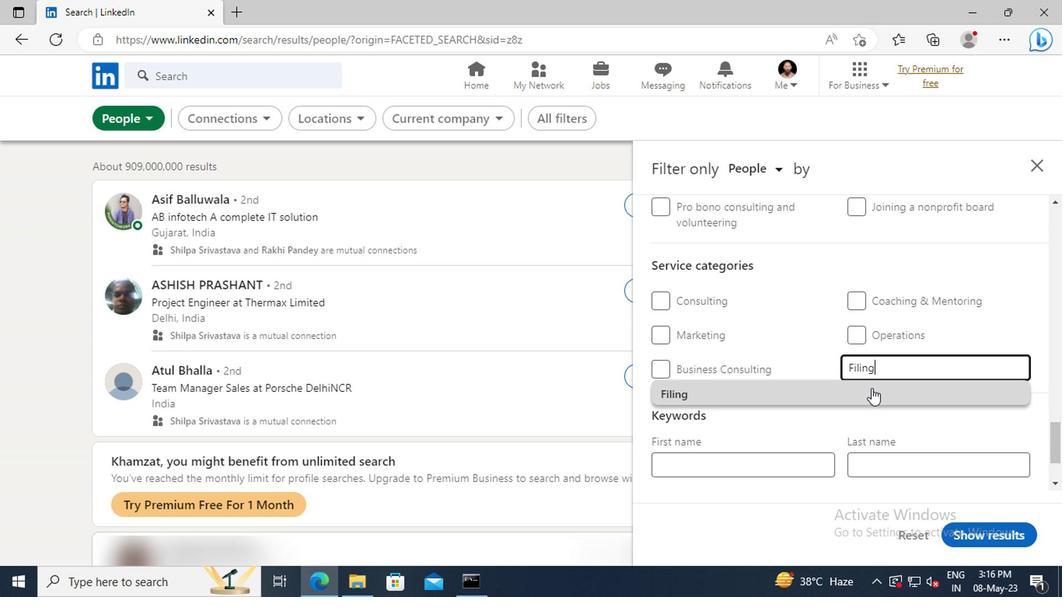 
Action: Mouse scrolled (869, 391) with delta (0, -1)
Screenshot: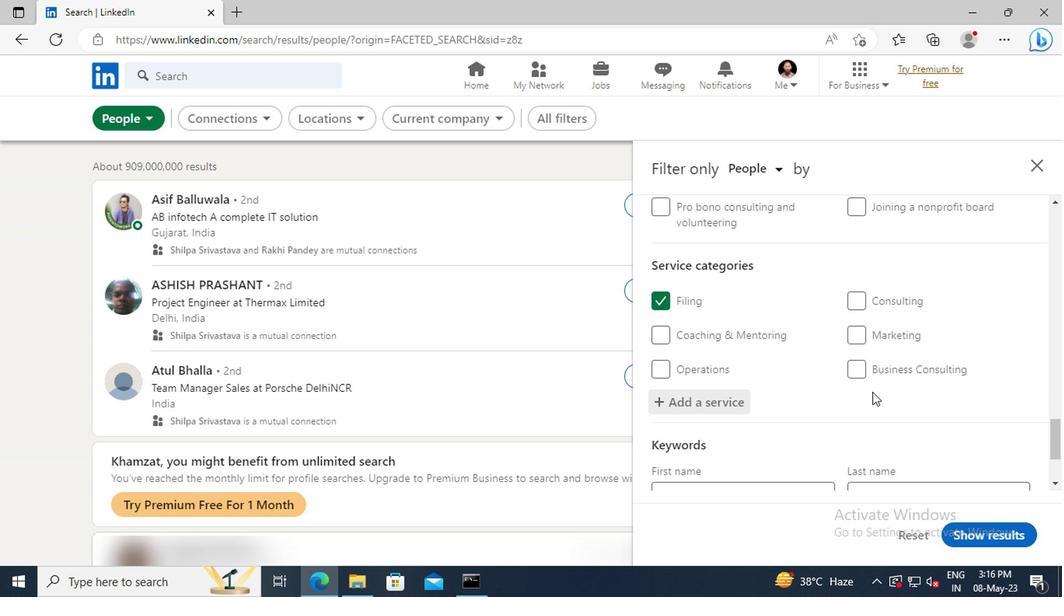 
Action: Mouse scrolled (869, 391) with delta (0, -1)
Screenshot: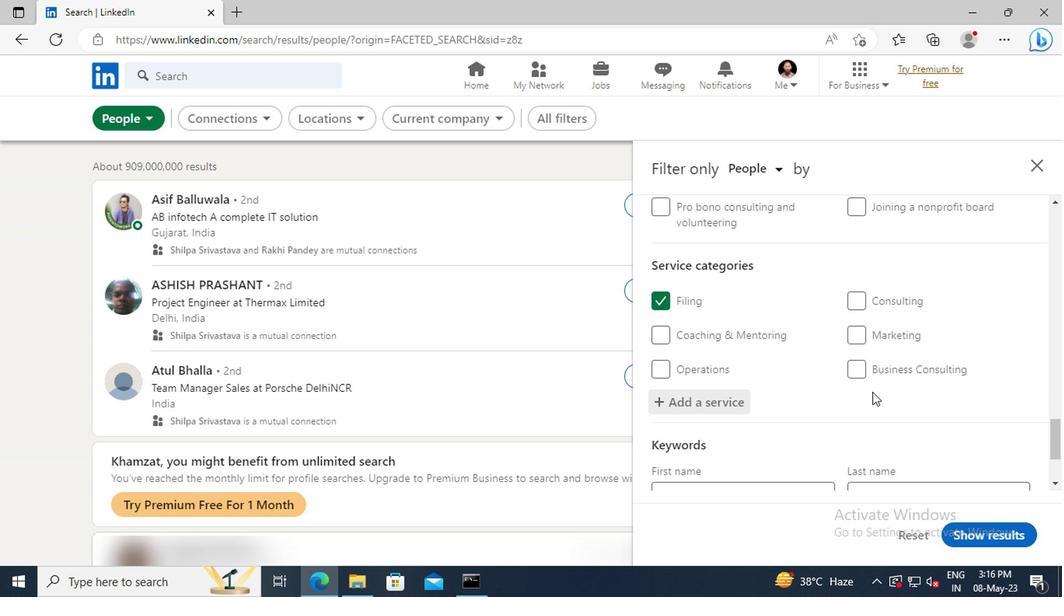 
Action: Mouse scrolled (869, 391) with delta (0, -1)
Screenshot: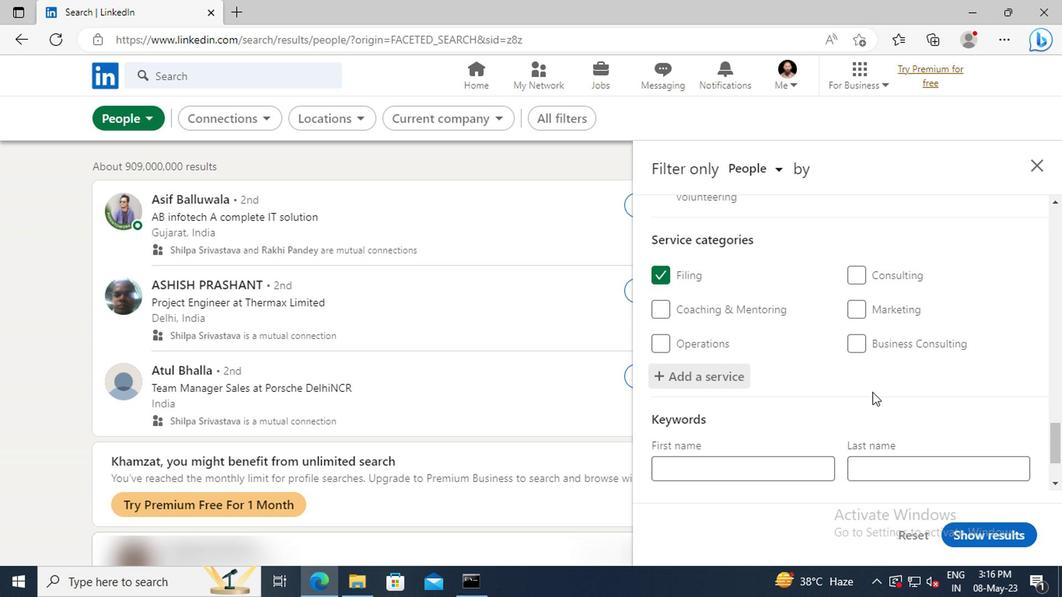 
Action: Mouse moved to (751, 422)
Screenshot: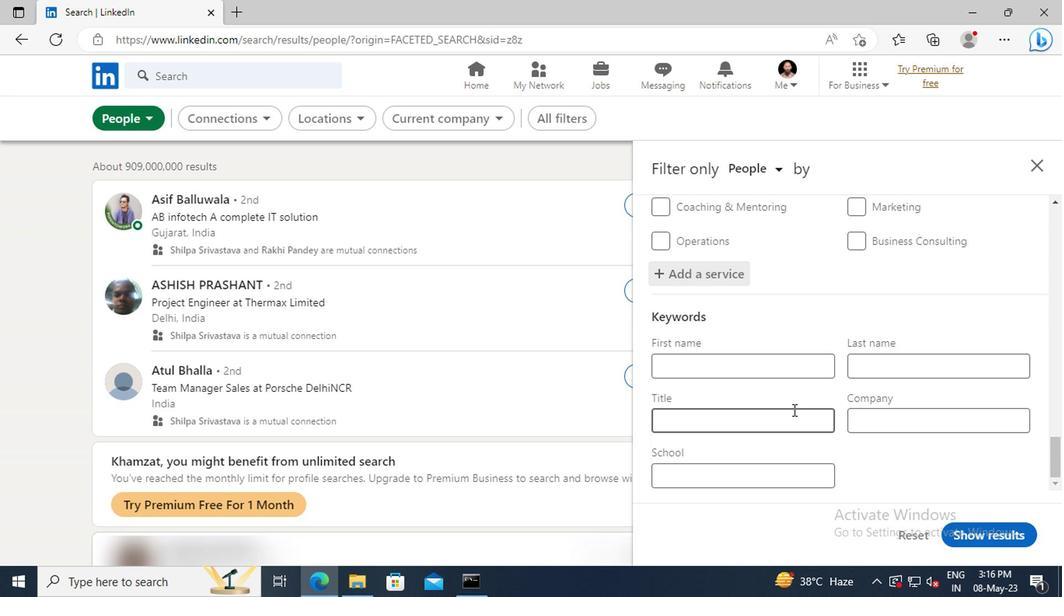 
Action: Mouse pressed left at (751, 422)
Screenshot: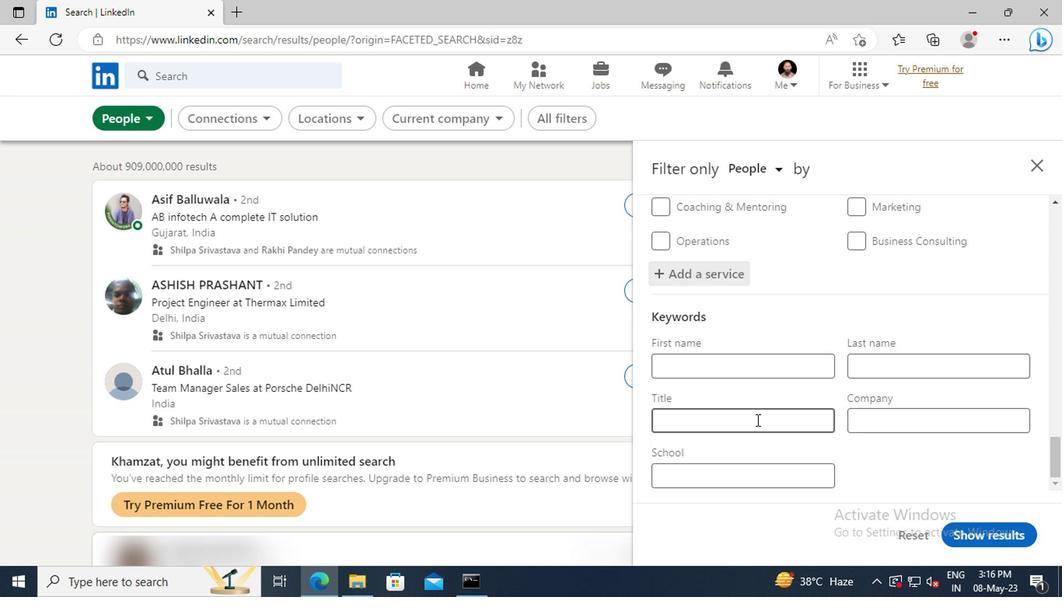 
Action: Key pressed <Key.shift>TITLE<Key.space><Key.shift>RESEARCHER<Key.enter>
Screenshot: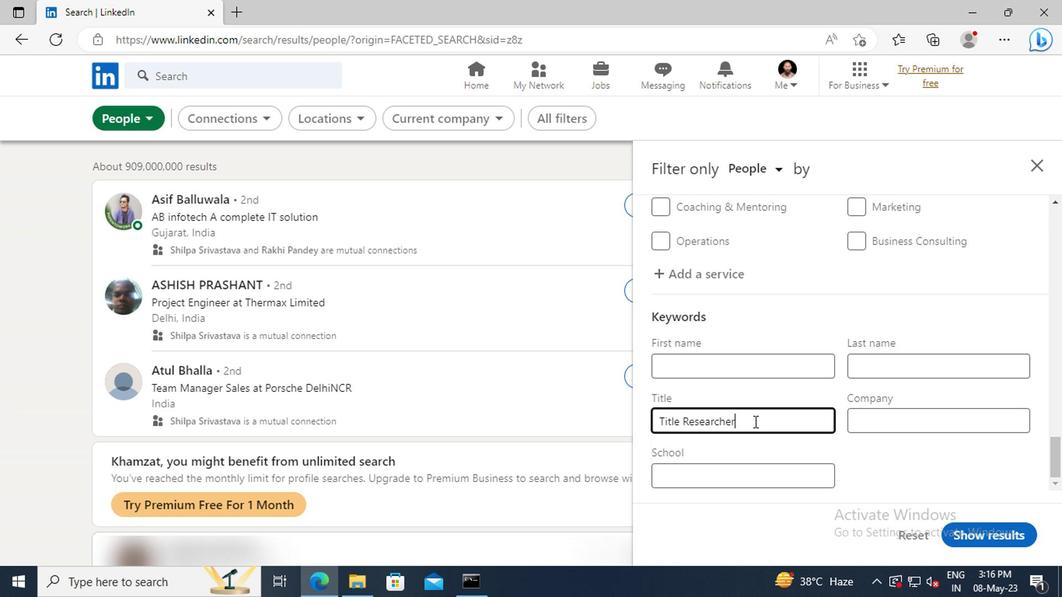 
Action: Mouse moved to (963, 530)
Screenshot: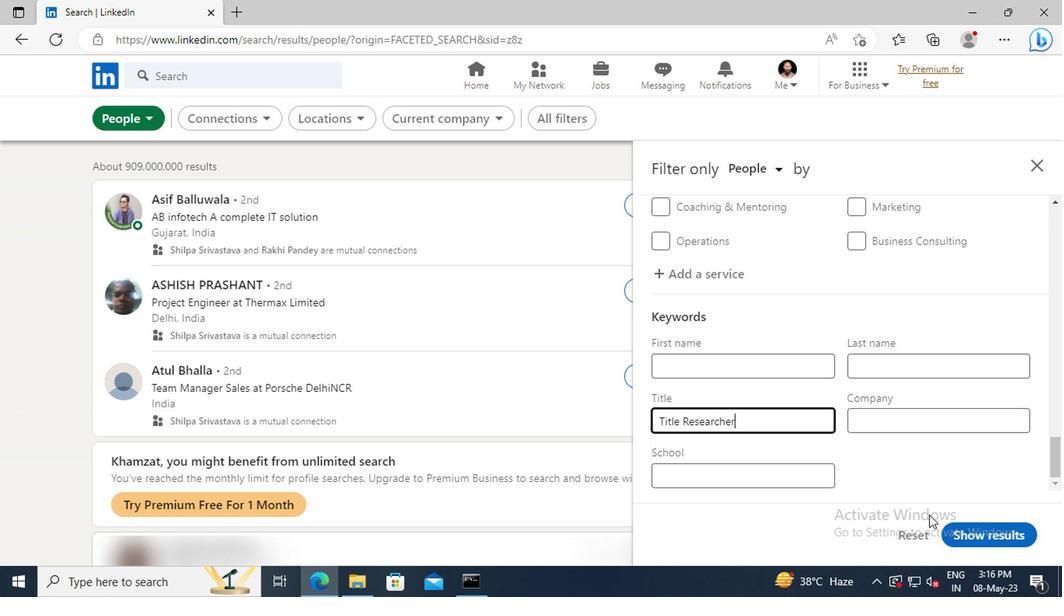 
Action: Mouse pressed left at (963, 530)
Screenshot: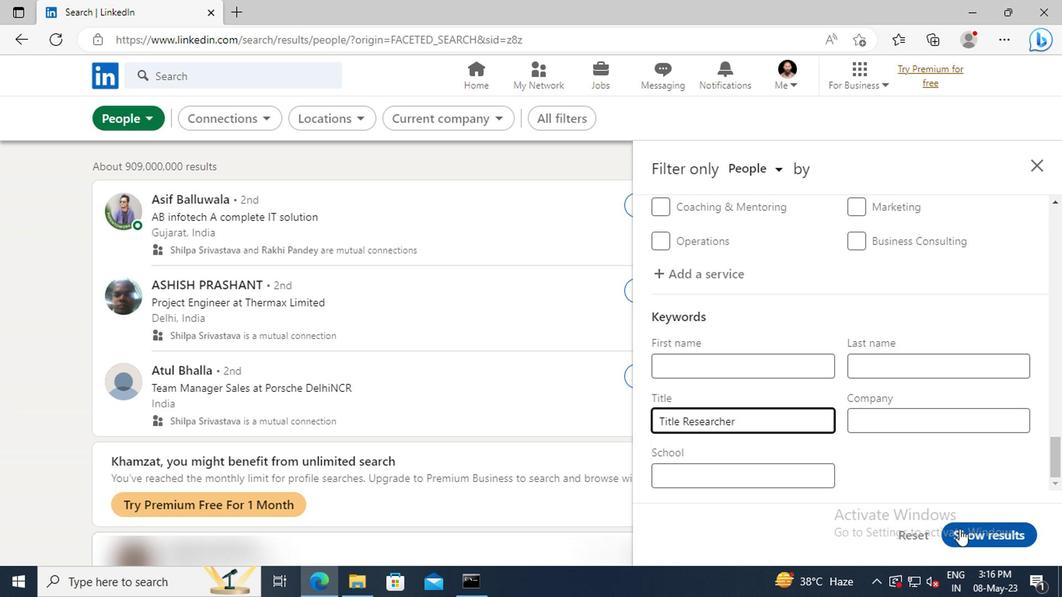 
